 Task: Look for space in Rheinfelden (Baden), Germany from 9th July, 2023 to 16th July, 2023 for 2 adults, 1 child in price range Rs.8000 to Rs.16000. Place can be entire place with 2 bedrooms having 2 beds and 1 bathroom. Property type can be house, flat, guest house. Booking option can be shelf check-in. Required host language is English.
Action: Mouse moved to (348, 151)
Screenshot: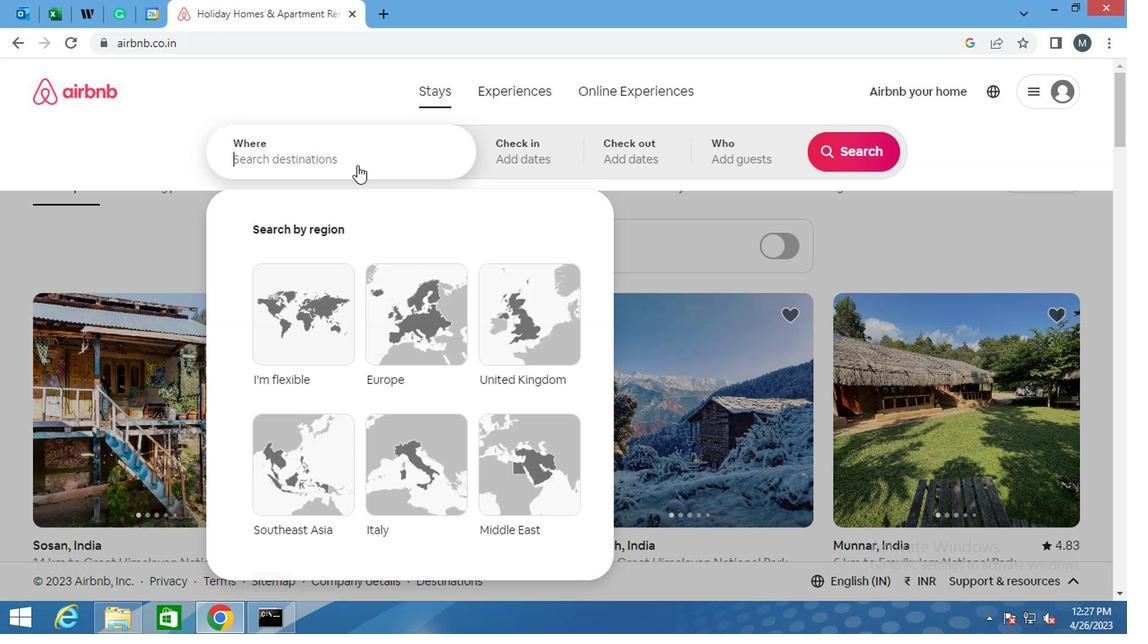 
Action: Mouse pressed left at (348, 151)
Screenshot: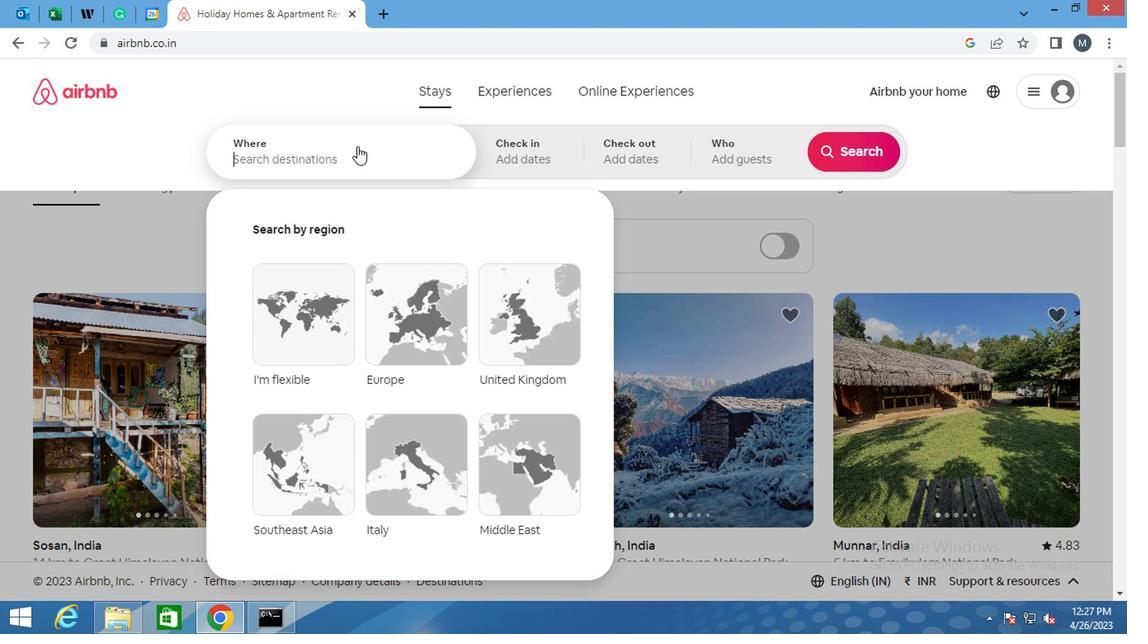 
Action: Mouse moved to (348, 157)
Screenshot: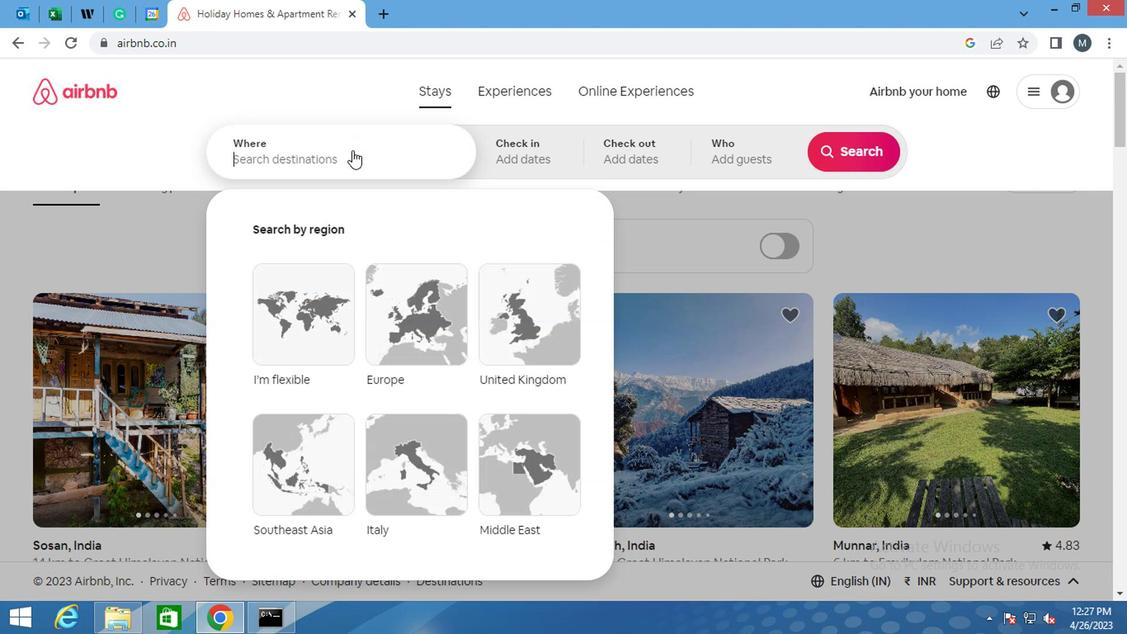 
Action: Key pressed <Key.shift><Key.shift><Key.shift><Key.shift>RHEINFELDEN<Key.space><Key.shift><Key.shift><Key.shift><Key.shift><Key.shift><Key.shift><Key.shift><Key.shift><Key.shift><Key.shift><Key.shift><Key.shift><Key.shift><Key.shift><Key.shift><Key.shift><Key.shift><Key.shift><Key.shift><Key.shift><Key.shift><Key.shift><Key.shift><Key.shift><Key.shift><Key.shift><Key.shift><Key.shift><Key.shift><Key.shift><Key.shift><Key.shift><Key.shift><Key.shift><Key.shift><Key.shift><Key.shift><Key.shift><Key.shift><Key.shift><Key.shift><Key.shift><Key.shift><Key.shift><Key.shift><Key.shift><Key.shift><Key.shift><Key.shift><Key.shift><Key.shift><Key.shift><Key.shift><Key.shift><Key.shift><Key.shift><Key.shift><Key.shift><Key.shift><Key.shift><Key.shift><Key.shift><Key.shift>(<Key.space><Key.shift>BADEN<Key.shift><Key.shift><Key.shift><Key.shift><Key.shift><Key.shift><Key.shift><Key.shift><Key.shift><Key.shift><Key.shift><Key.shift><Key.shift><Key.shift><Key.shift><Key.shift>)<Key.space><Key.shift><Key.shift><Key.shift>GER
Screenshot: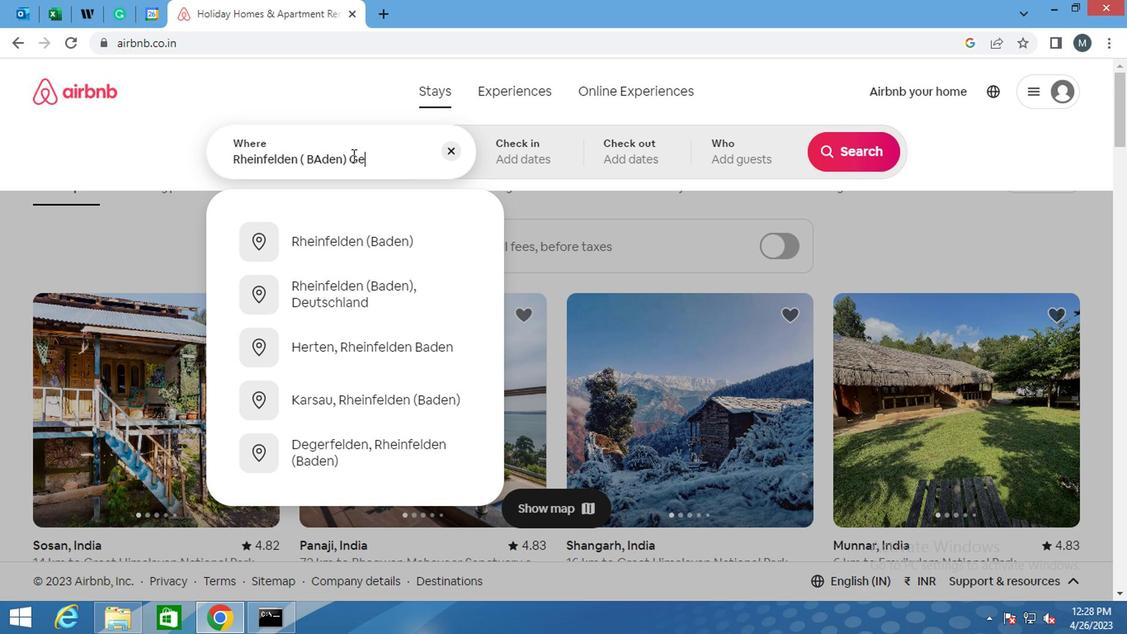 
Action: Mouse moved to (370, 238)
Screenshot: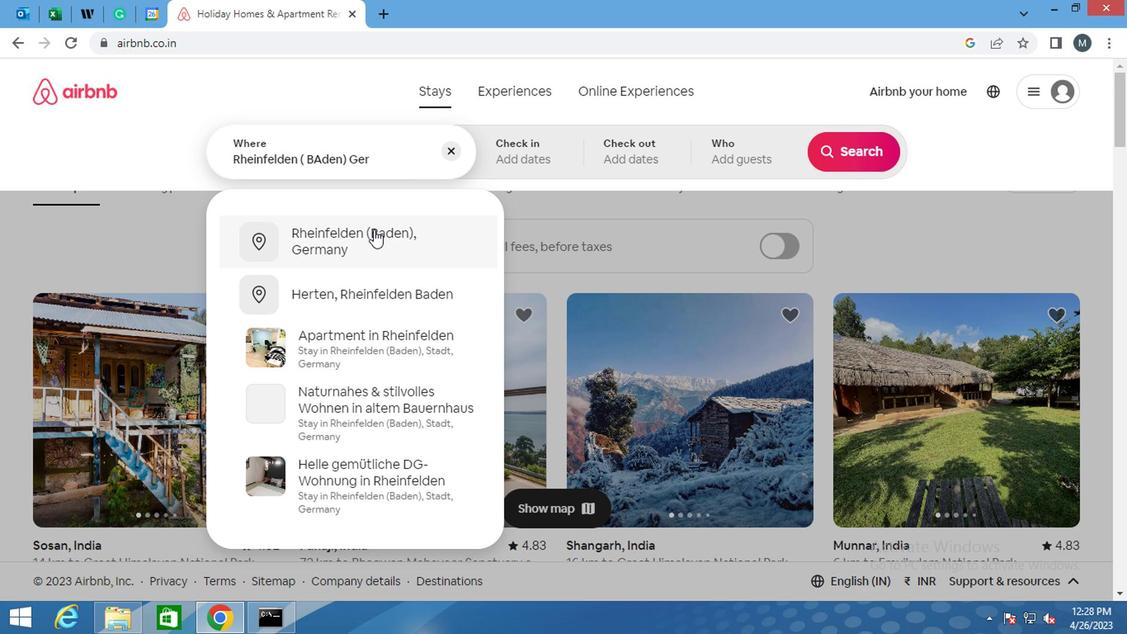 
Action: Mouse pressed left at (370, 238)
Screenshot: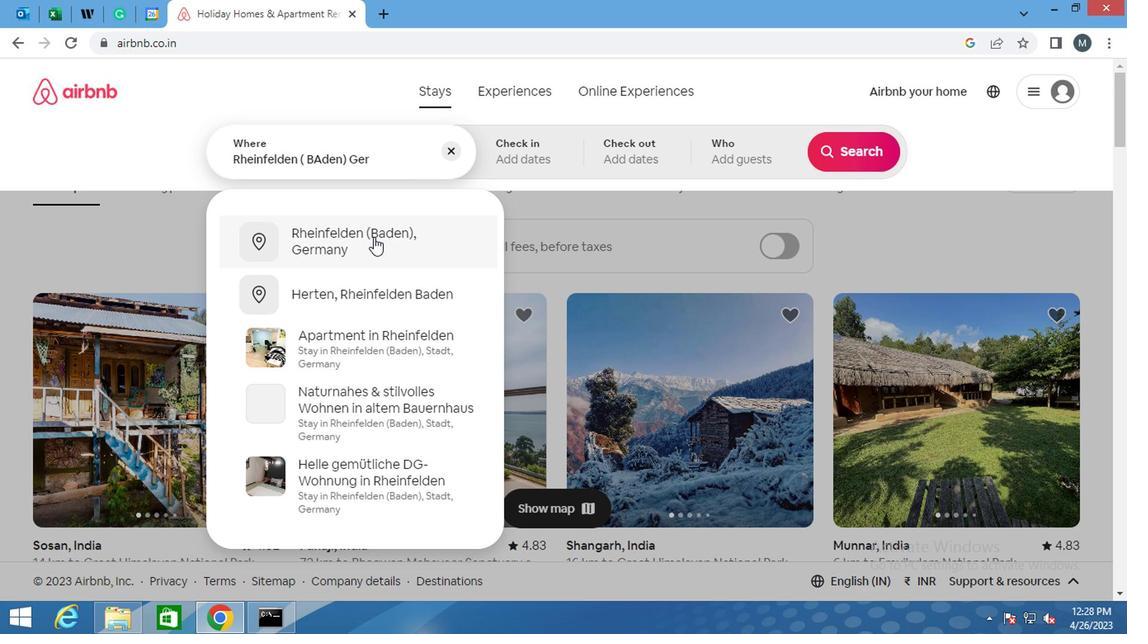 
Action: Mouse moved to (839, 285)
Screenshot: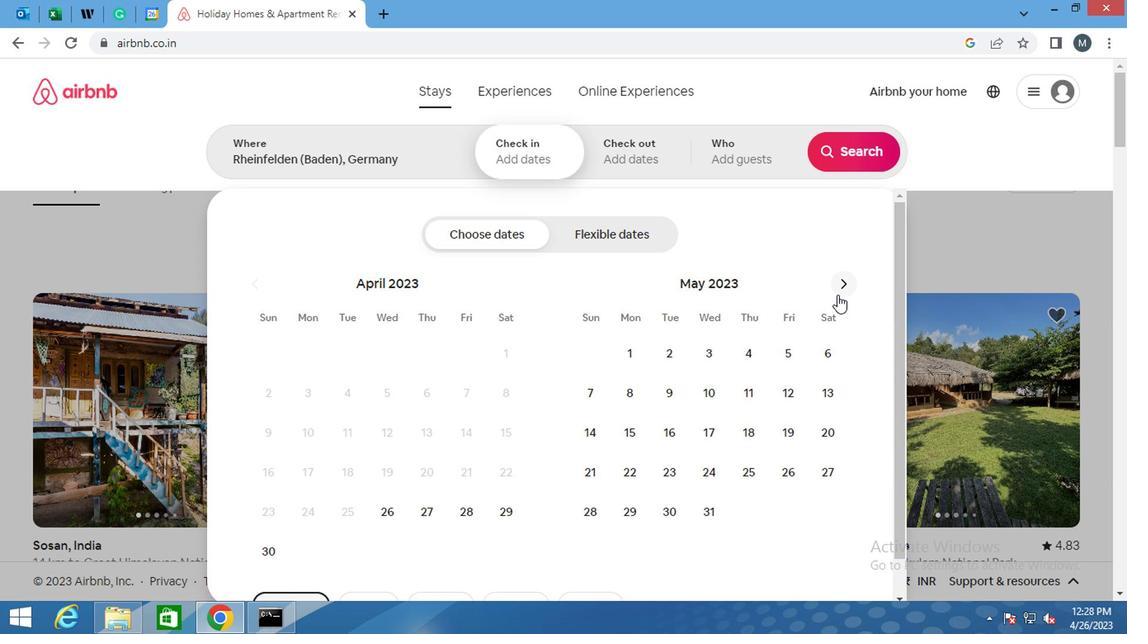 
Action: Mouse pressed left at (839, 285)
Screenshot: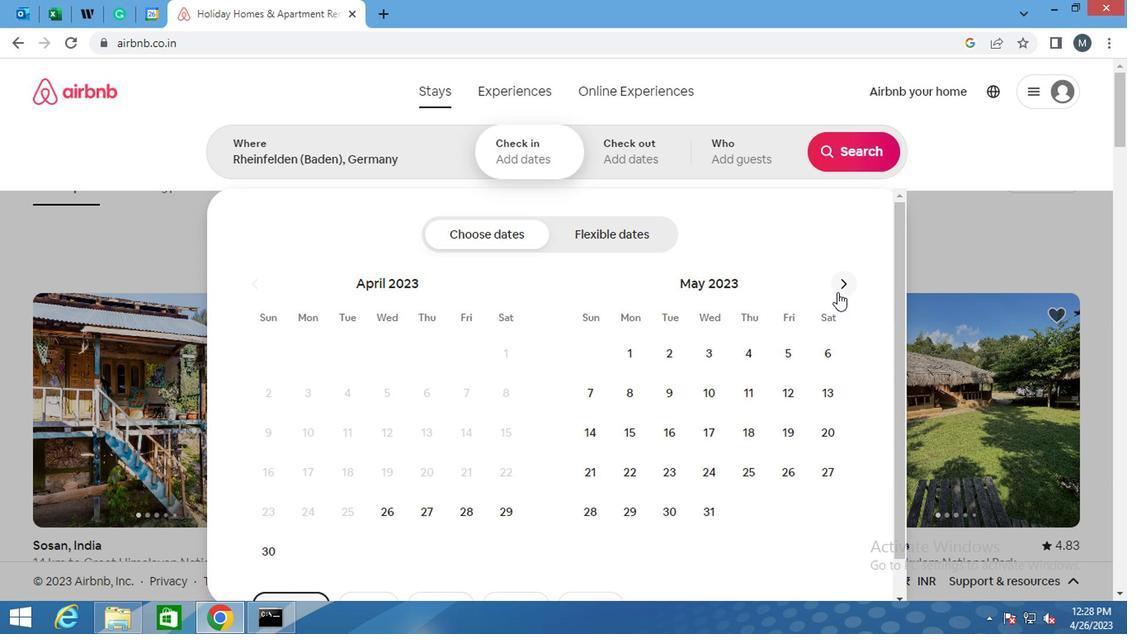 
Action: Mouse pressed left at (839, 285)
Screenshot: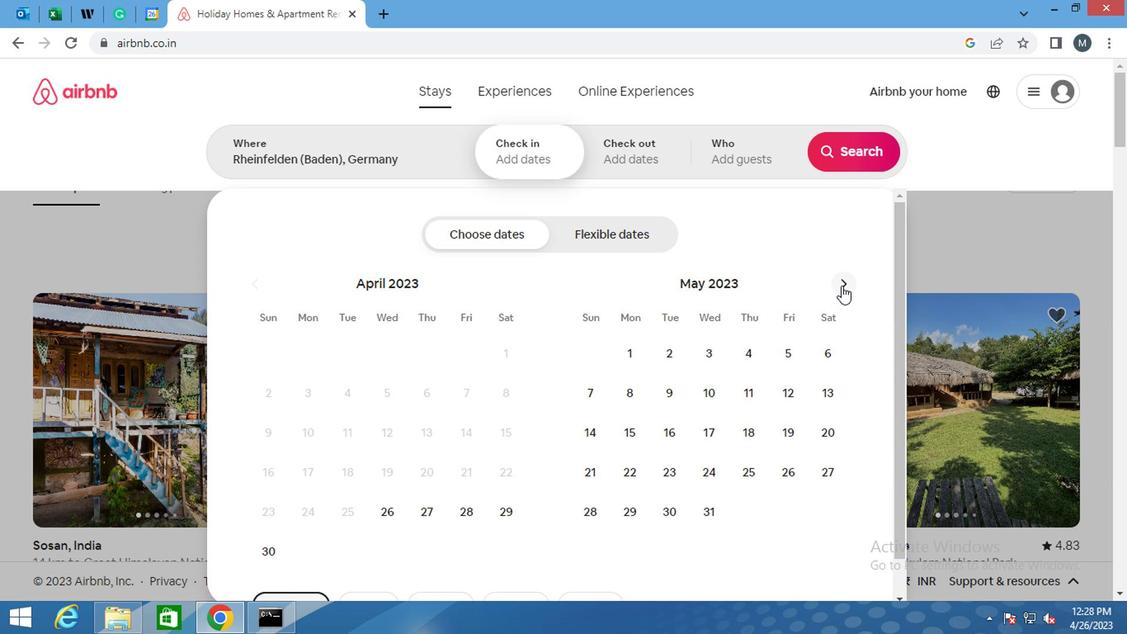 
Action: Mouse moved to (603, 427)
Screenshot: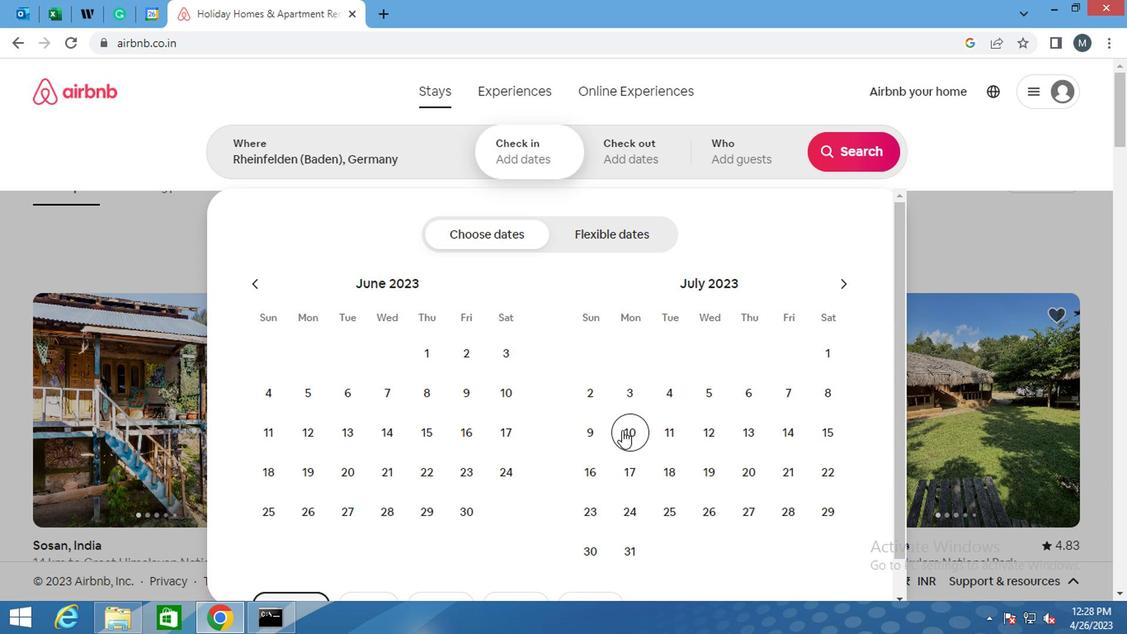 
Action: Mouse pressed left at (603, 427)
Screenshot: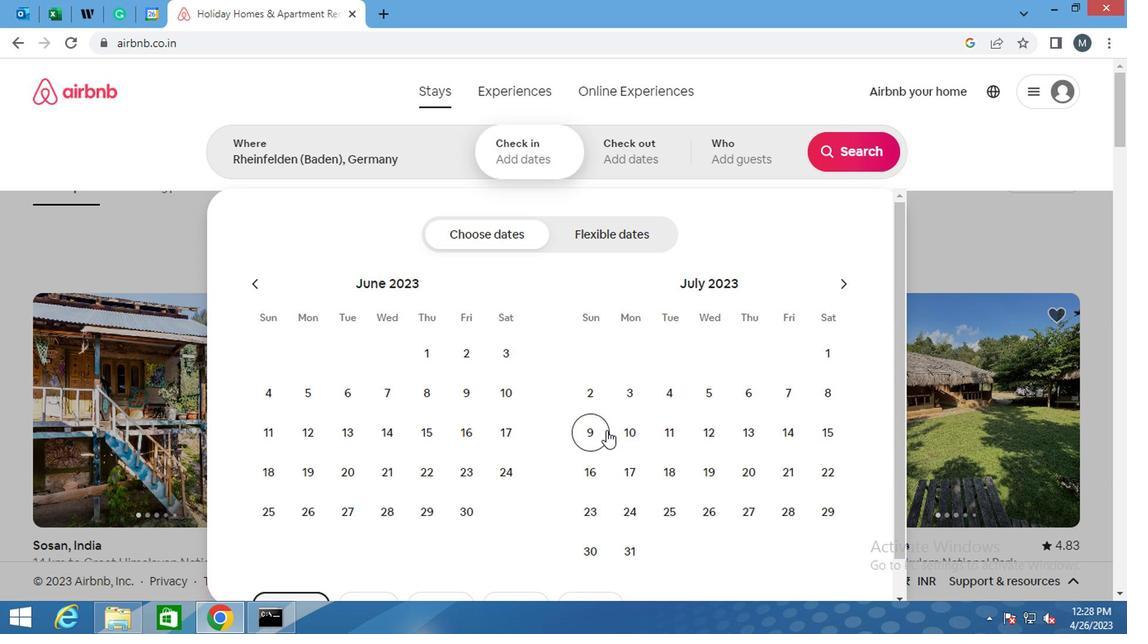 
Action: Mouse moved to (600, 470)
Screenshot: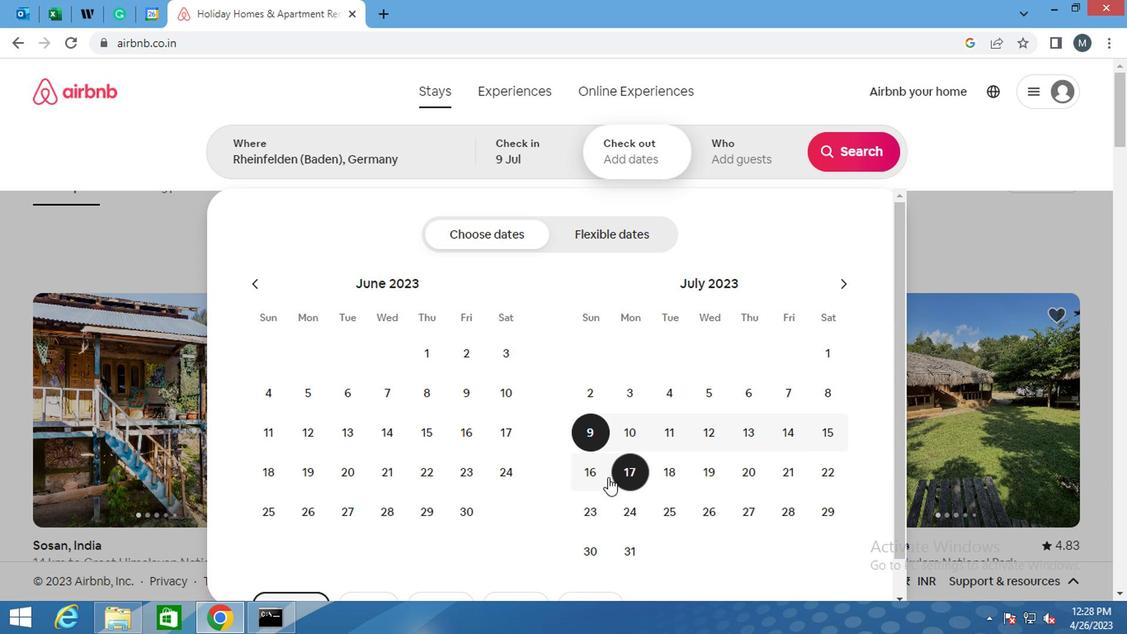 
Action: Mouse pressed left at (600, 470)
Screenshot: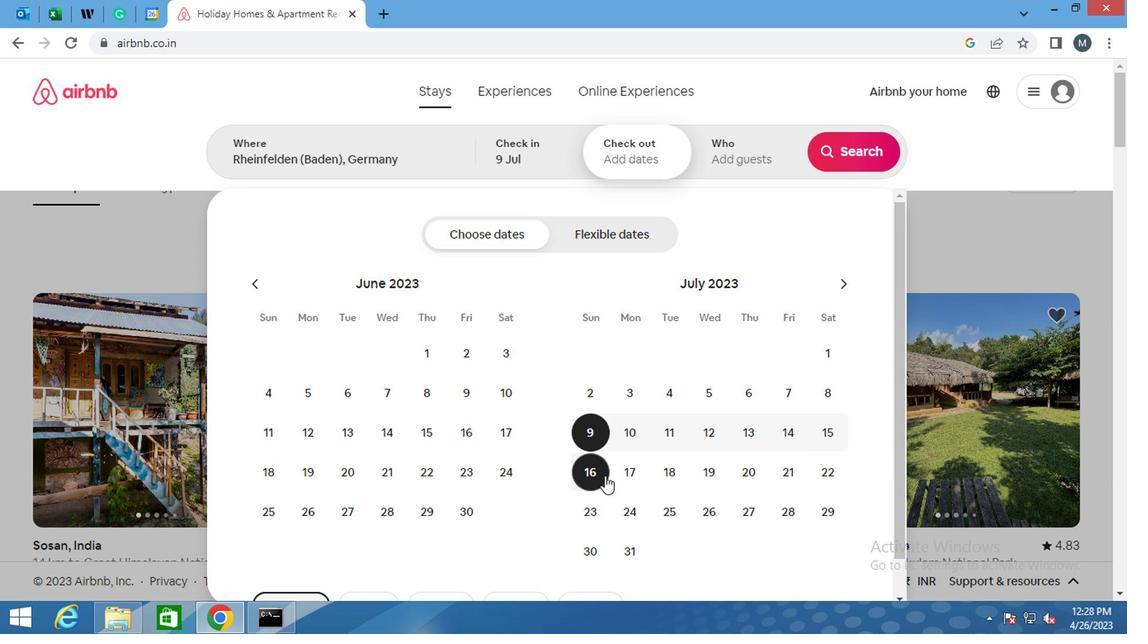 
Action: Mouse moved to (741, 136)
Screenshot: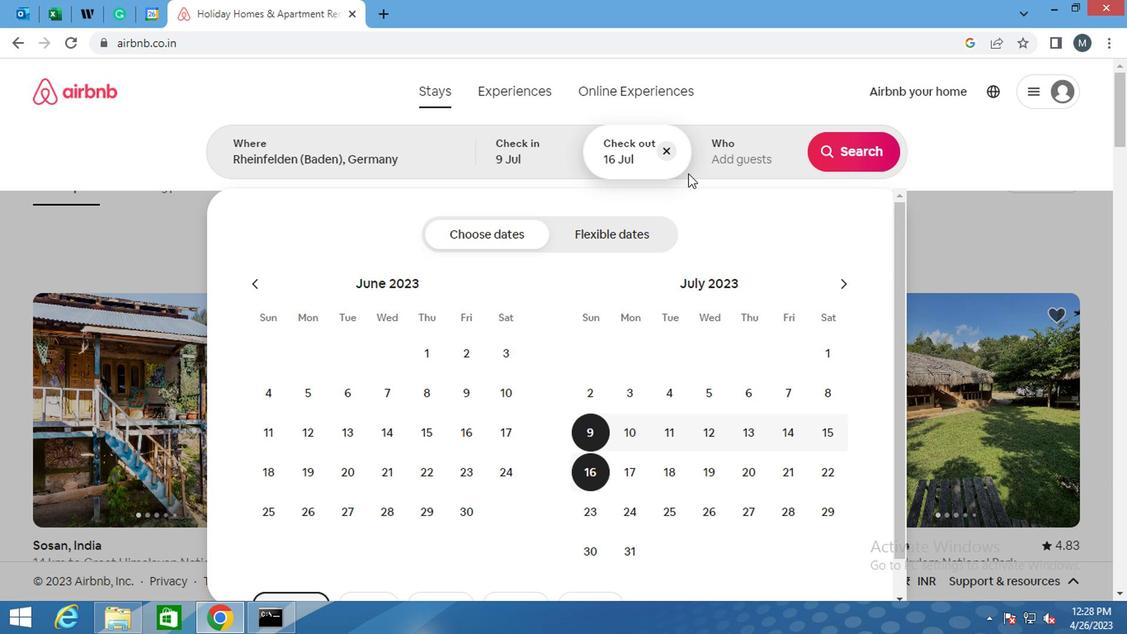 
Action: Mouse pressed left at (741, 136)
Screenshot: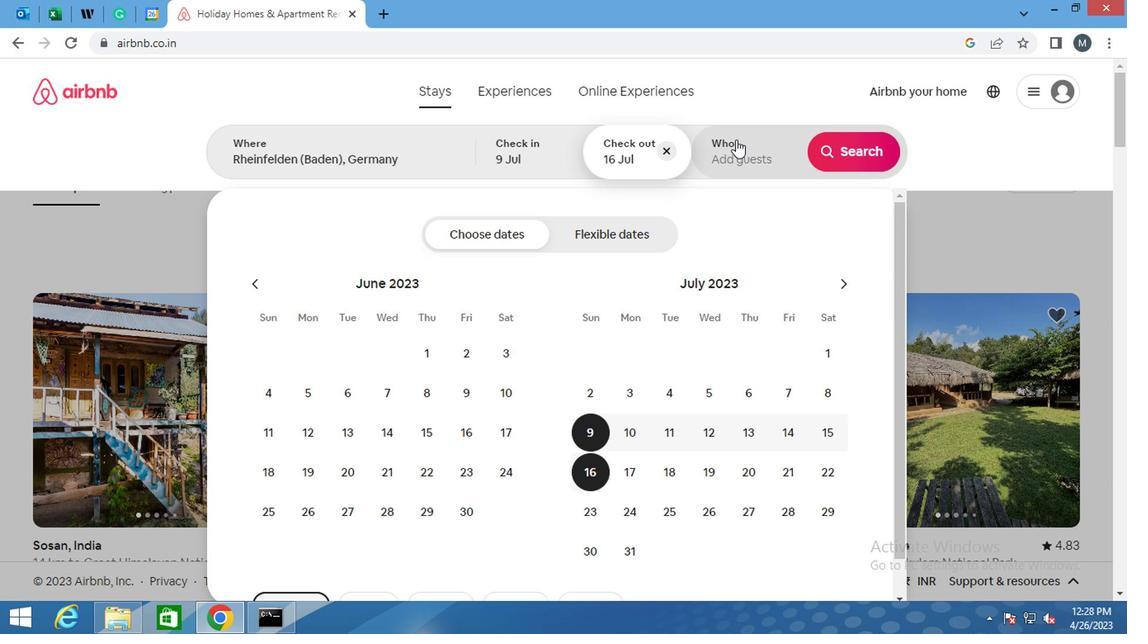 
Action: Mouse moved to (853, 243)
Screenshot: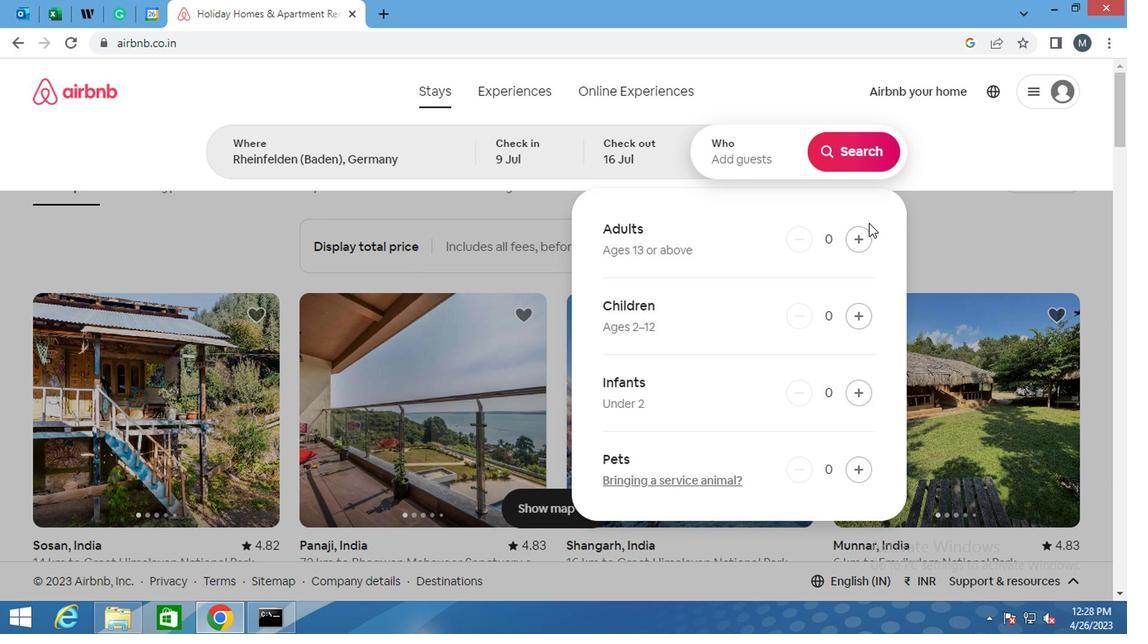
Action: Mouse pressed left at (853, 243)
Screenshot: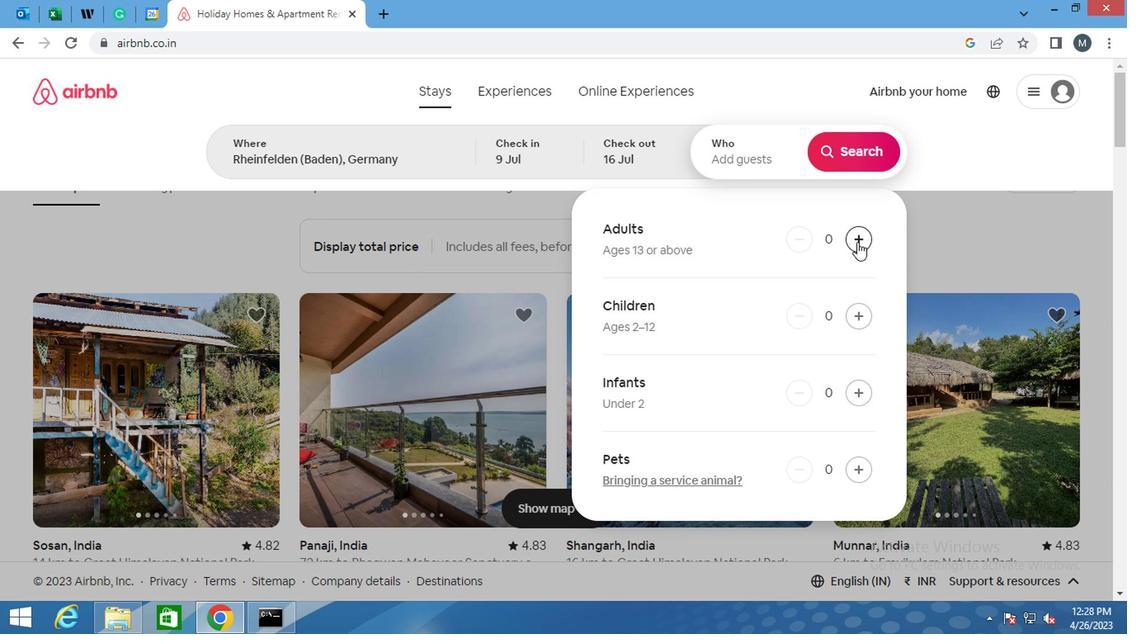 
Action: Mouse pressed left at (853, 243)
Screenshot: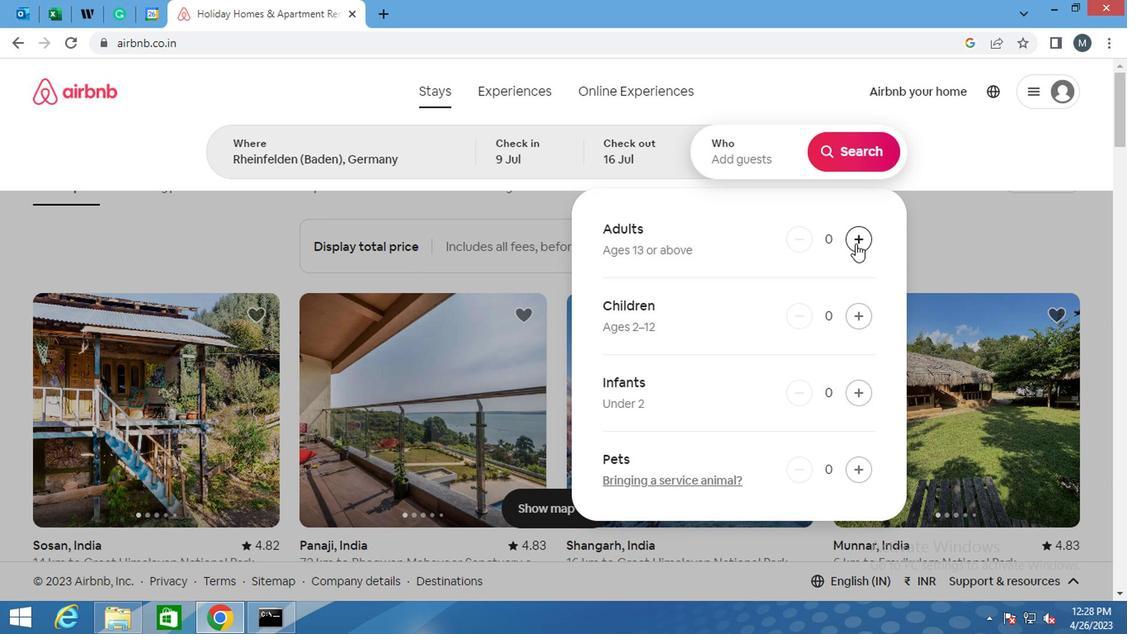 
Action: Mouse moved to (855, 311)
Screenshot: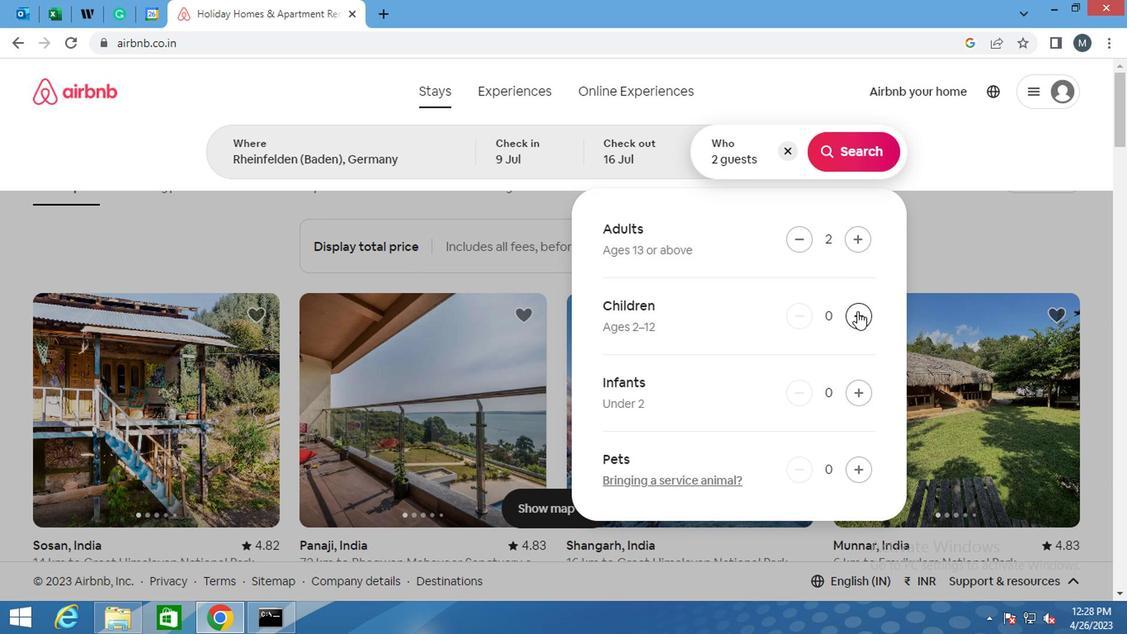 
Action: Mouse pressed left at (855, 311)
Screenshot: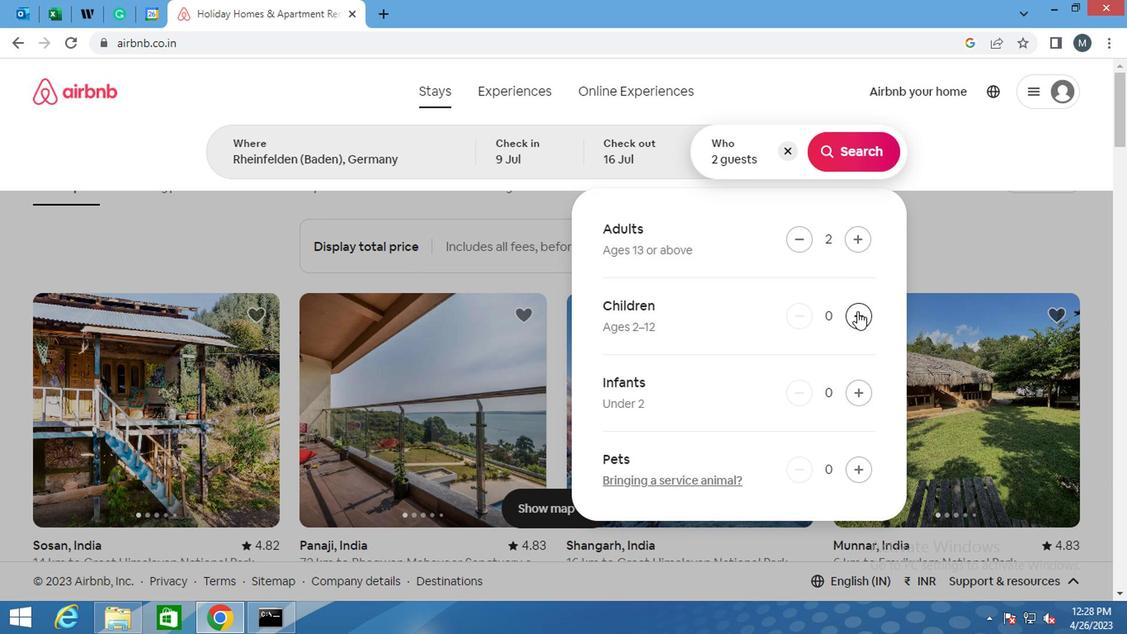 
Action: Mouse moved to (843, 151)
Screenshot: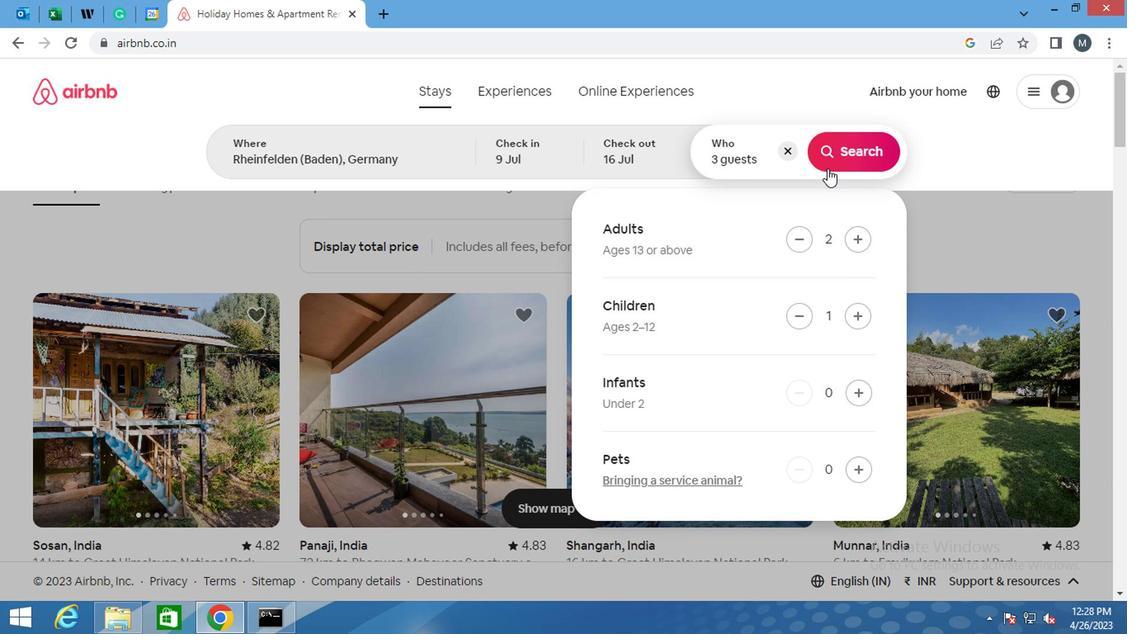 
Action: Mouse pressed left at (843, 151)
Screenshot: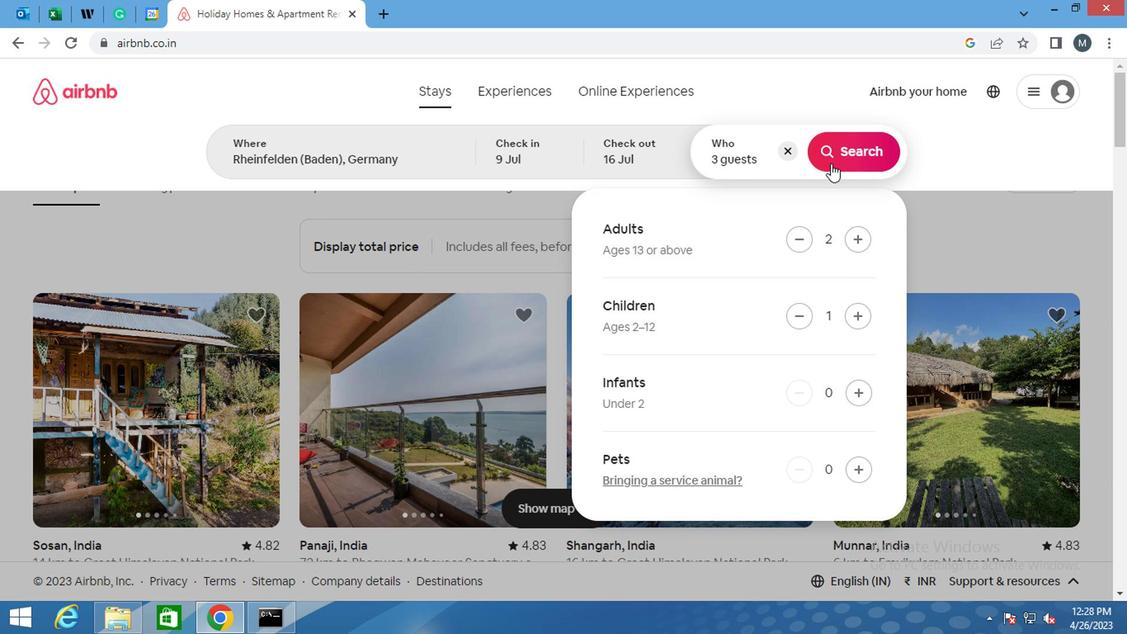 
Action: Mouse moved to (1042, 166)
Screenshot: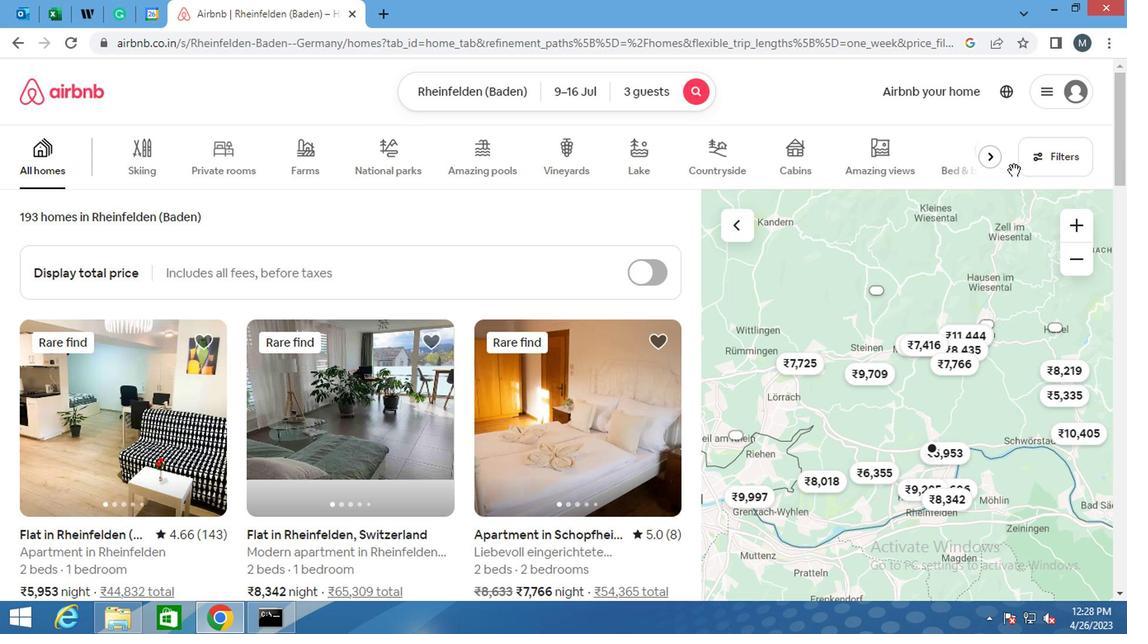 
Action: Mouse pressed left at (1042, 166)
Screenshot: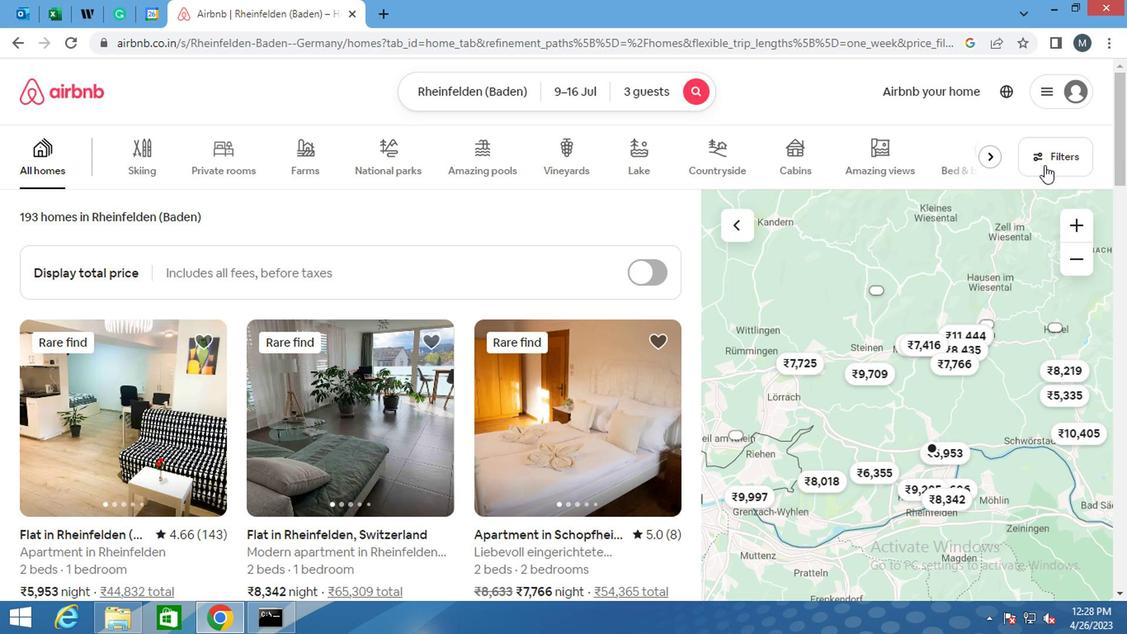 
Action: Mouse moved to (404, 360)
Screenshot: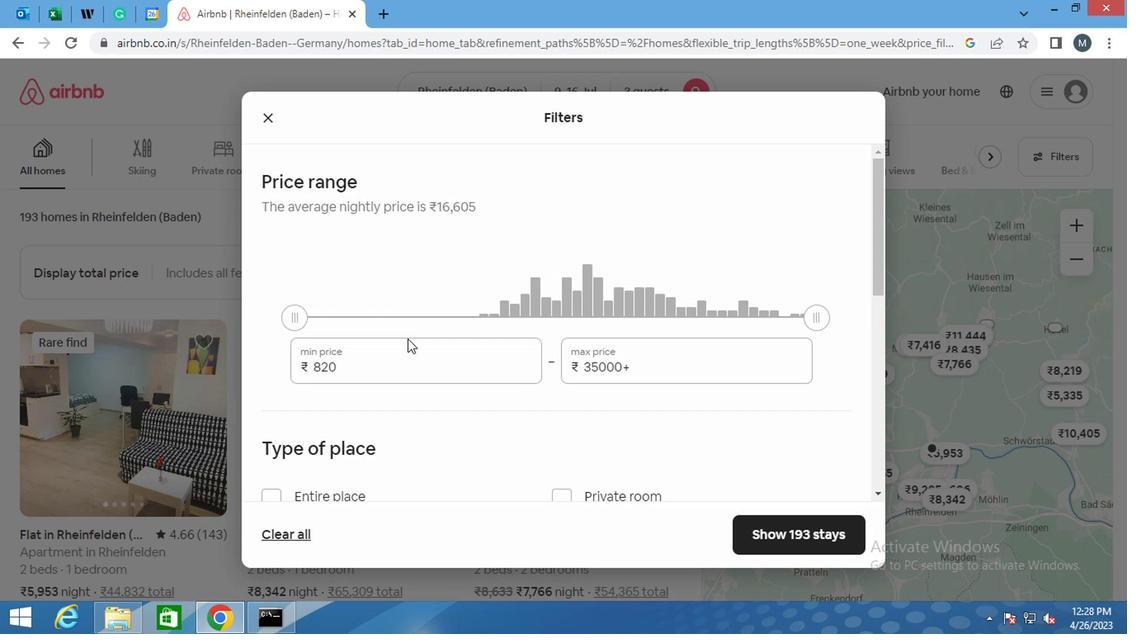 
Action: Mouse pressed left at (404, 360)
Screenshot: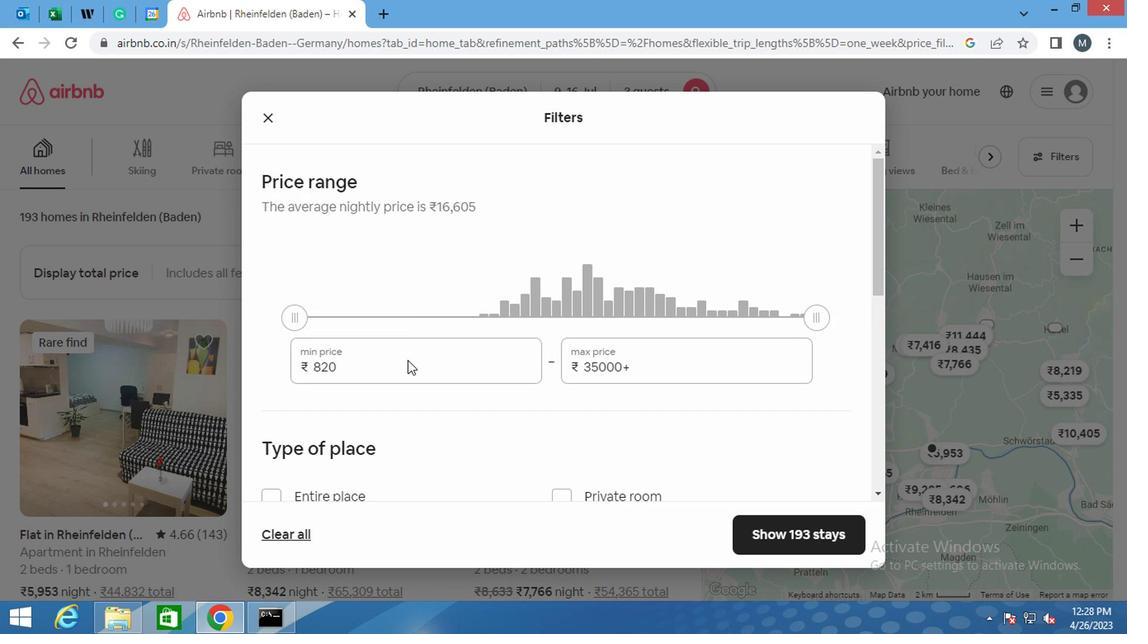 
Action: Mouse moved to (404, 359)
Screenshot: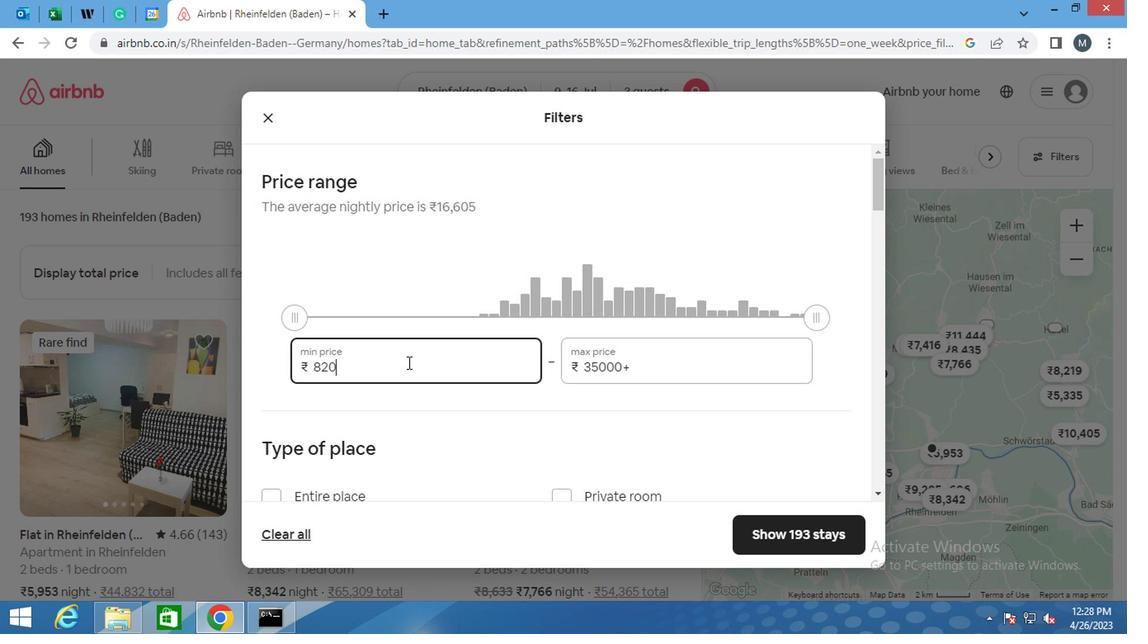 
Action: Key pressed <Key.backspace>
Screenshot: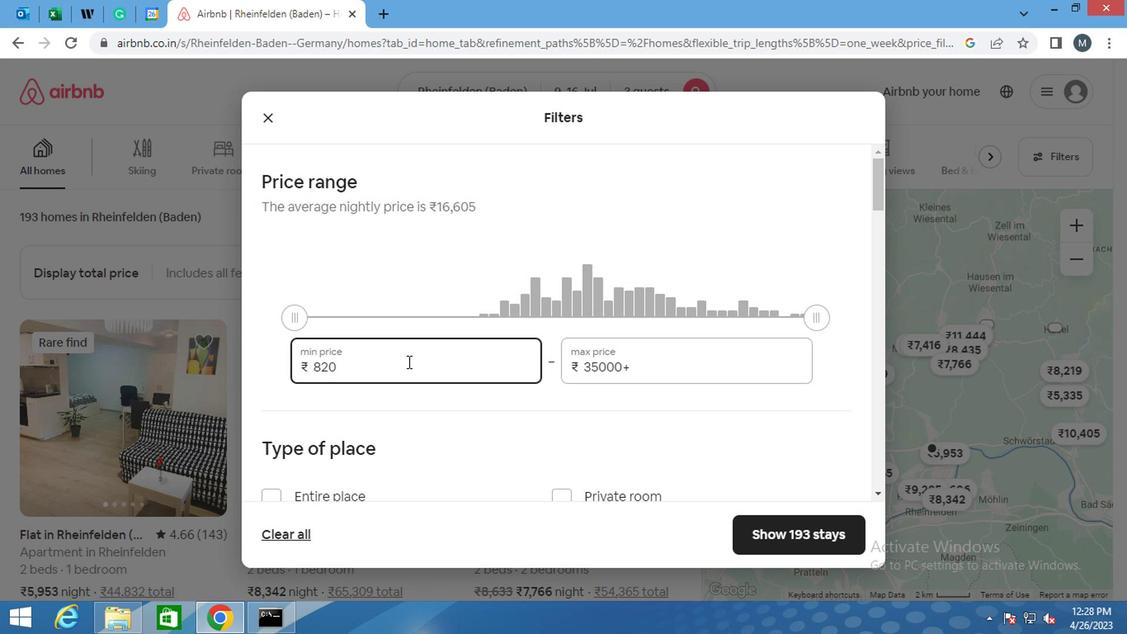 
Action: Mouse moved to (404, 358)
Screenshot: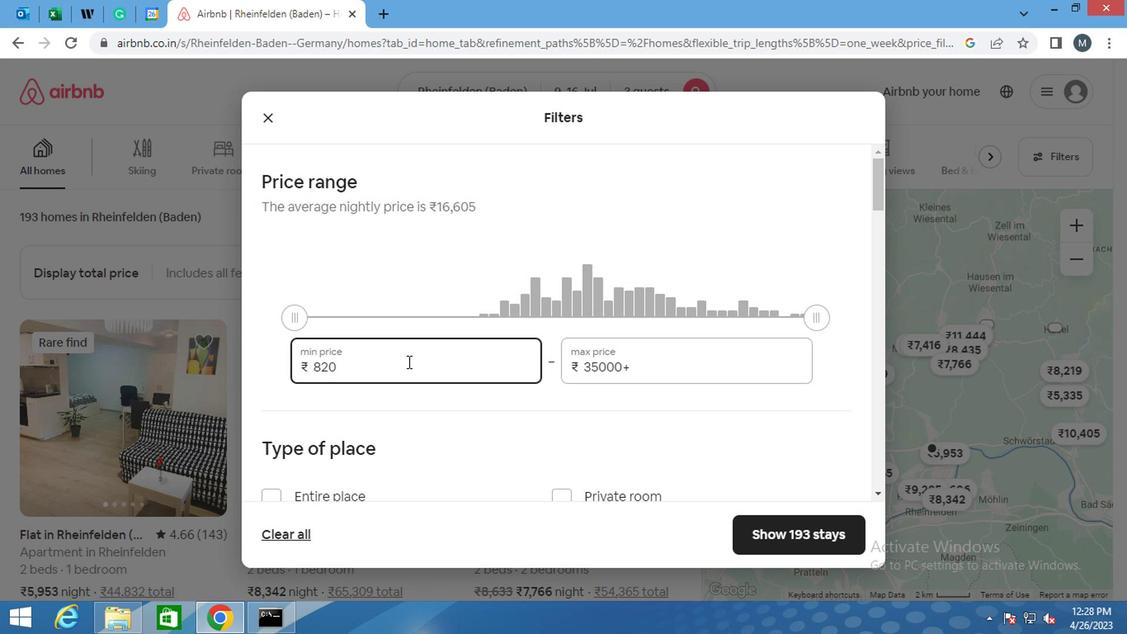 
Action: Key pressed <Key.backspace>000
Screenshot: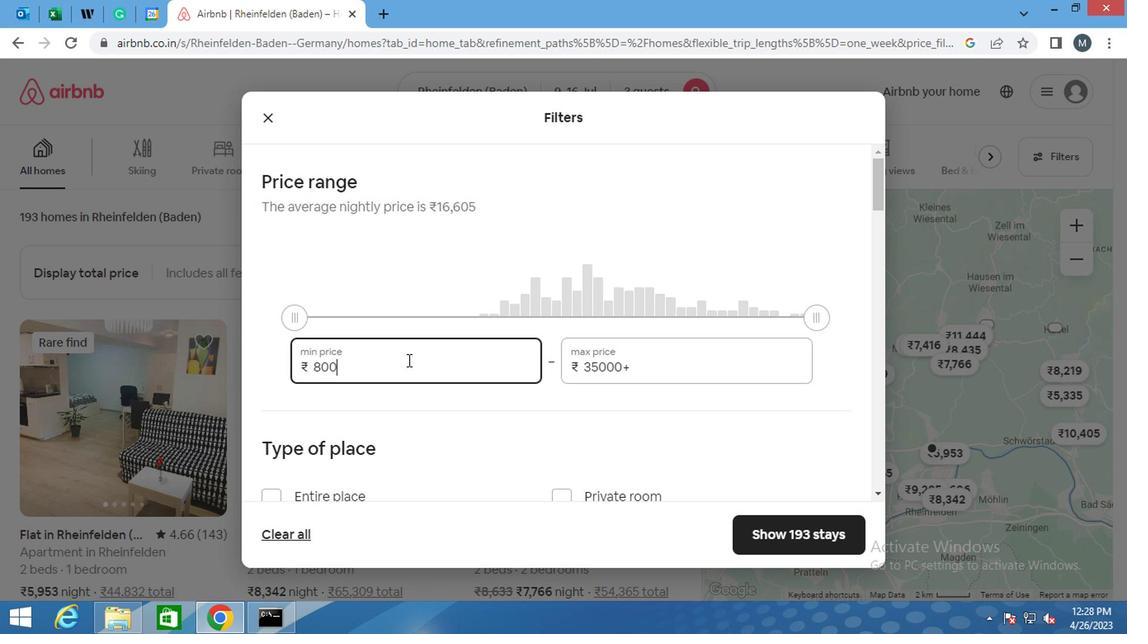 
Action: Mouse moved to (661, 365)
Screenshot: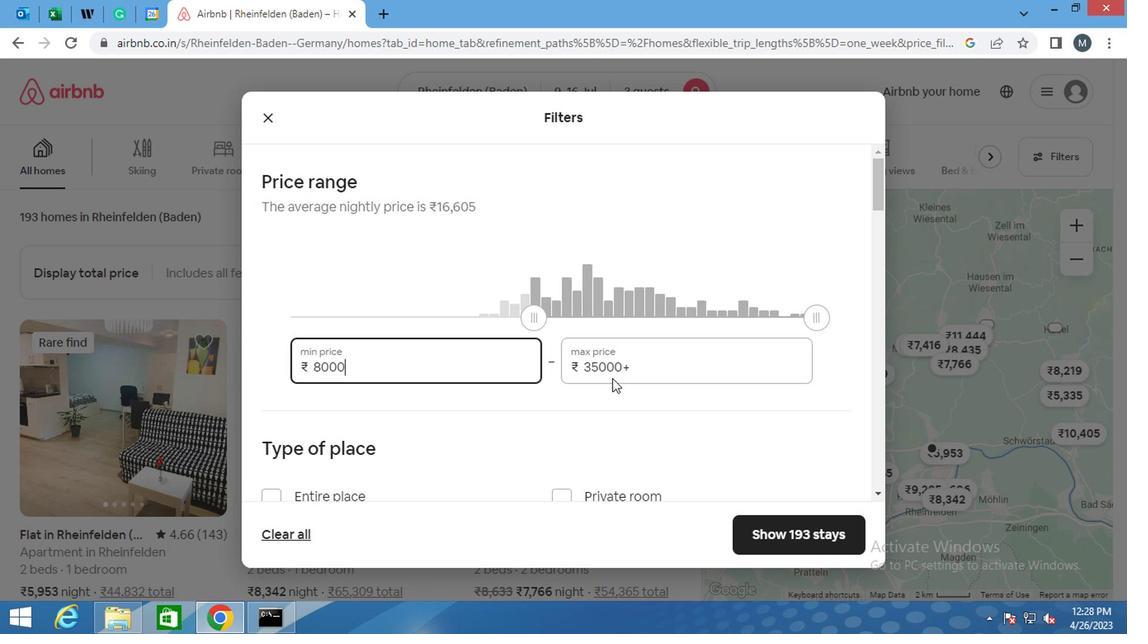 
Action: Mouse pressed left at (661, 365)
Screenshot: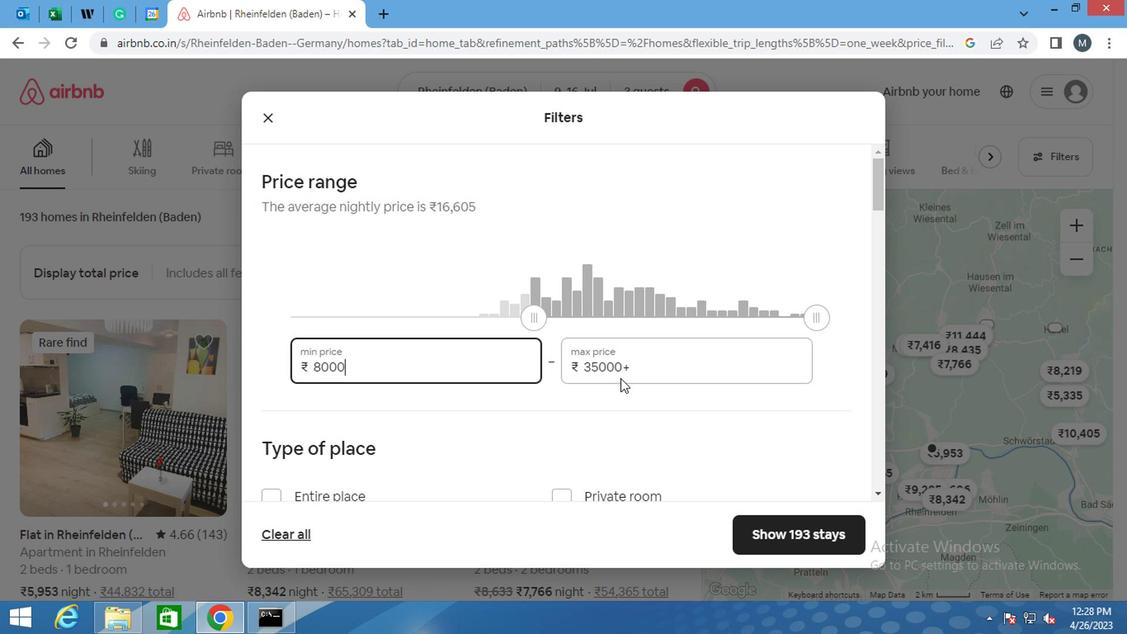 
Action: Mouse moved to (661, 366)
Screenshot: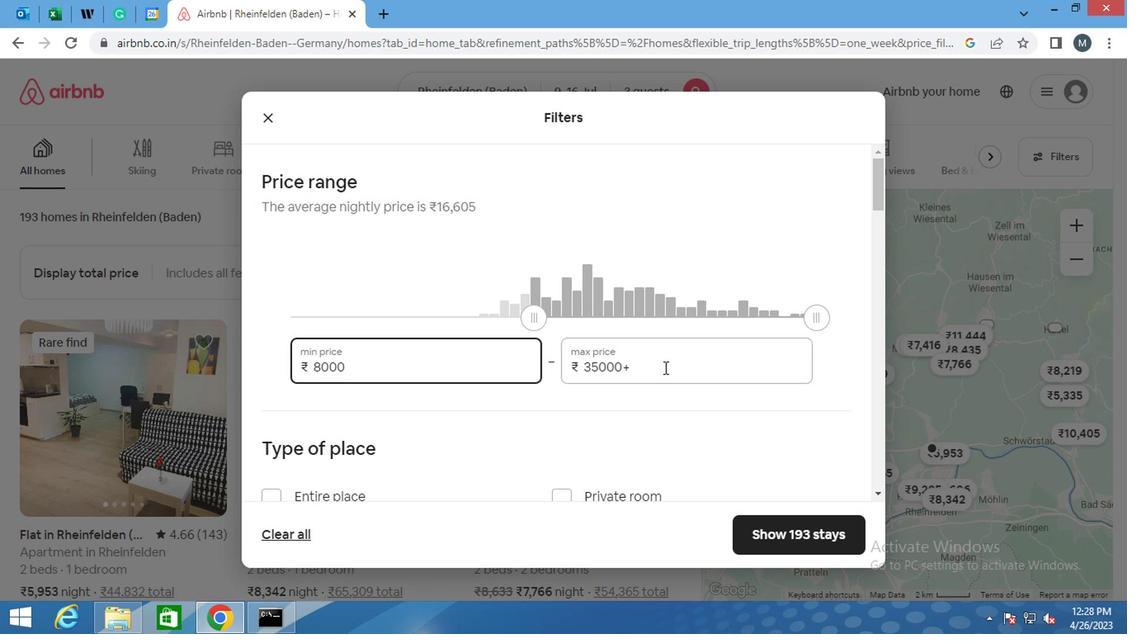 
Action: Key pressed <Key.backspace><Key.backspace><Key.backspace><Key.backspace><Key.backspace><Key.backspace><Key.backspace><Key.backspace><Key.backspace><Key.backspace>
Screenshot: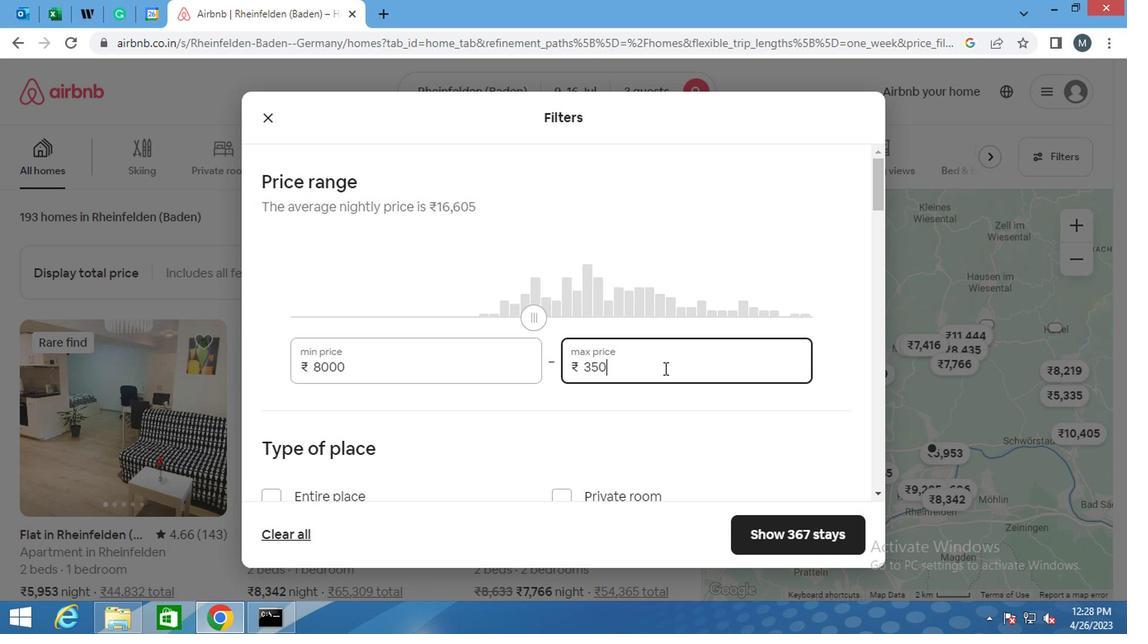 
Action: Mouse moved to (661, 364)
Screenshot: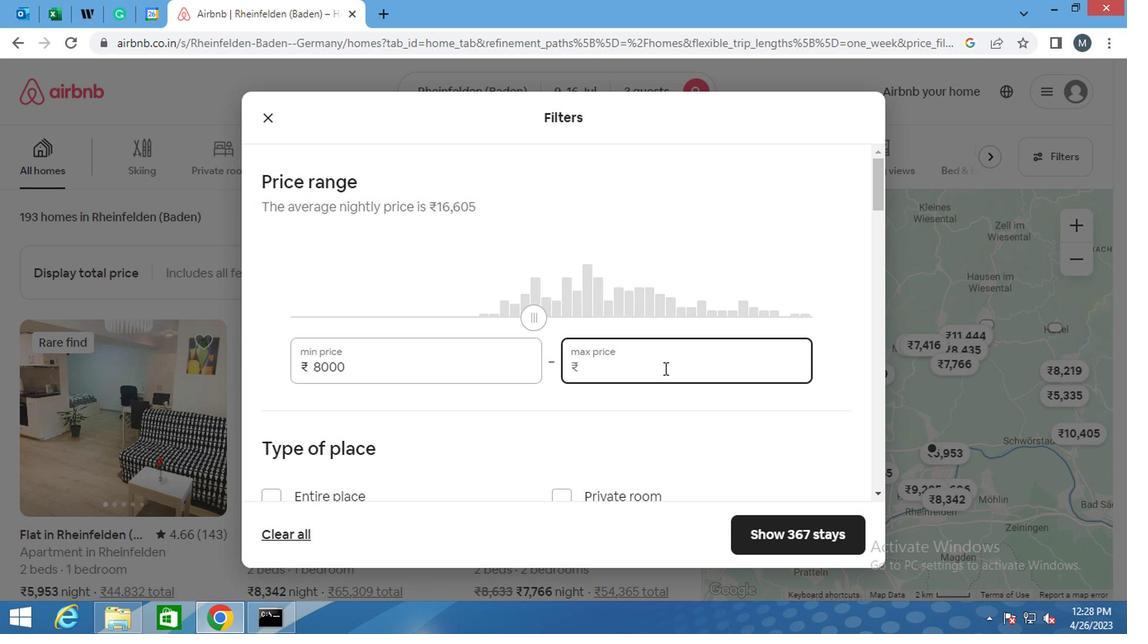 
Action: Key pressed 1
Screenshot: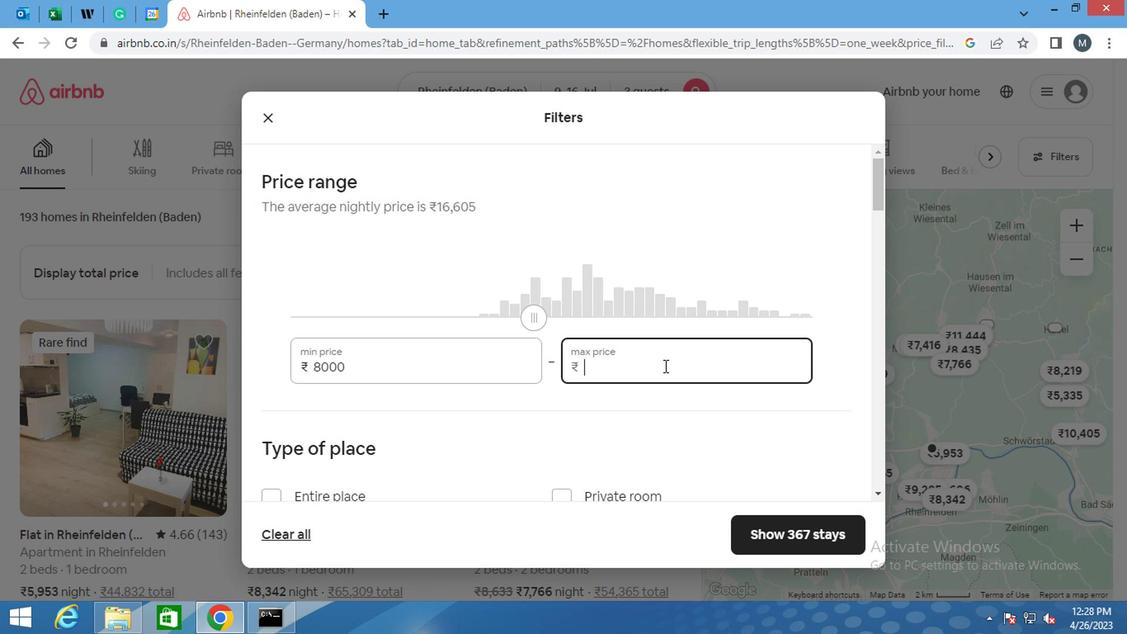 
Action: Mouse moved to (661, 364)
Screenshot: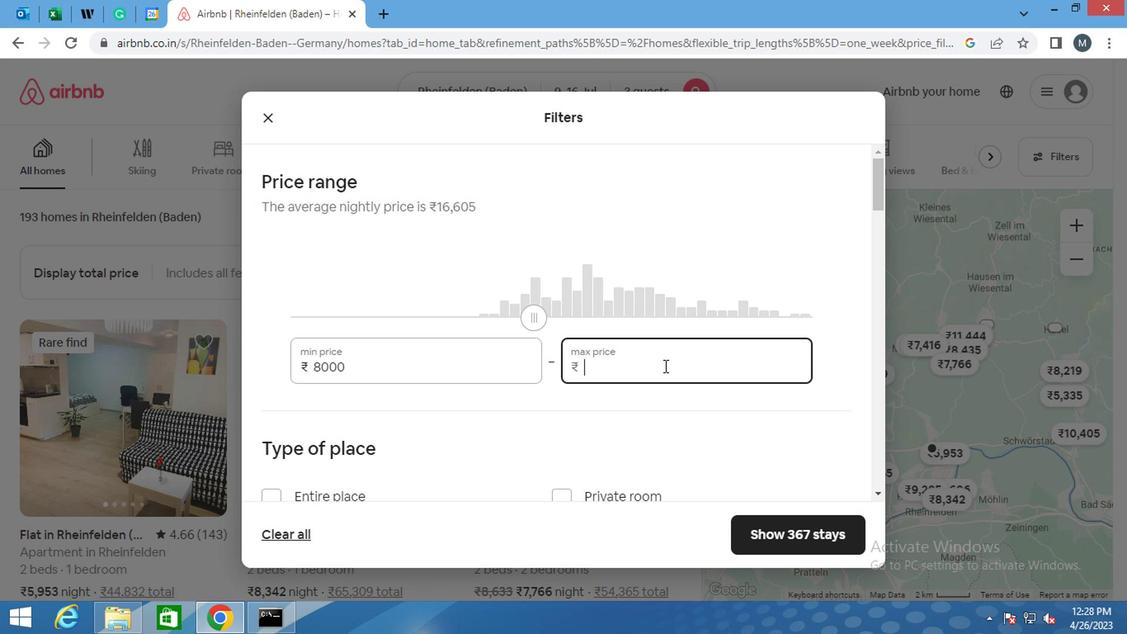 
Action: Key pressed 6000
Screenshot: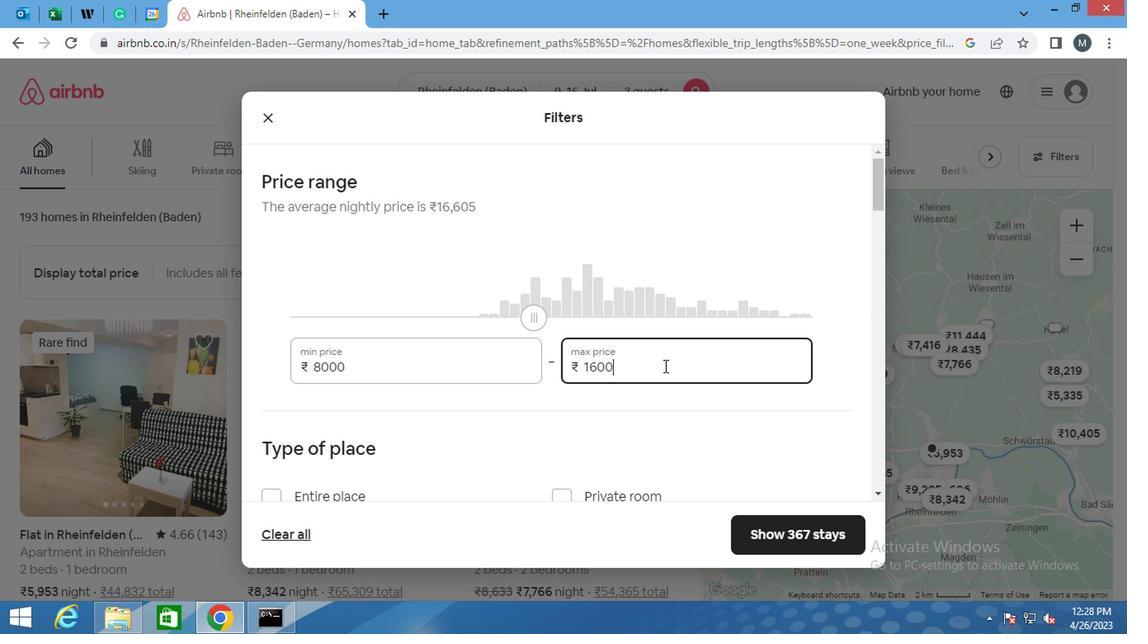 
Action: Mouse moved to (504, 326)
Screenshot: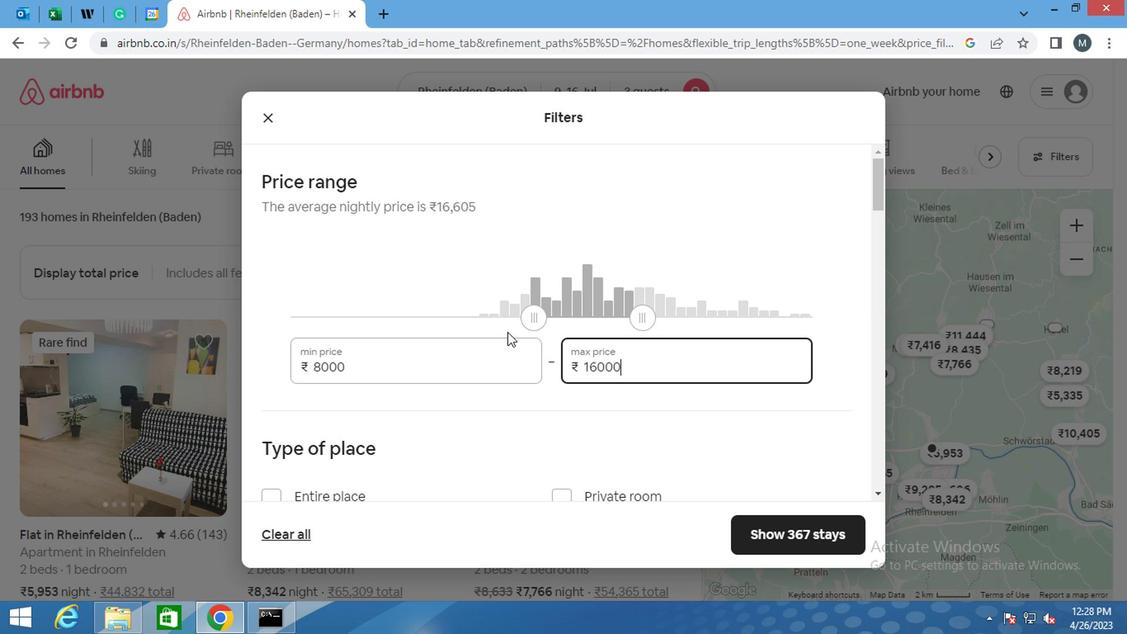
Action: Mouse scrolled (504, 325) with delta (0, 0)
Screenshot: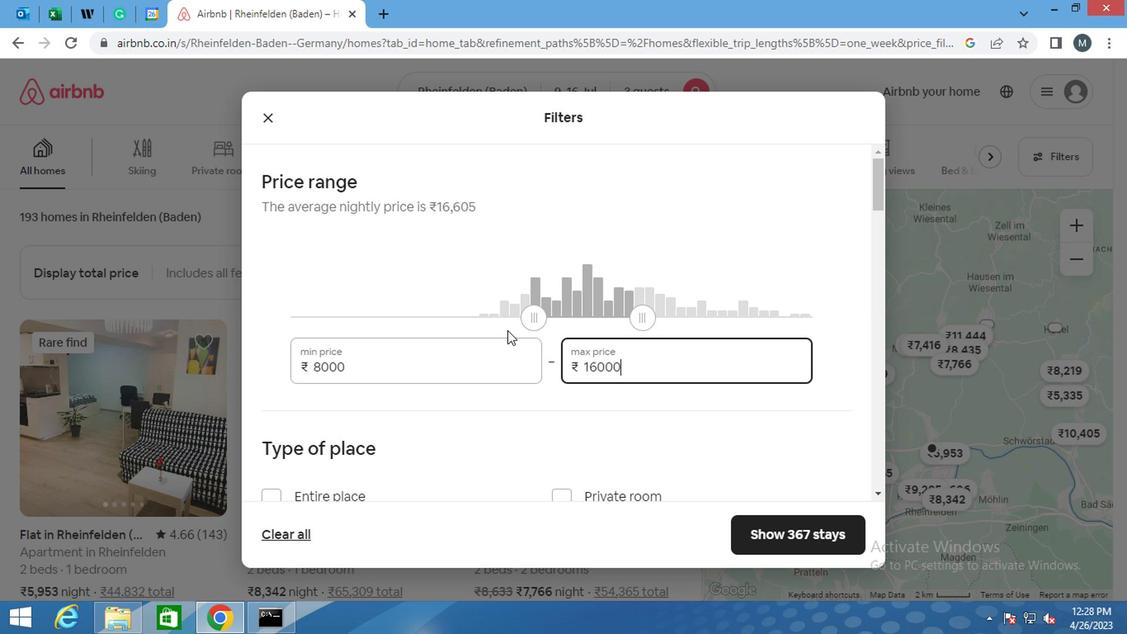 
Action: Mouse moved to (375, 368)
Screenshot: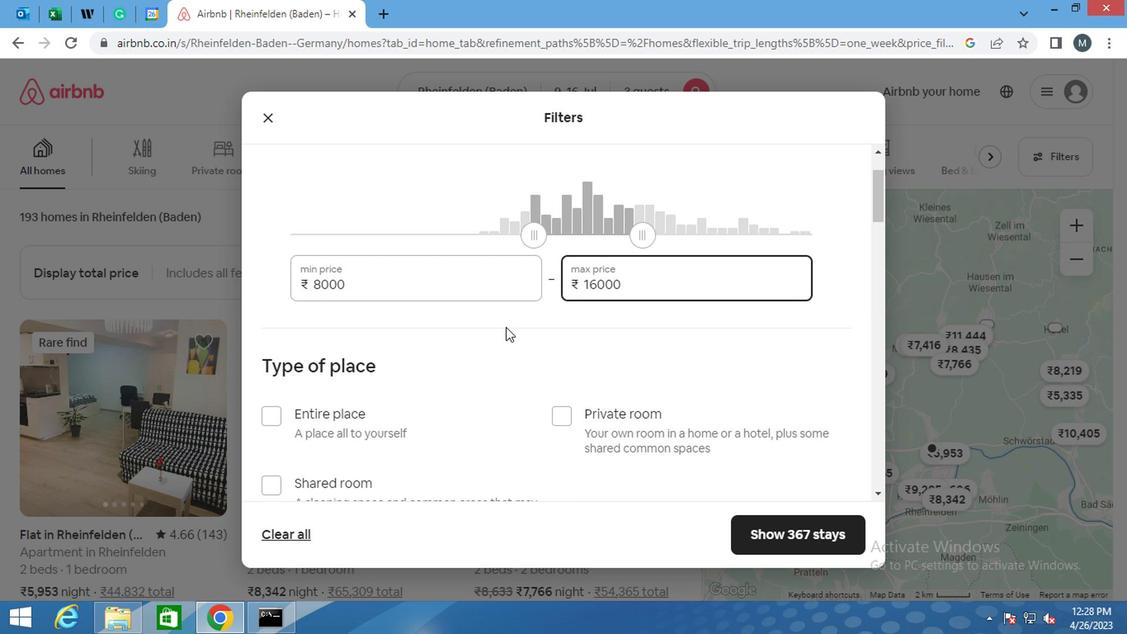 
Action: Mouse scrolled (375, 368) with delta (0, 0)
Screenshot: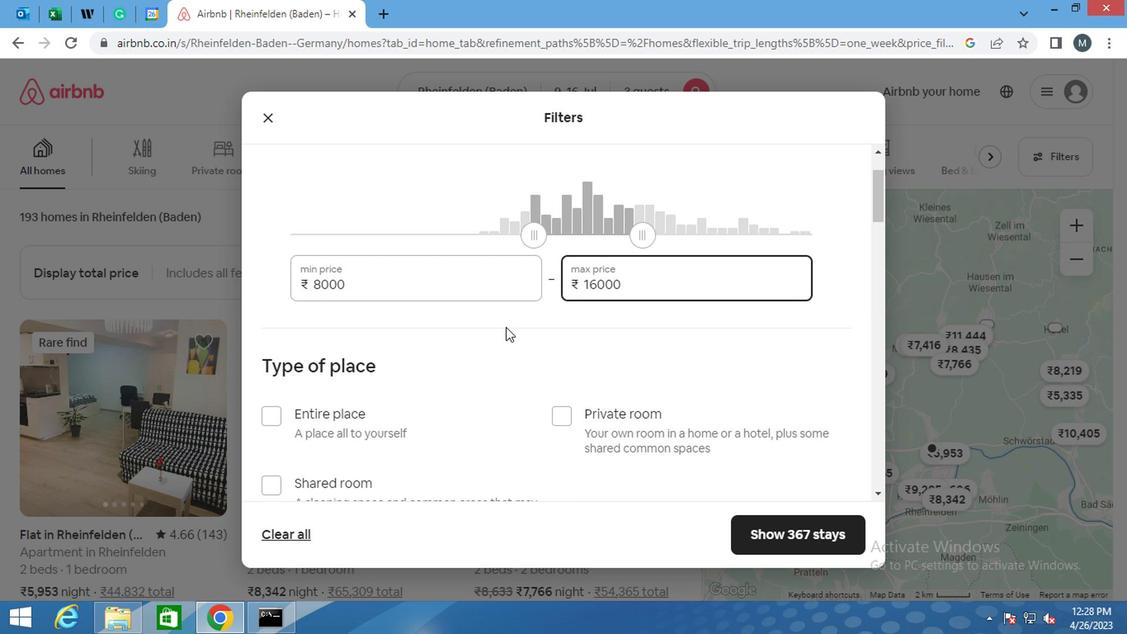 
Action: Mouse moved to (375, 369)
Screenshot: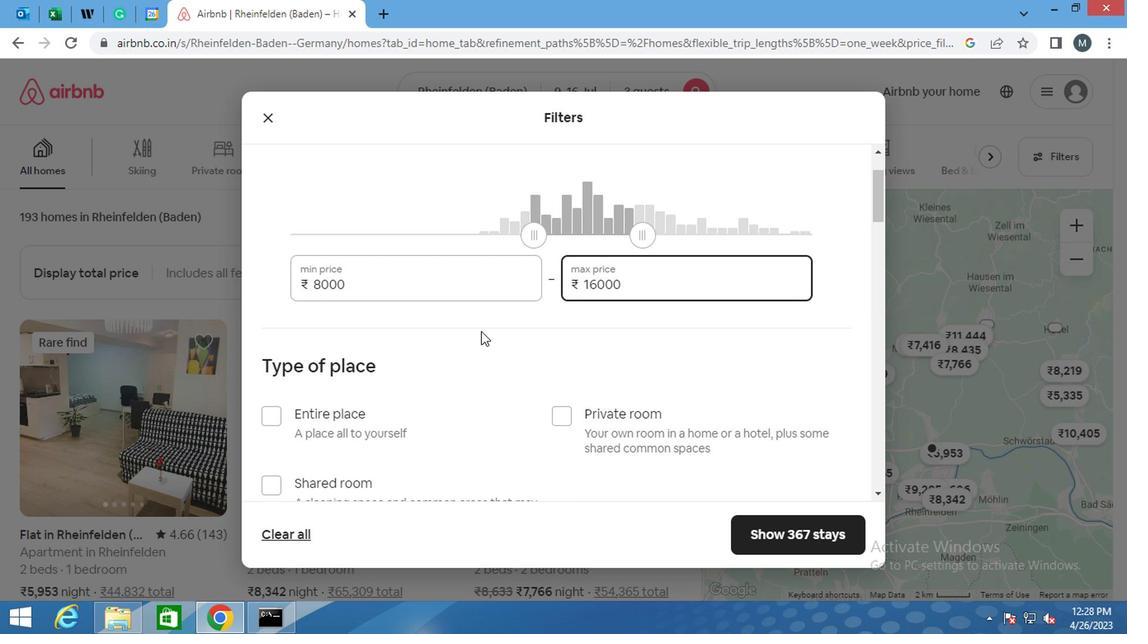 
Action: Mouse scrolled (375, 368) with delta (0, -1)
Screenshot: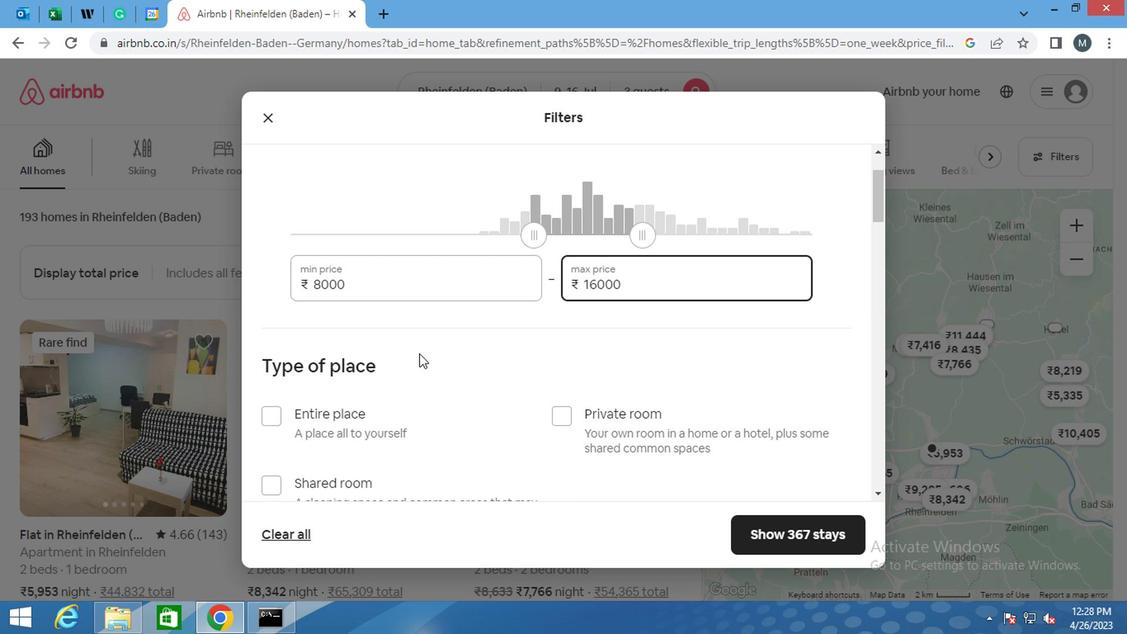 
Action: Mouse moved to (273, 258)
Screenshot: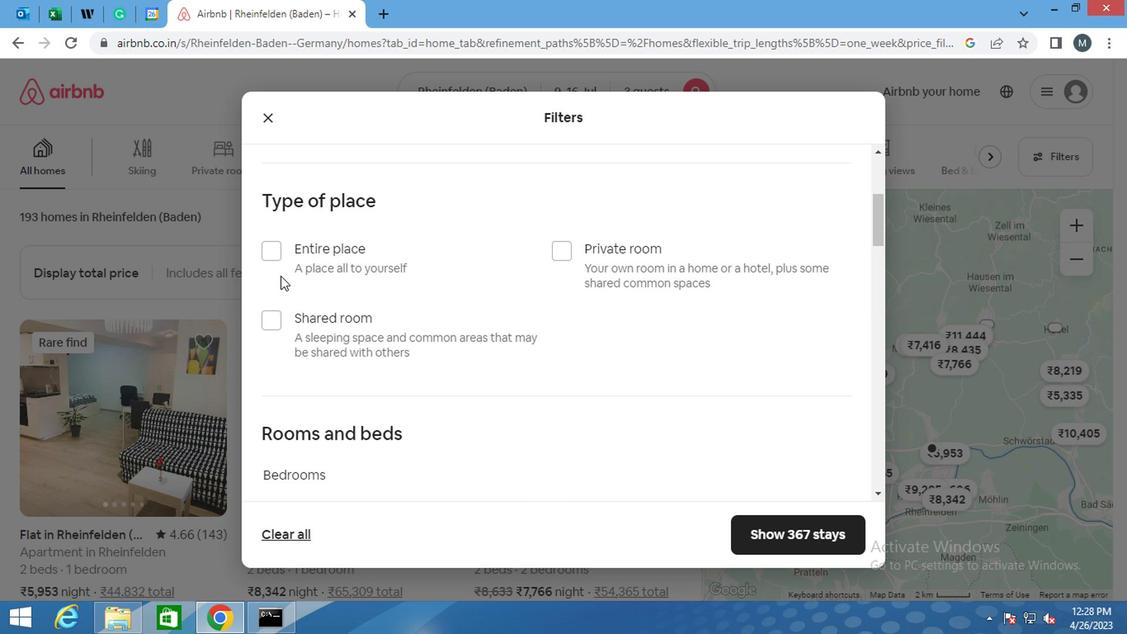 
Action: Mouse pressed left at (273, 258)
Screenshot: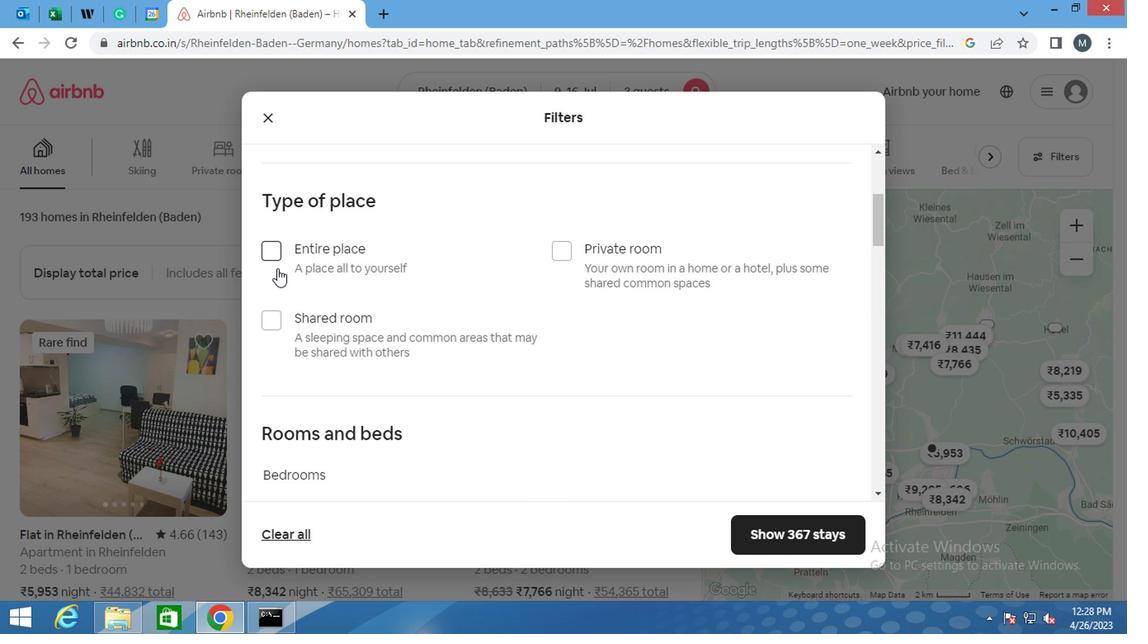 
Action: Mouse moved to (283, 278)
Screenshot: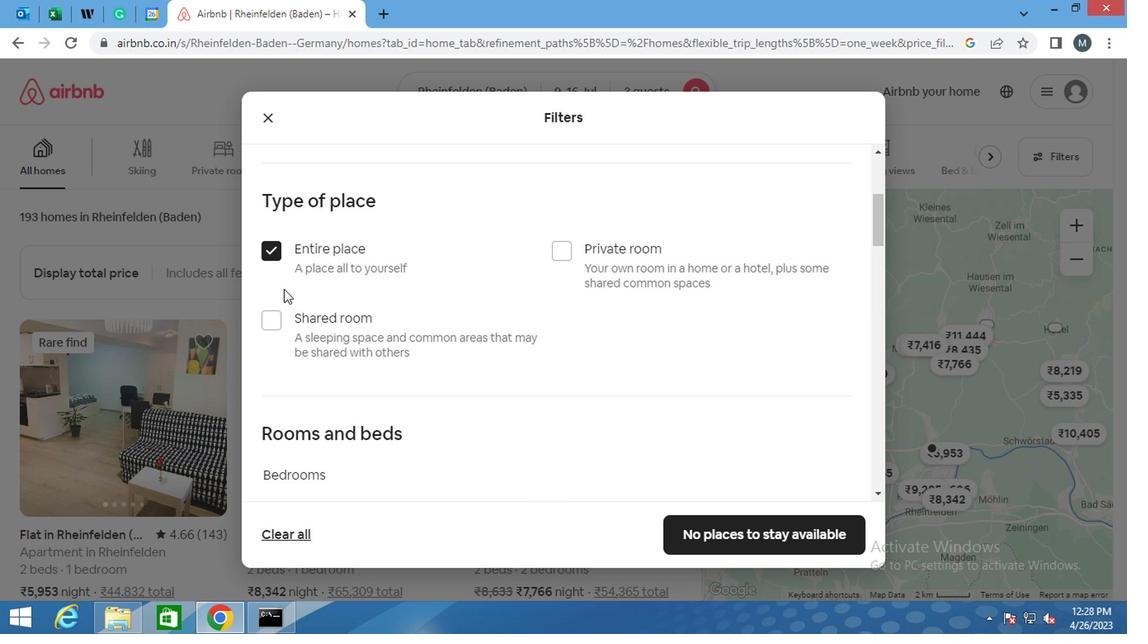 
Action: Mouse scrolled (283, 277) with delta (0, -1)
Screenshot: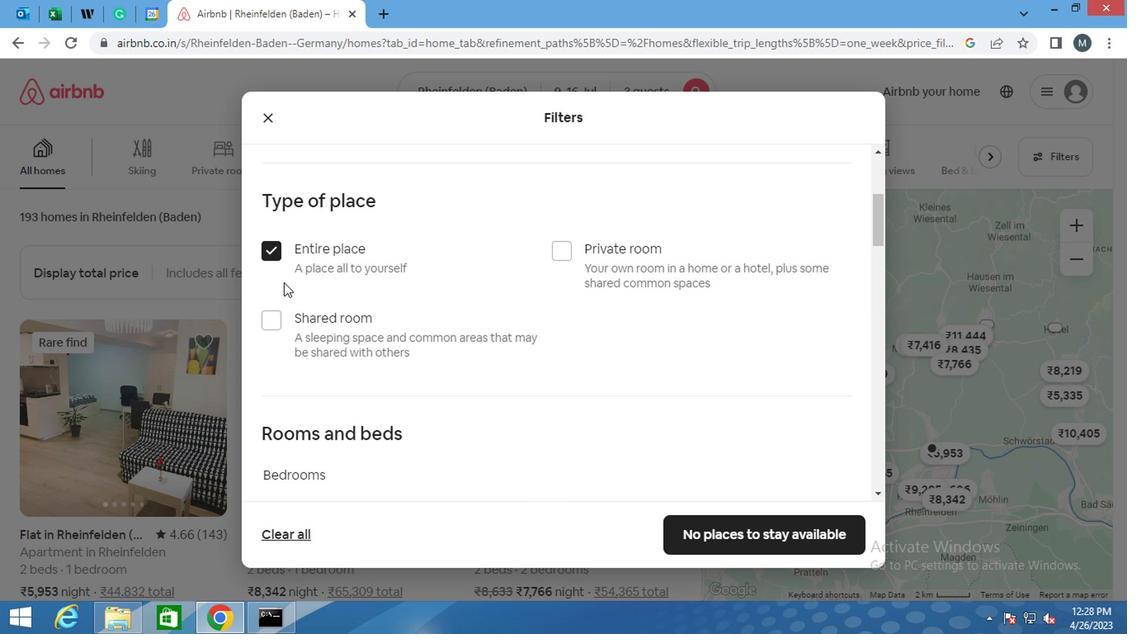 
Action: Mouse scrolled (283, 277) with delta (0, -1)
Screenshot: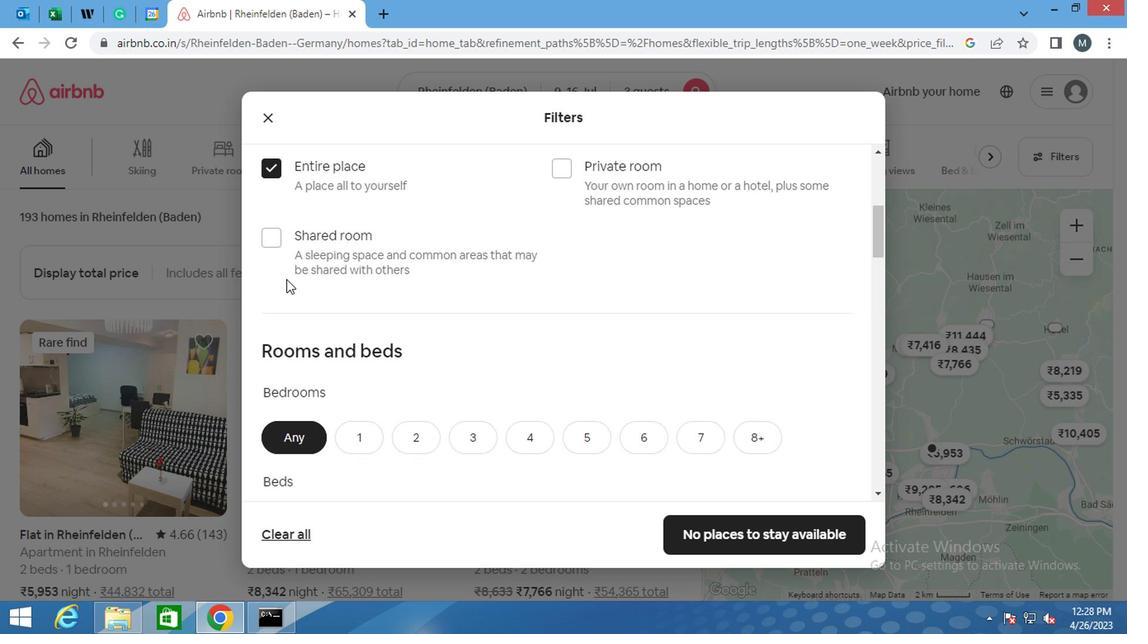 
Action: Mouse moved to (395, 349)
Screenshot: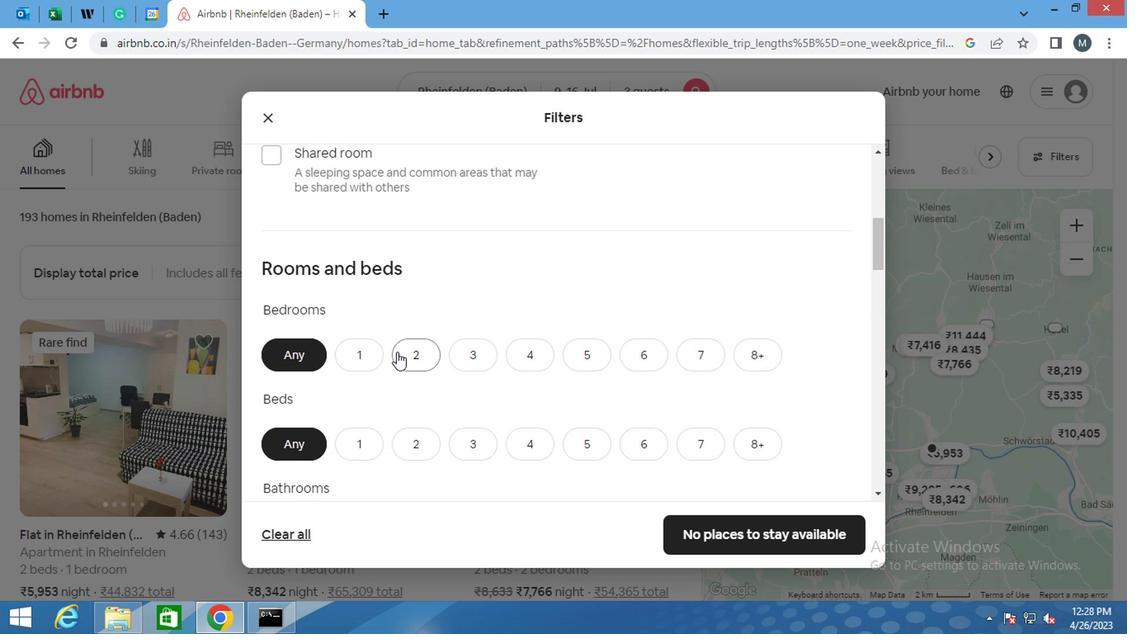 
Action: Mouse pressed left at (395, 349)
Screenshot: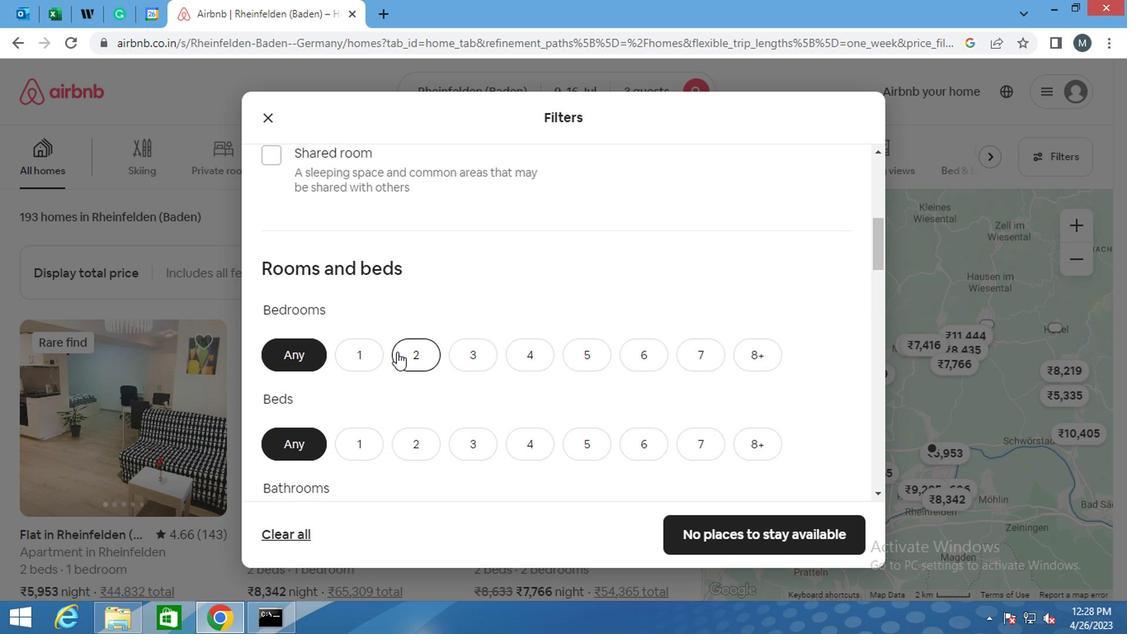 
Action: Mouse moved to (425, 444)
Screenshot: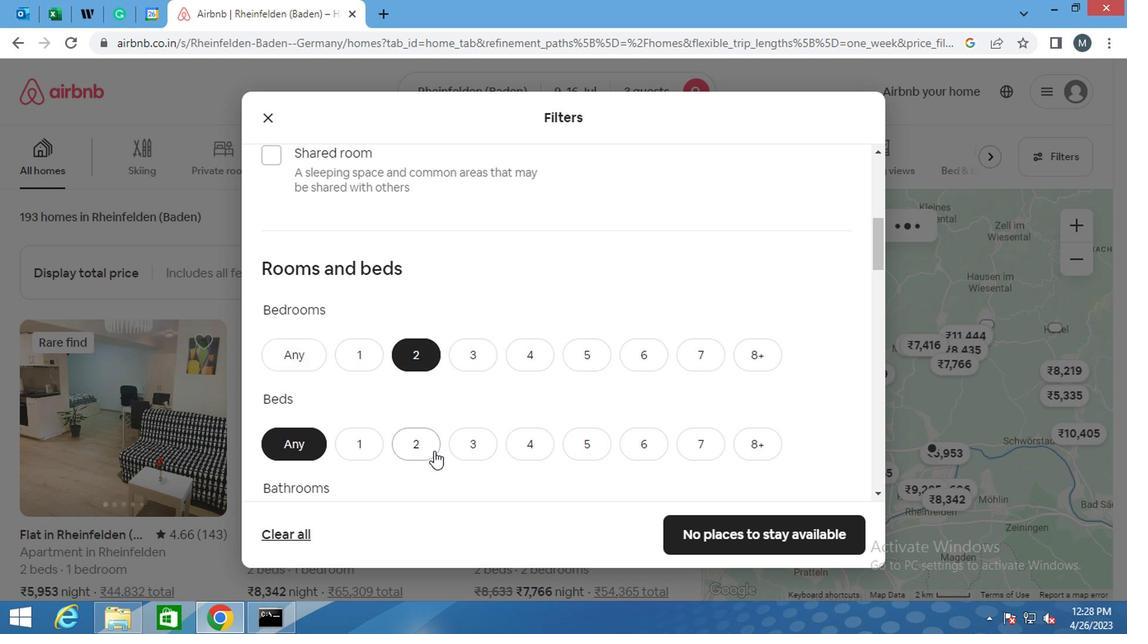 
Action: Mouse pressed left at (425, 444)
Screenshot: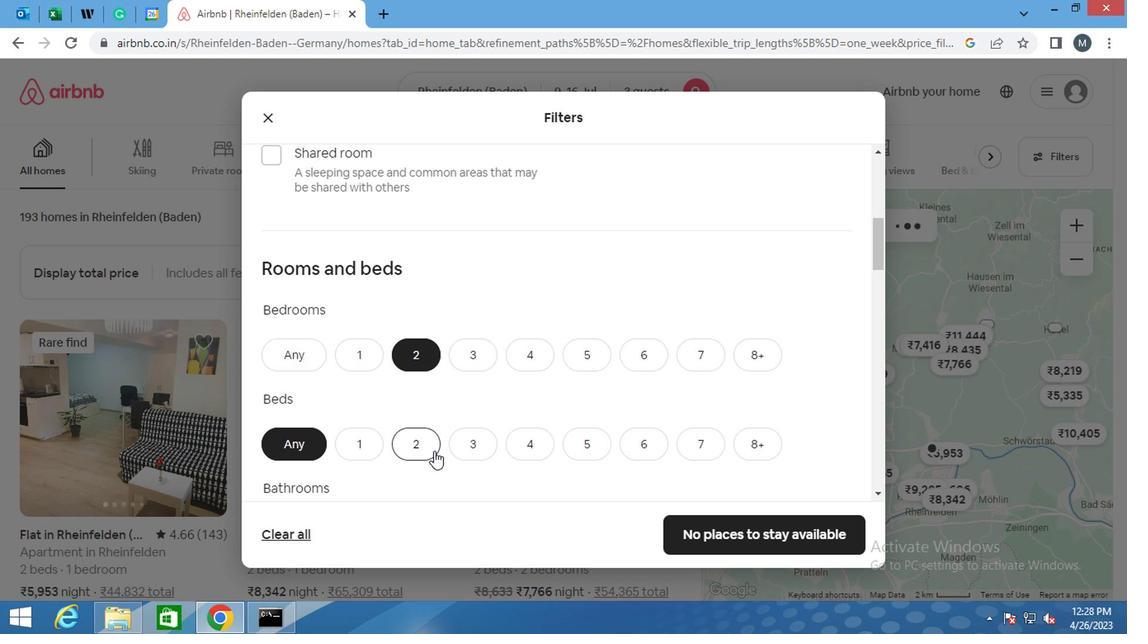 
Action: Mouse moved to (402, 406)
Screenshot: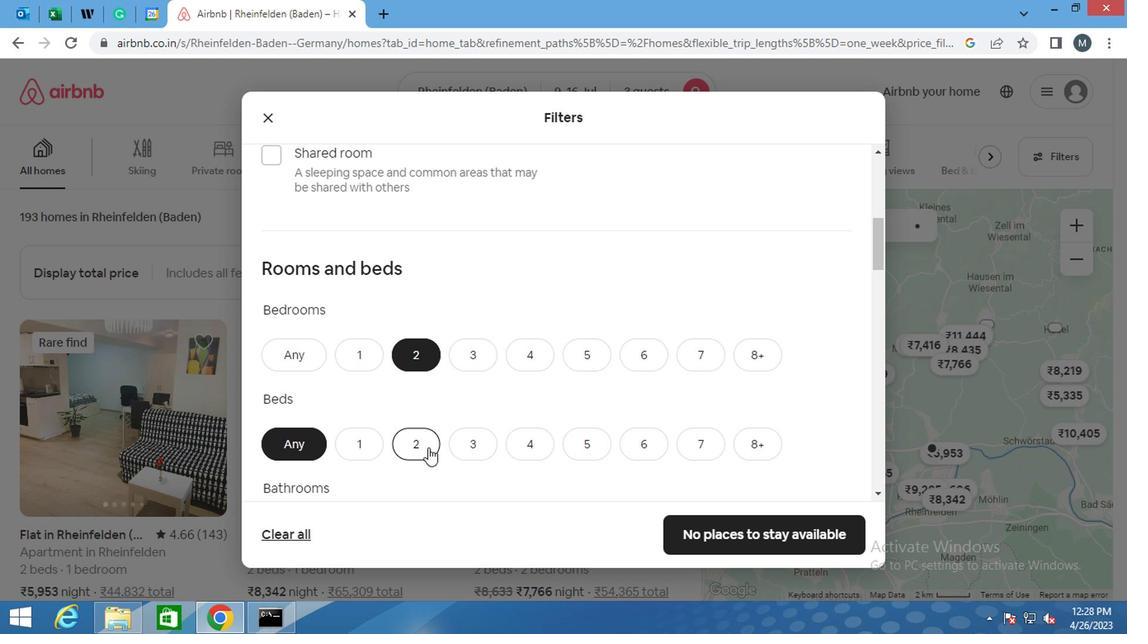 
Action: Mouse scrolled (402, 406) with delta (0, 0)
Screenshot: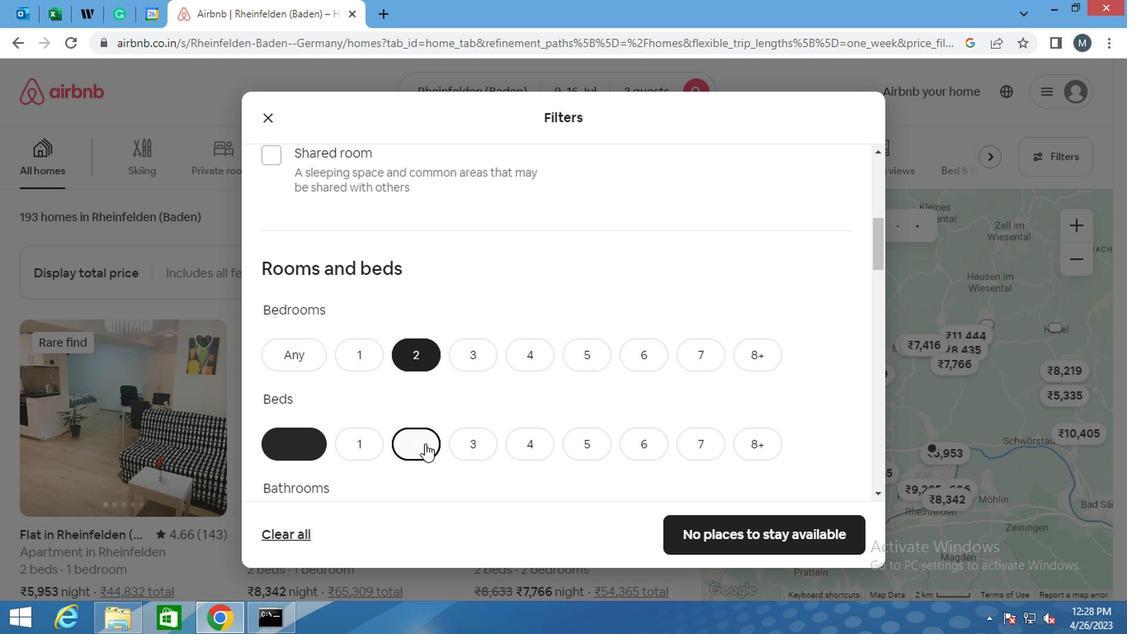 
Action: Mouse moved to (401, 406)
Screenshot: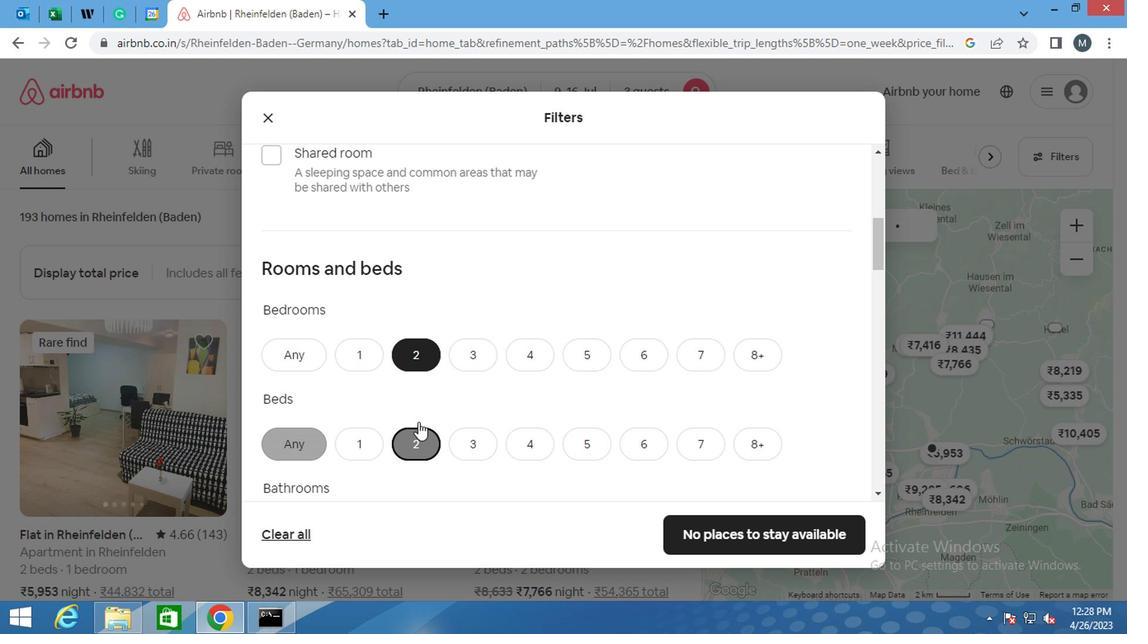 
Action: Mouse scrolled (401, 406) with delta (0, 0)
Screenshot: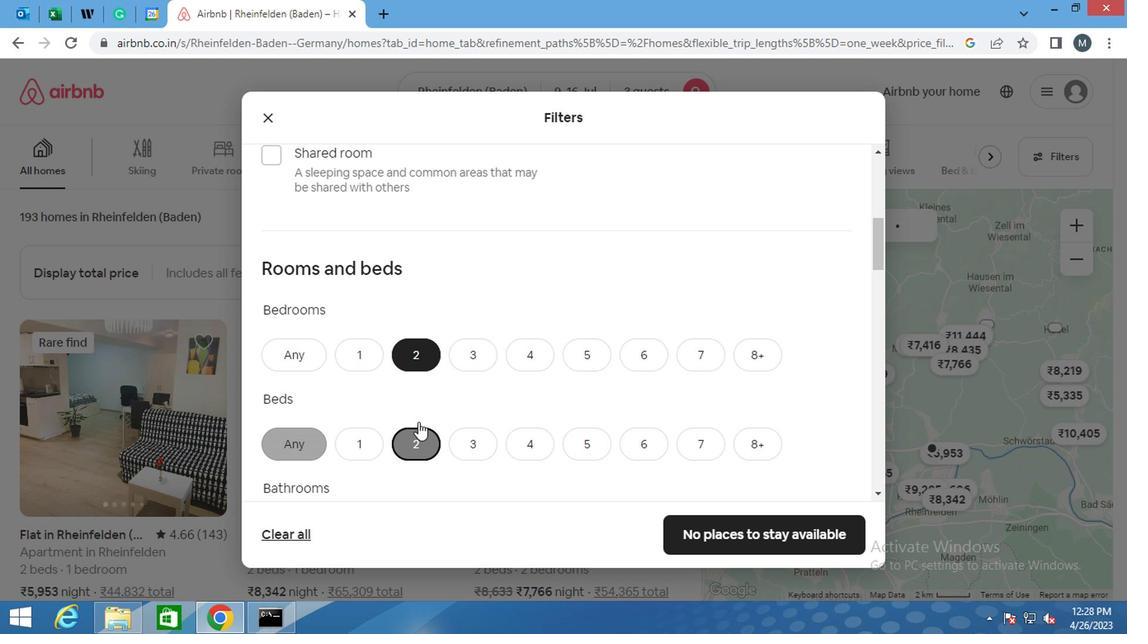 
Action: Mouse moved to (358, 372)
Screenshot: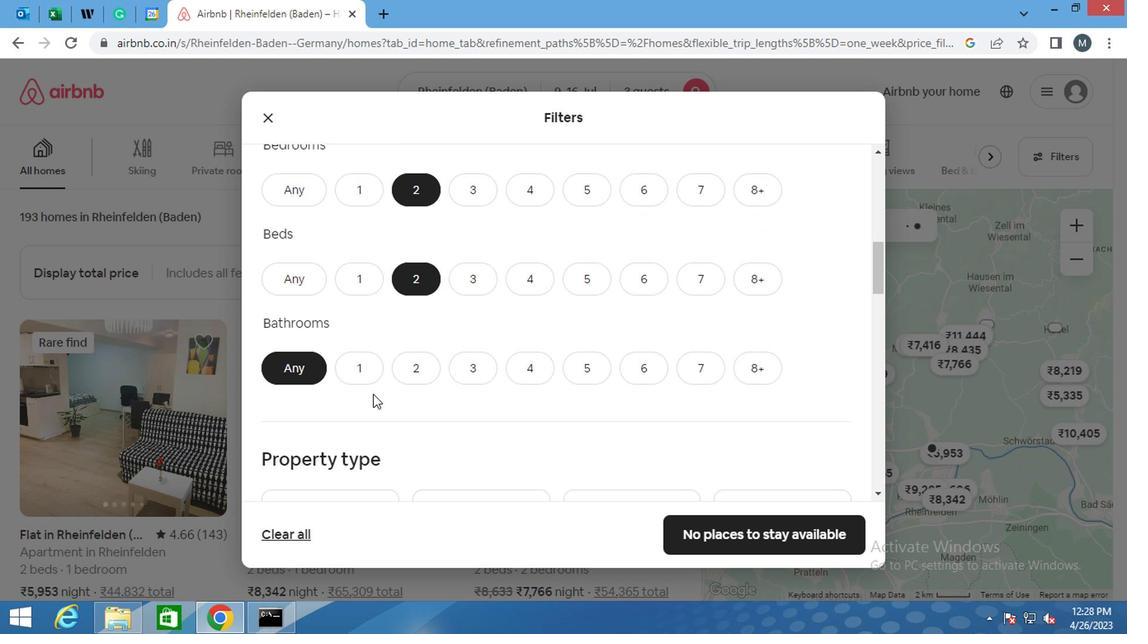 
Action: Mouse pressed left at (358, 372)
Screenshot: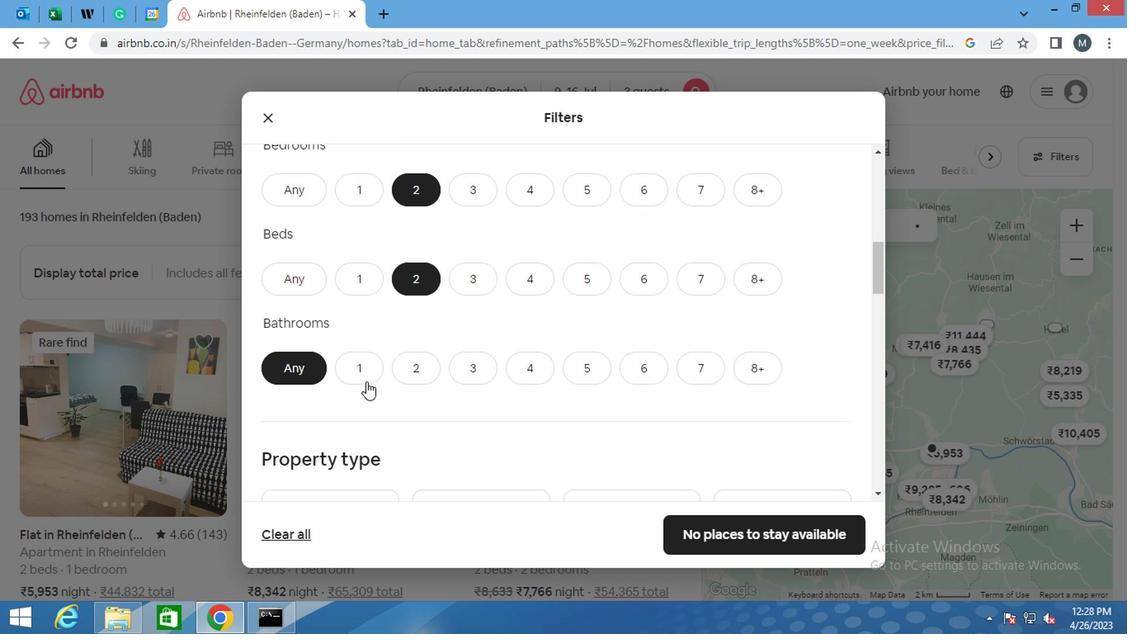 
Action: Mouse moved to (365, 359)
Screenshot: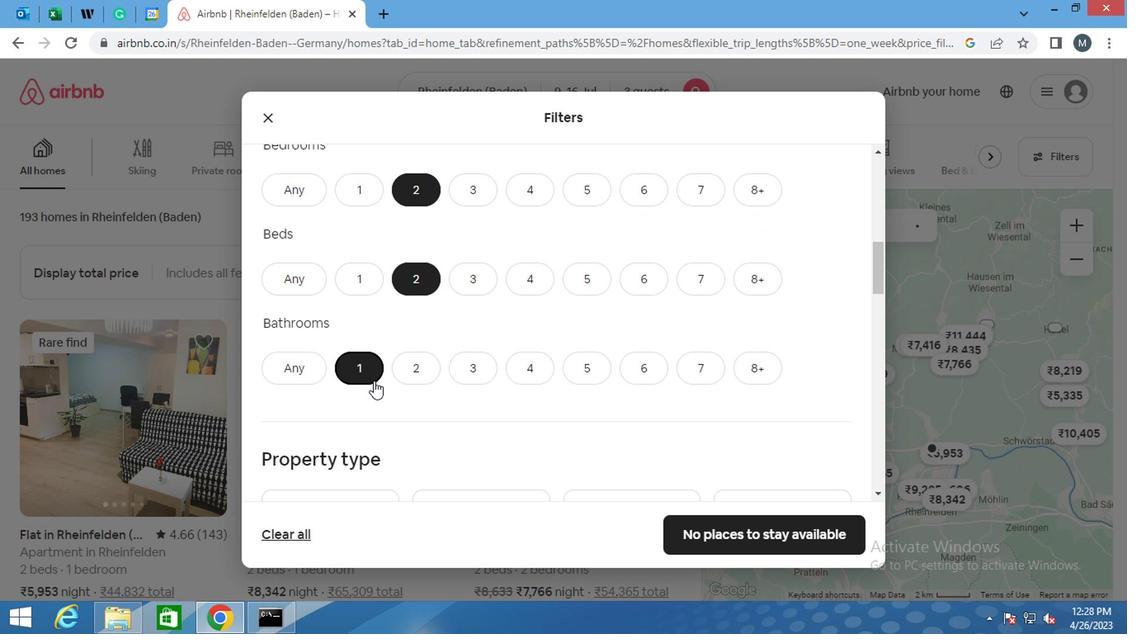 
Action: Mouse scrolled (365, 358) with delta (0, -1)
Screenshot: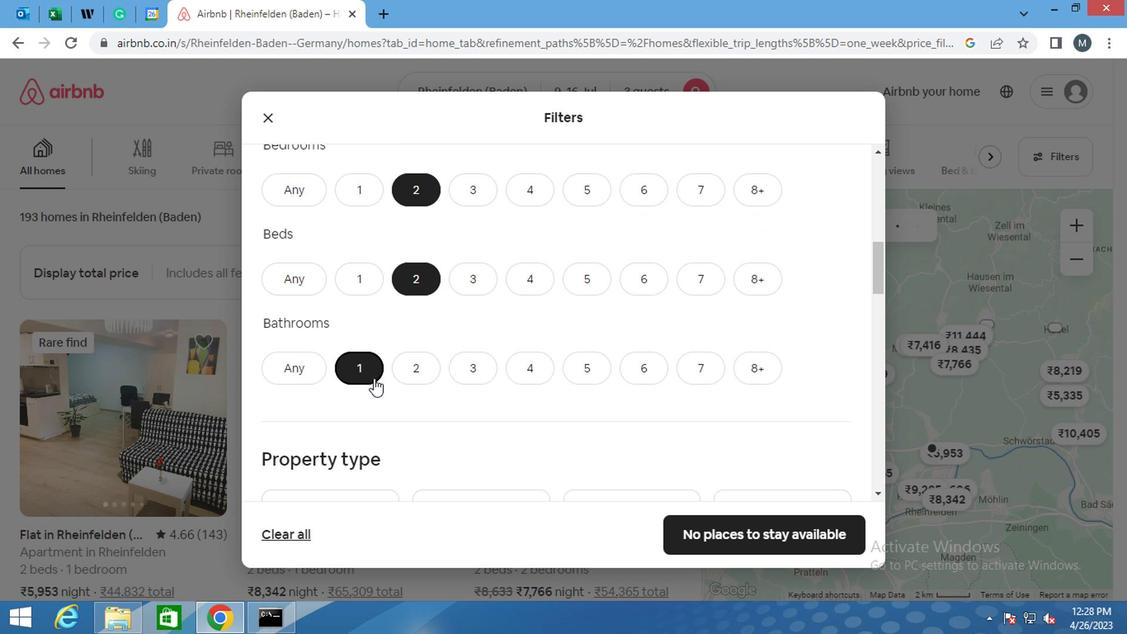 
Action: Mouse scrolled (365, 358) with delta (0, -1)
Screenshot: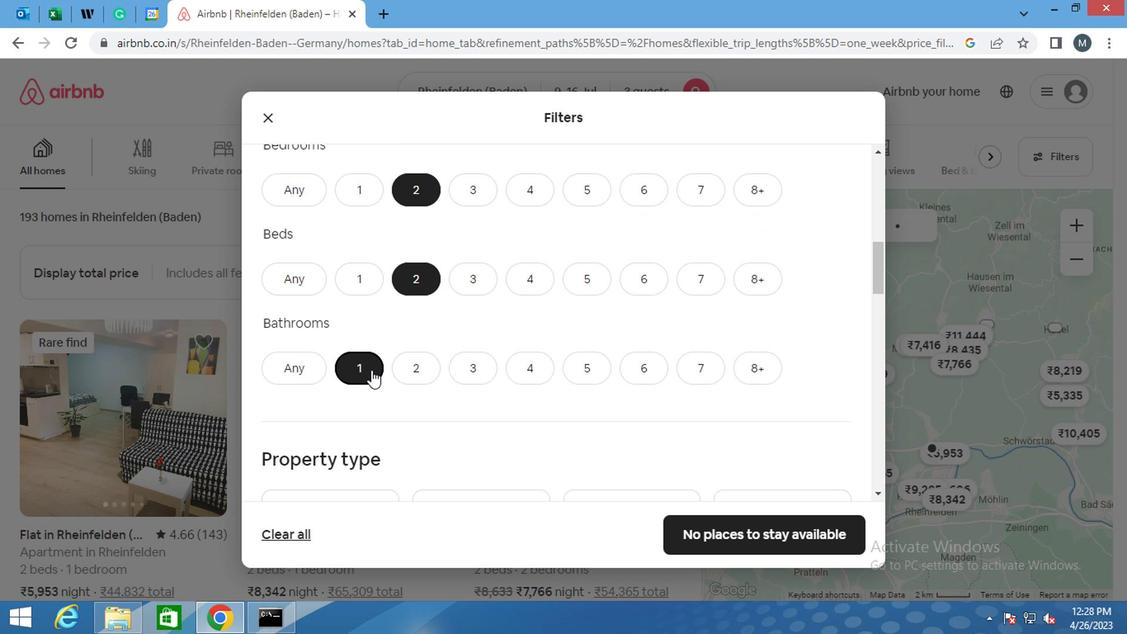 
Action: Mouse moved to (348, 337)
Screenshot: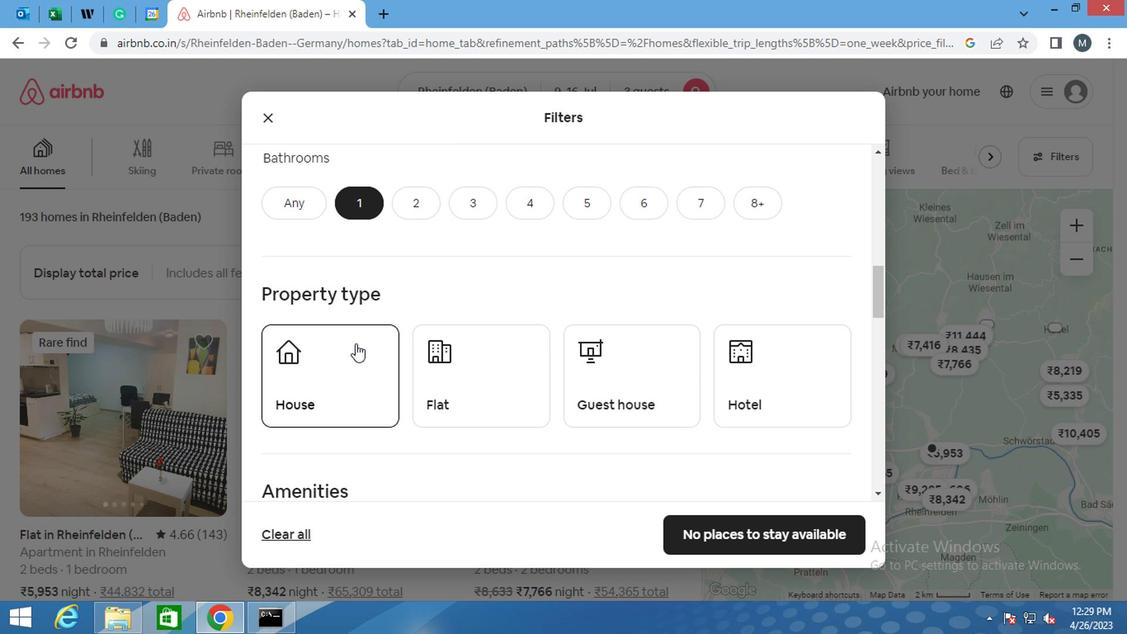 
Action: Mouse scrolled (348, 336) with delta (0, 0)
Screenshot: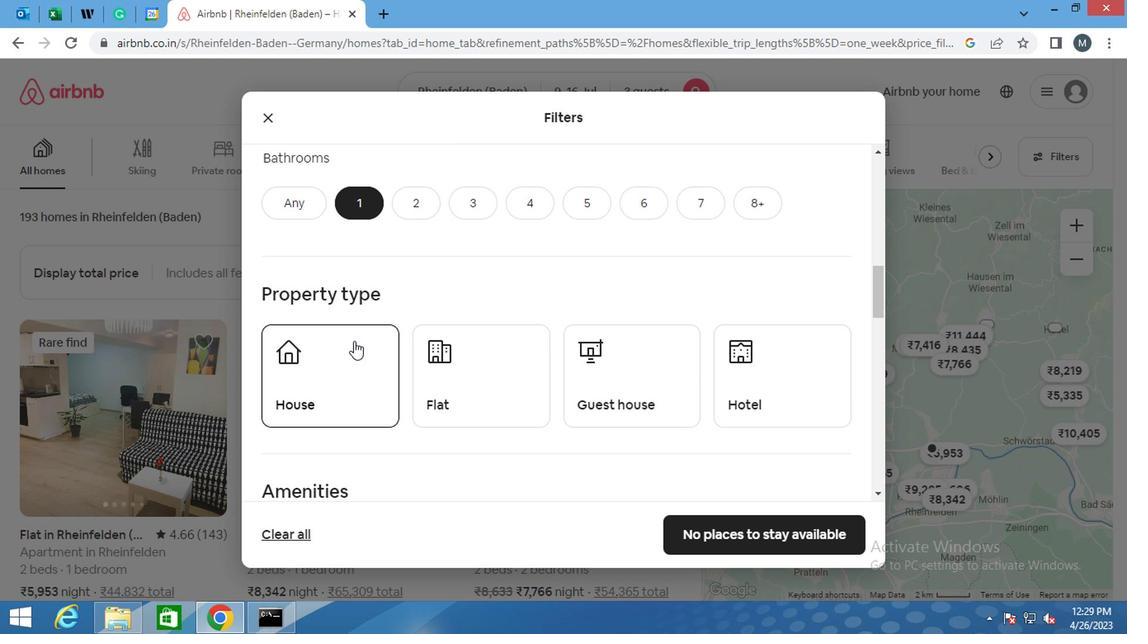 
Action: Mouse scrolled (348, 336) with delta (0, 0)
Screenshot: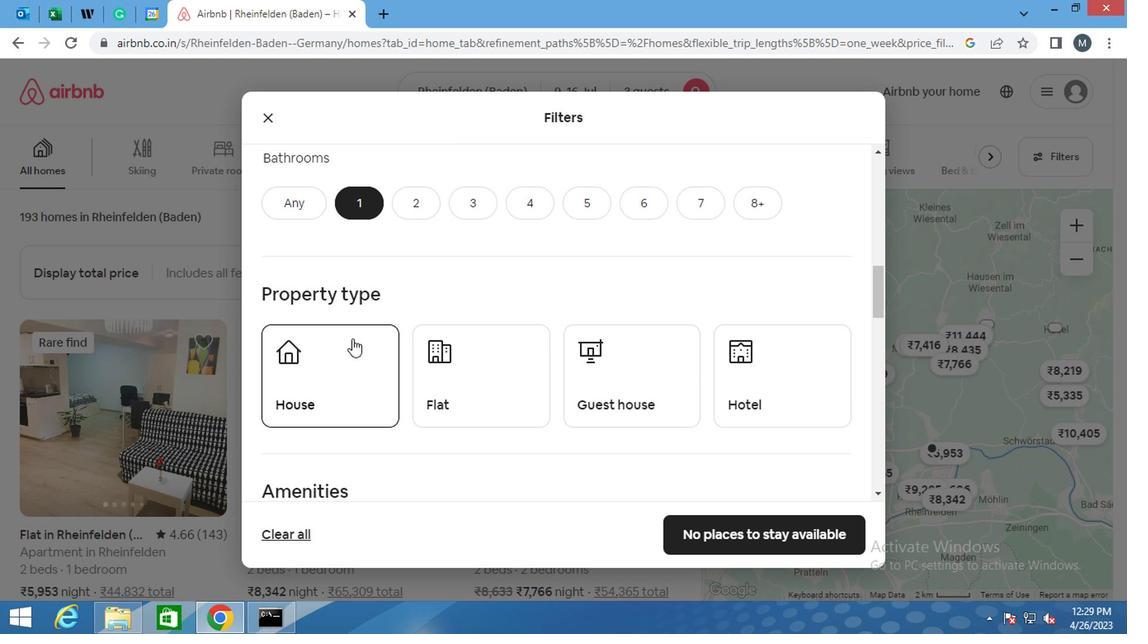 
Action: Mouse moved to (337, 226)
Screenshot: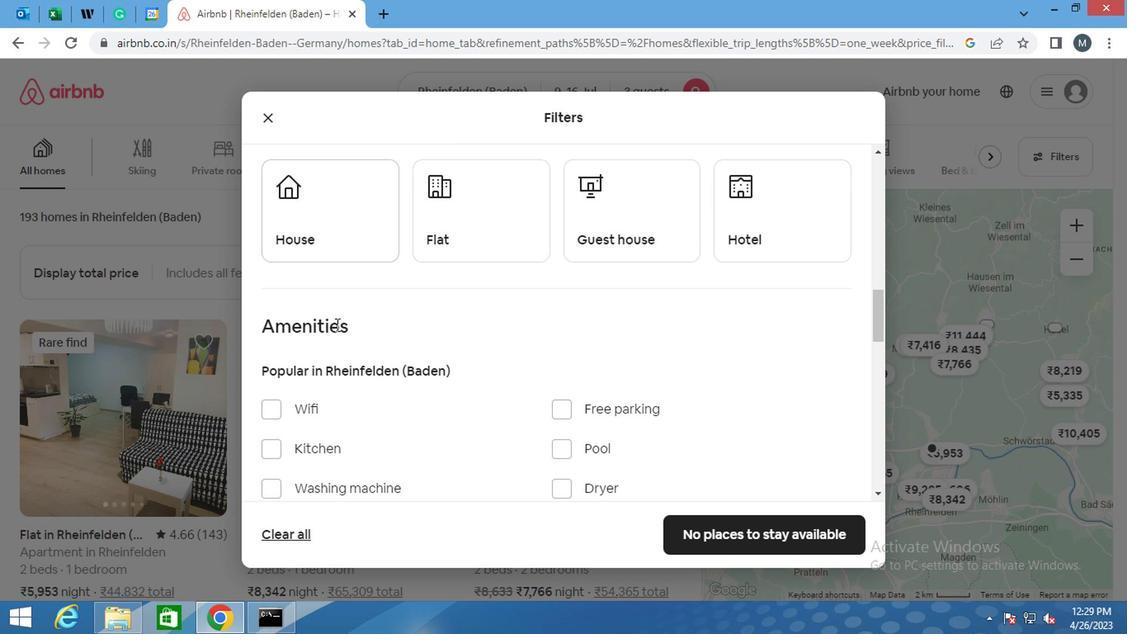 
Action: Mouse pressed left at (337, 226)
Screenshot: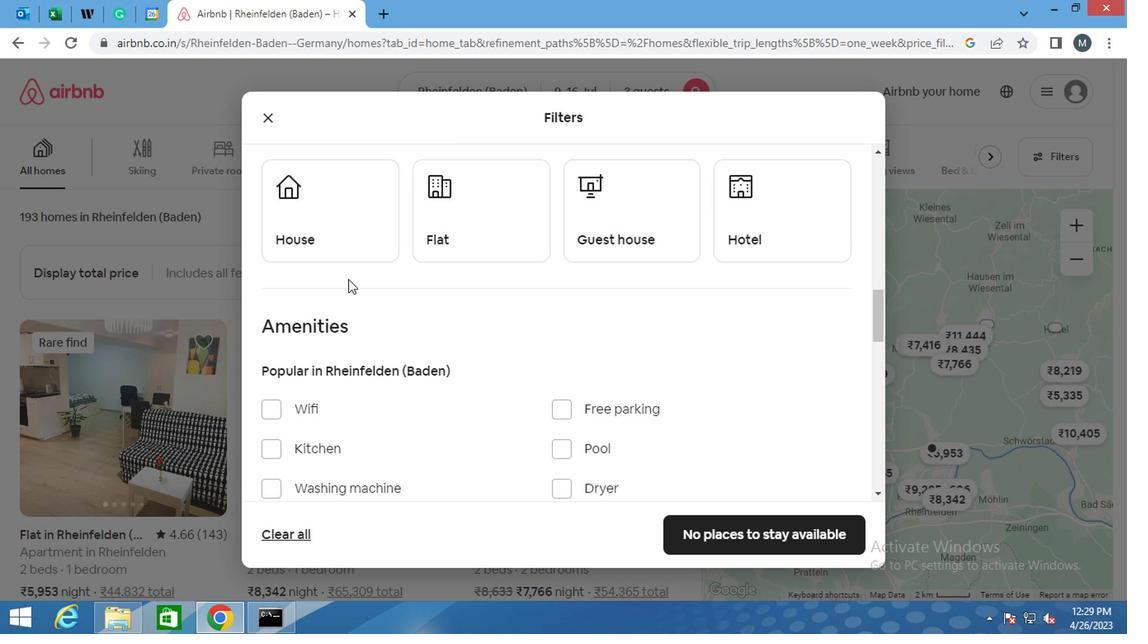 
Action: Mouse moved to (523, 219)
Screenshot: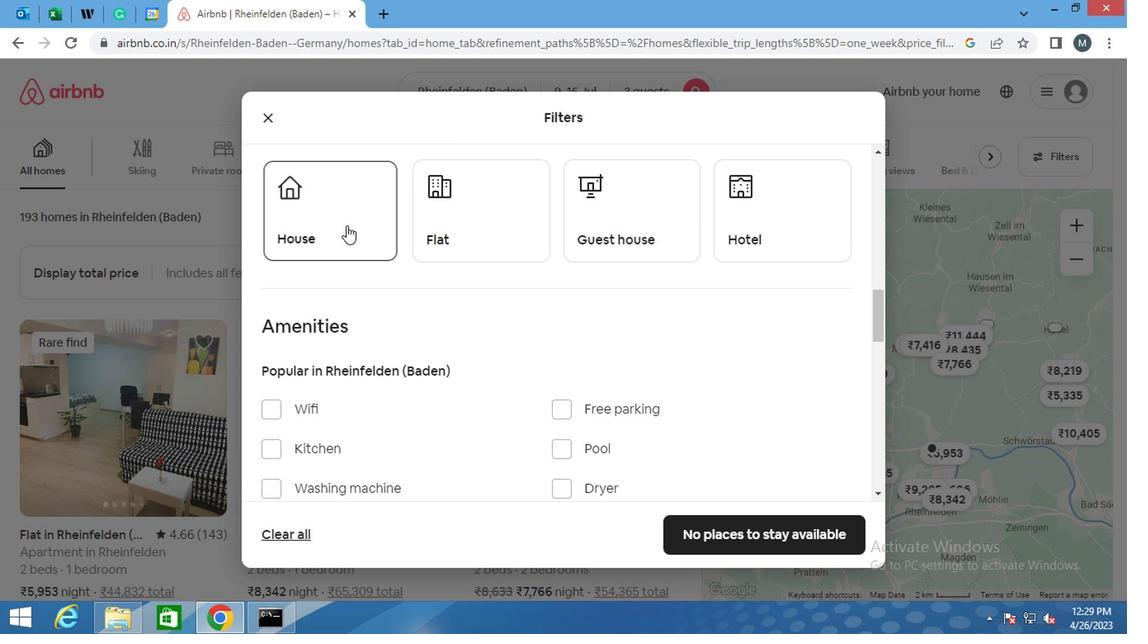 
Action: Mouse pressed left at (523, 219)
Screenshot: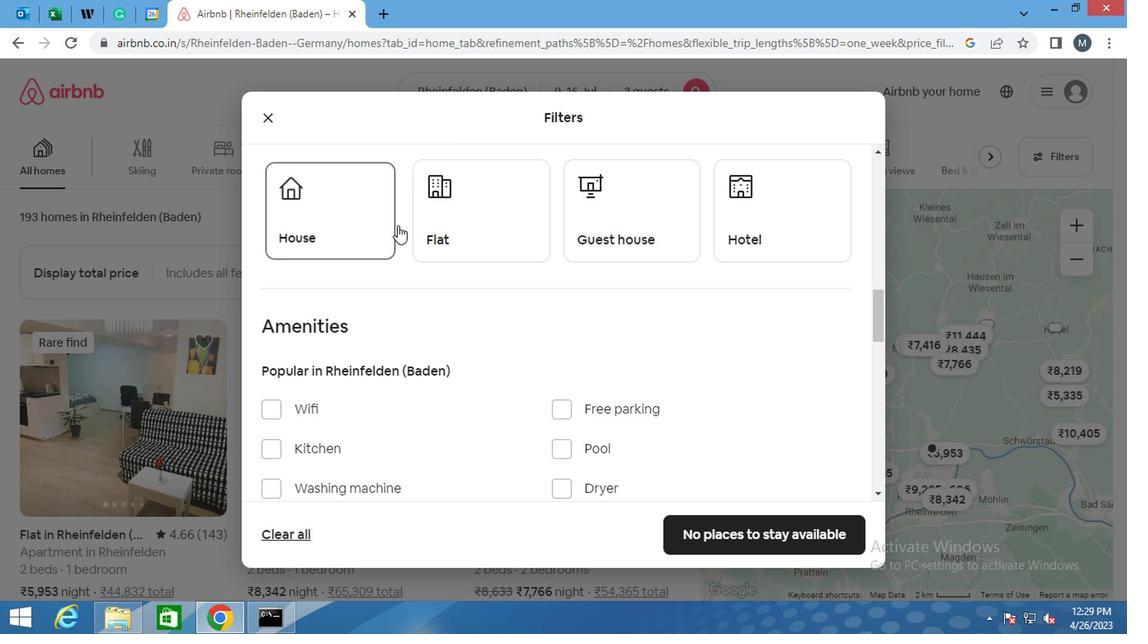 
Action: Mouse moved to (624, 217)
Screenshot: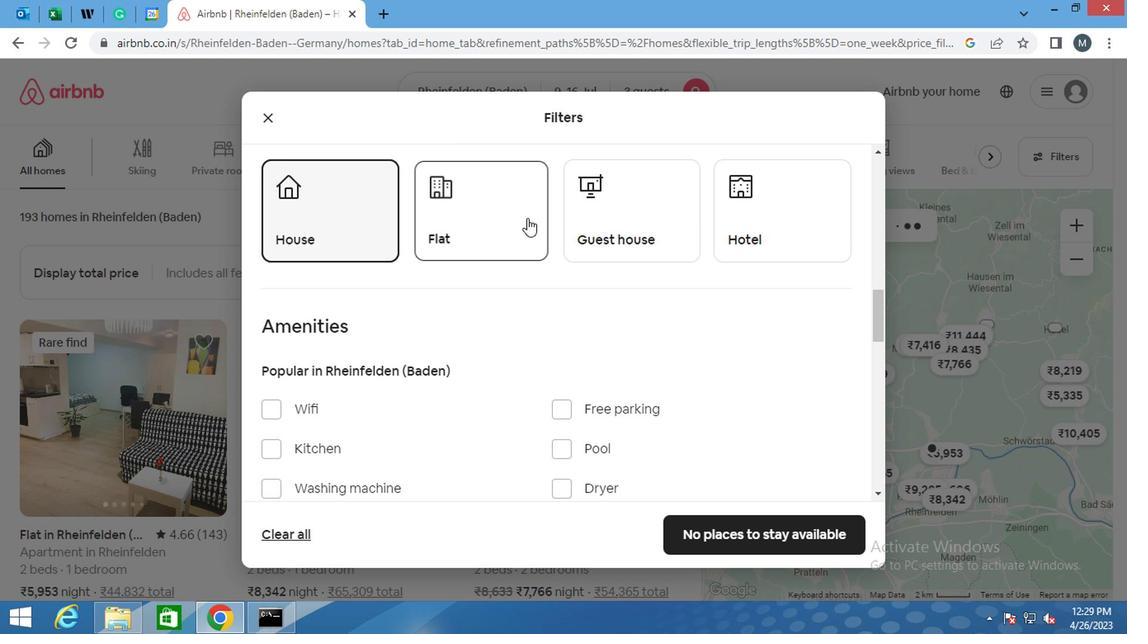 
Action: Mouse pressed left at (624, 217)
Screenshot: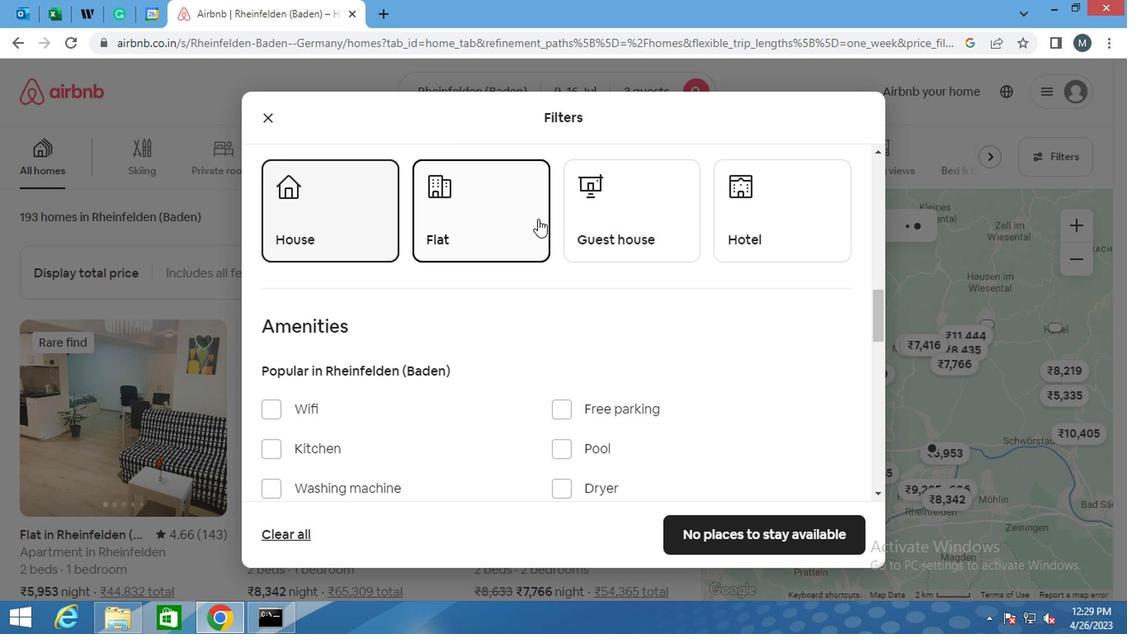 
Action: Mouse moved to (419, 261)
Screenshot: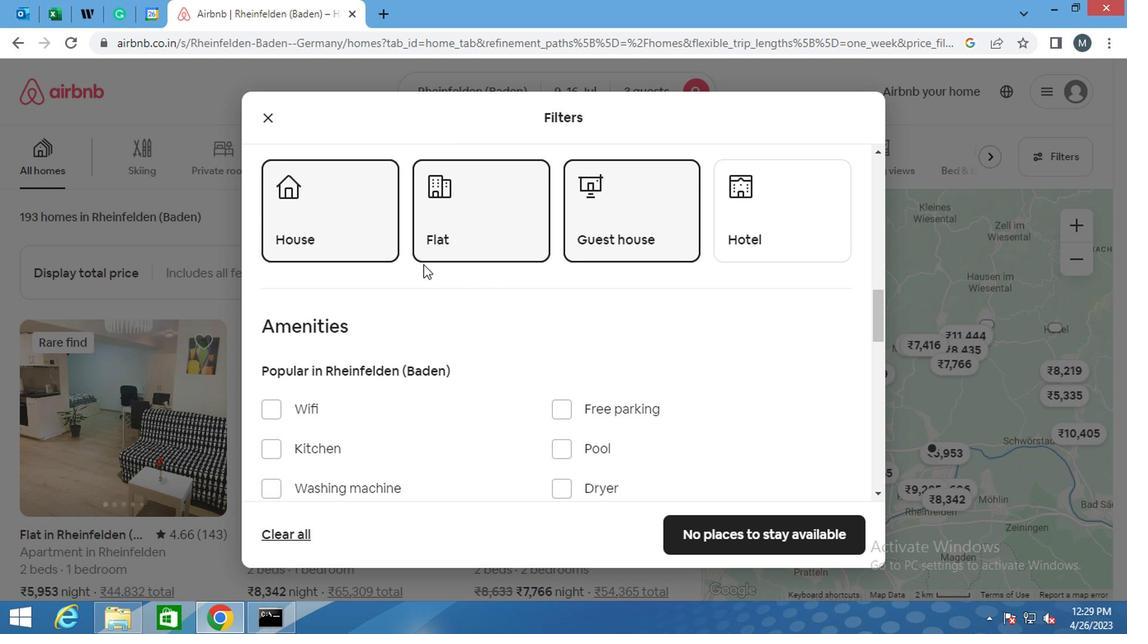 
Action: Mouse scrolled (419, 260) with delta (0, -1)
Screenshot: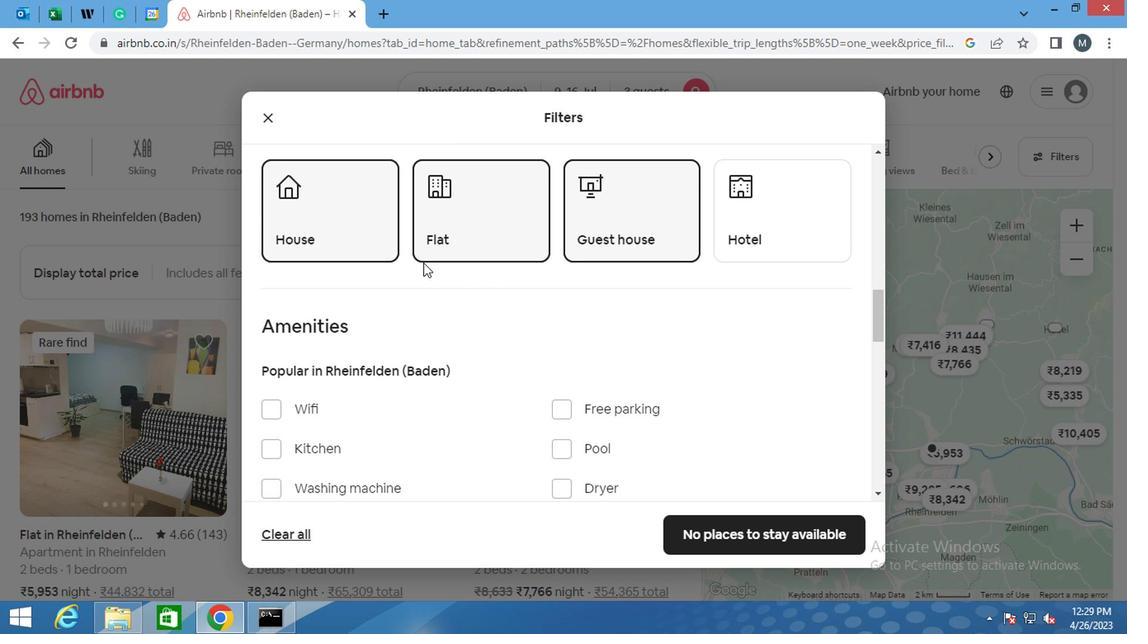 
Action: Mouse scrolled (419, 260) with delta (0, -1)
Screenshot: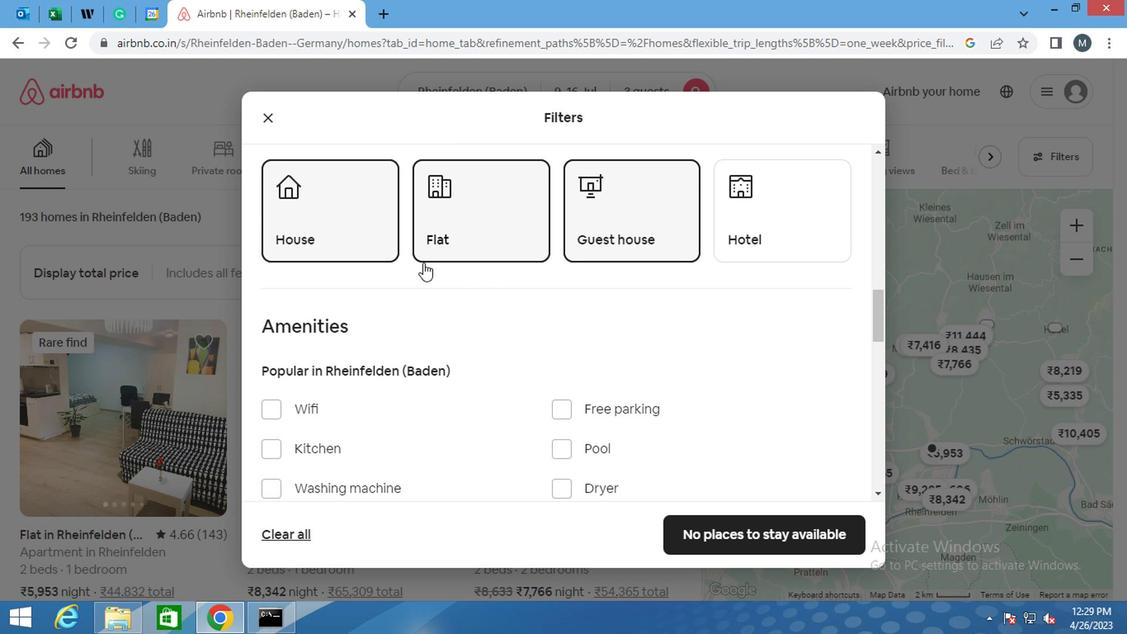 
Action: Mouse scrolled (419, 260) with delta (0, -1)
Screenshot: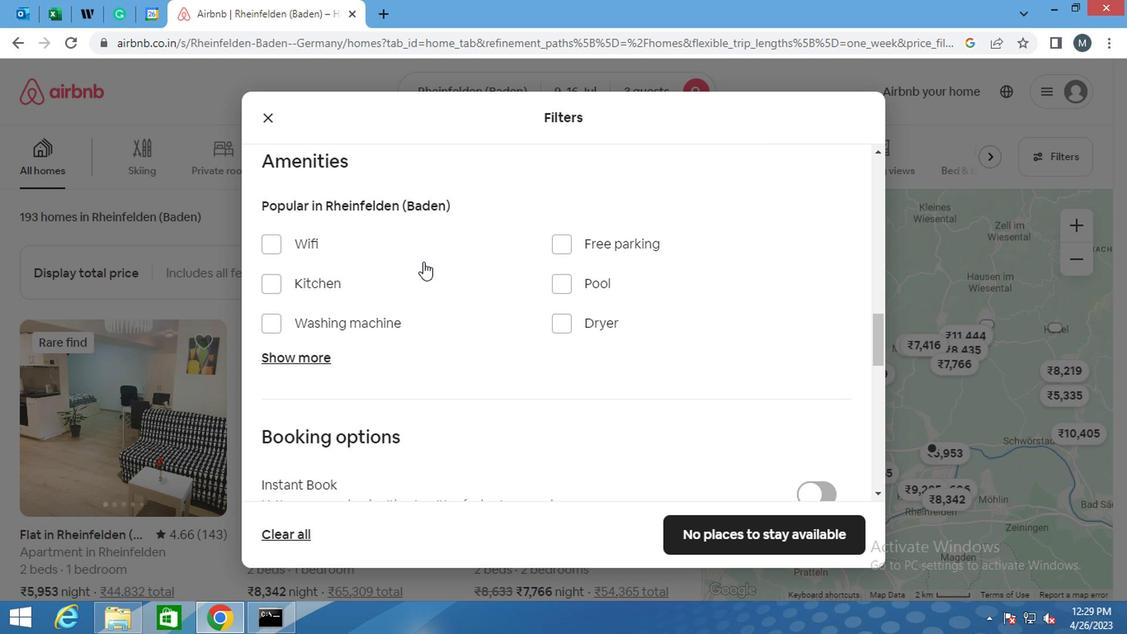 
Action: Mouse moved to (381, 291)
Screenshot: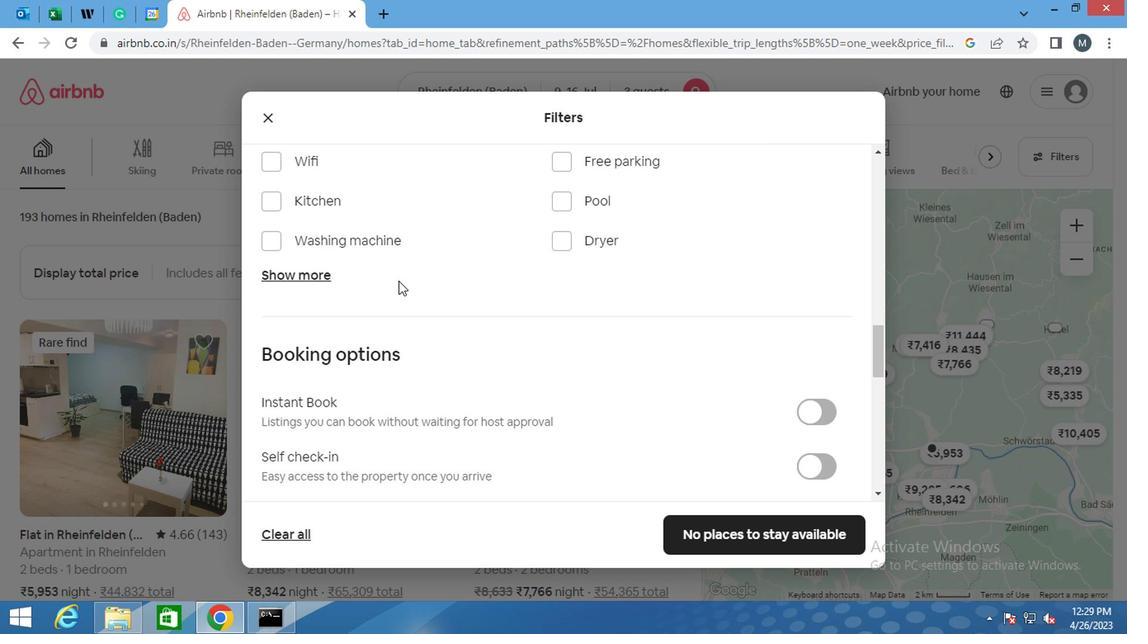 
Action: Mouse scrolled (381, 290) with delta (0, -1)
Screenshot: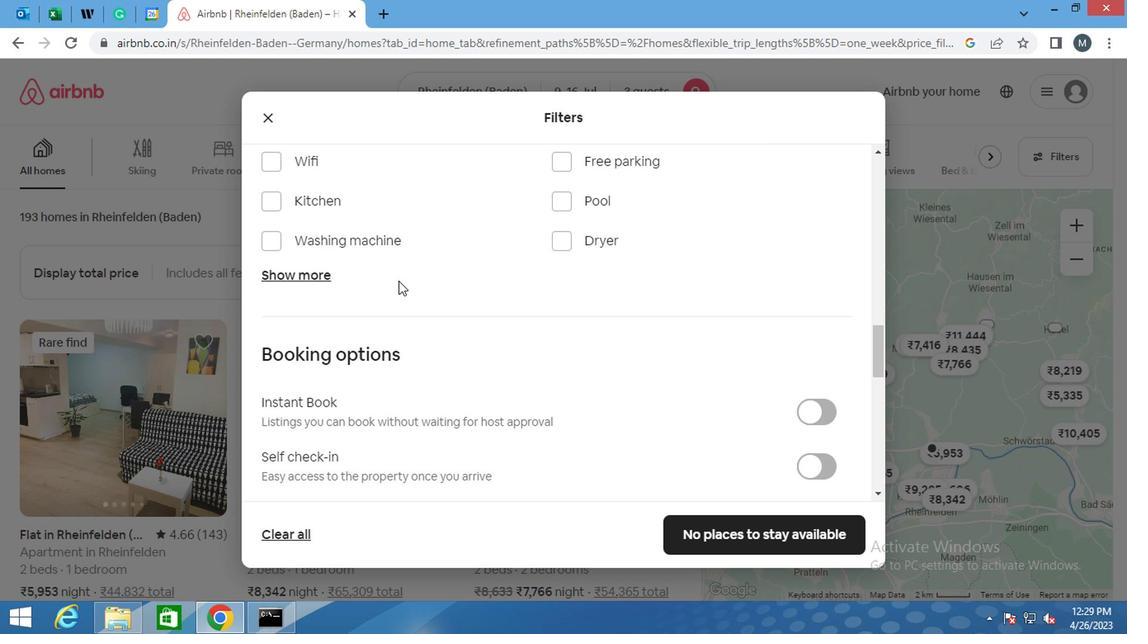 
Action: Mouse moved to (406, 303)
Screenshot: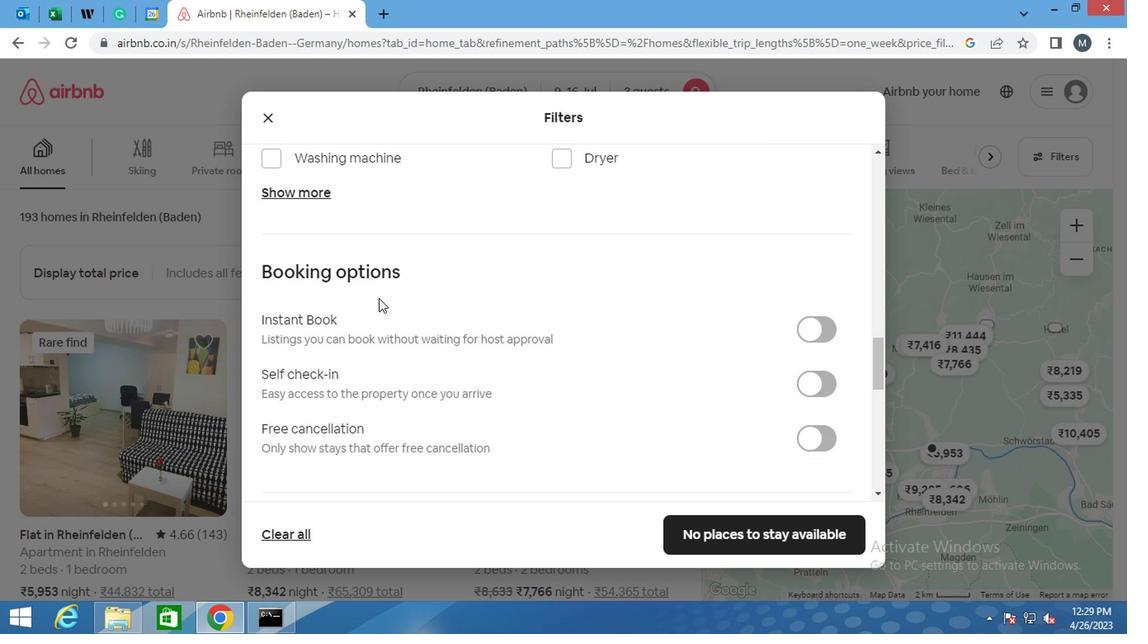 
Action: Mouse scrolled (406, 302) with delta (0, 0)
Screenshot: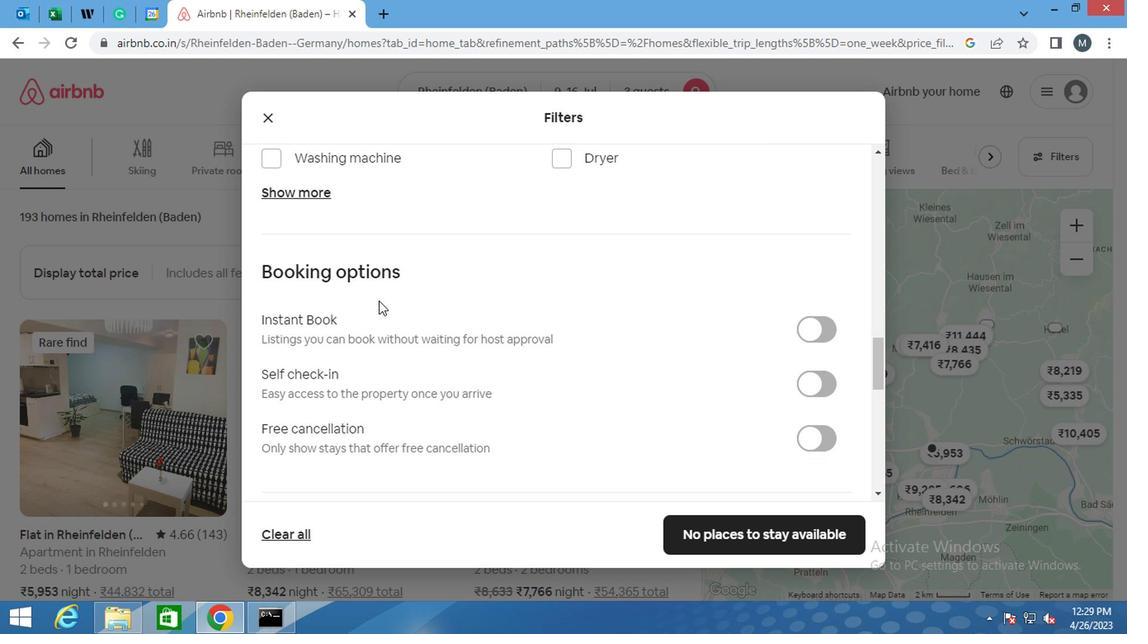
Action: Mouse moved to (408, 304)
Screenshot: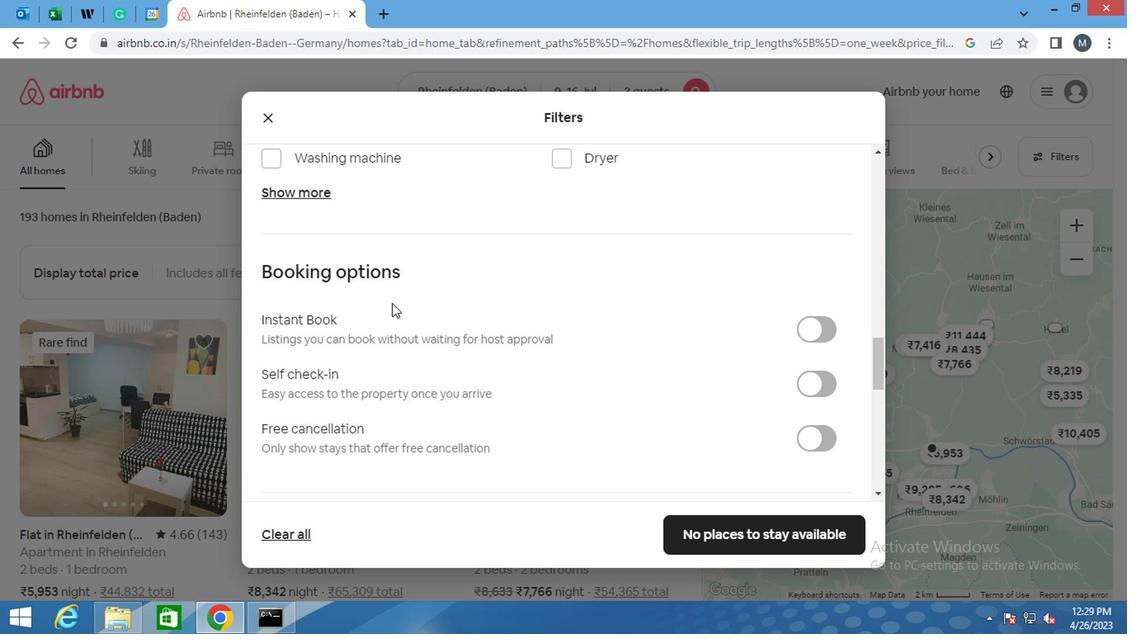 
Action: Mouse scrolled (408, 304) with delta (0, 0)
Screenshot: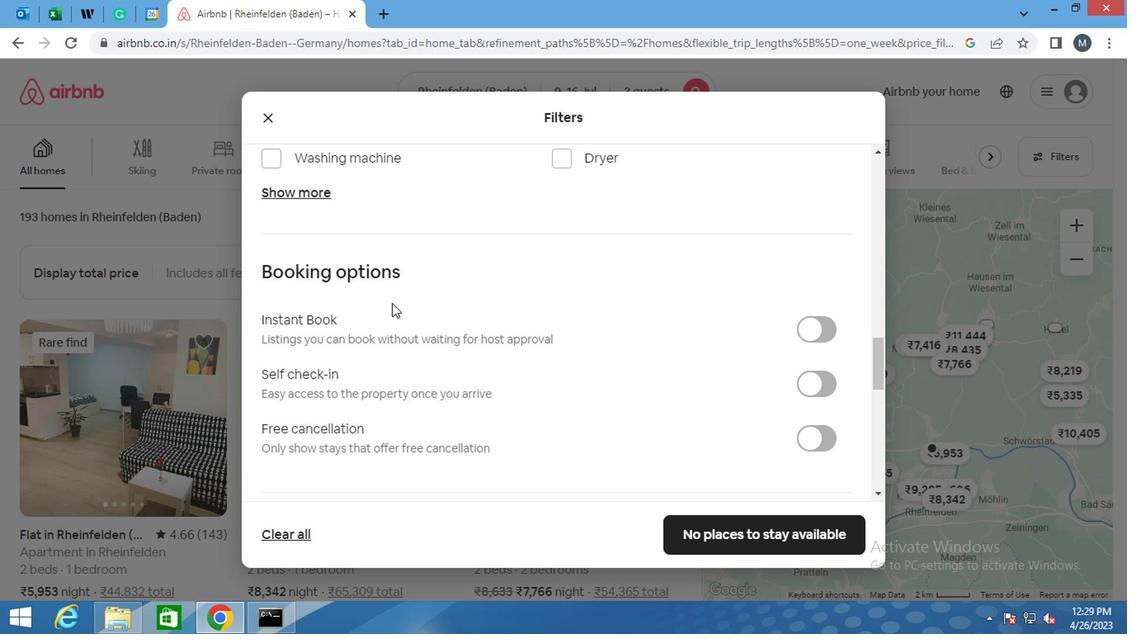 
Action: Mouse moved to (815, 223)
Screenshot: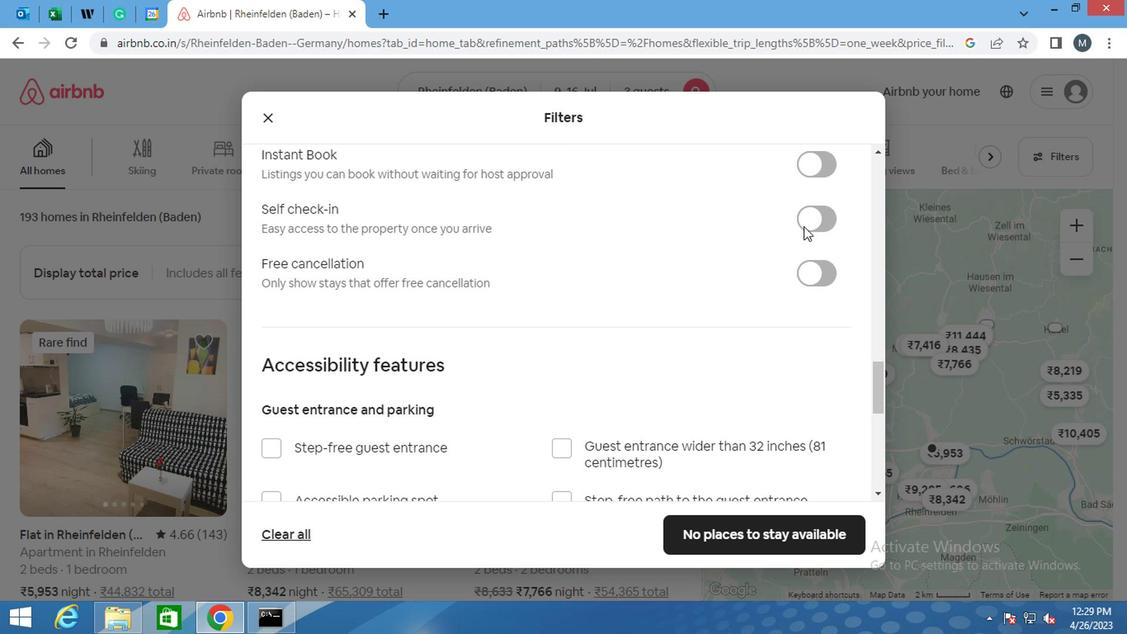 
Action: Mouse pressed left at (815, 223)
Screenshot: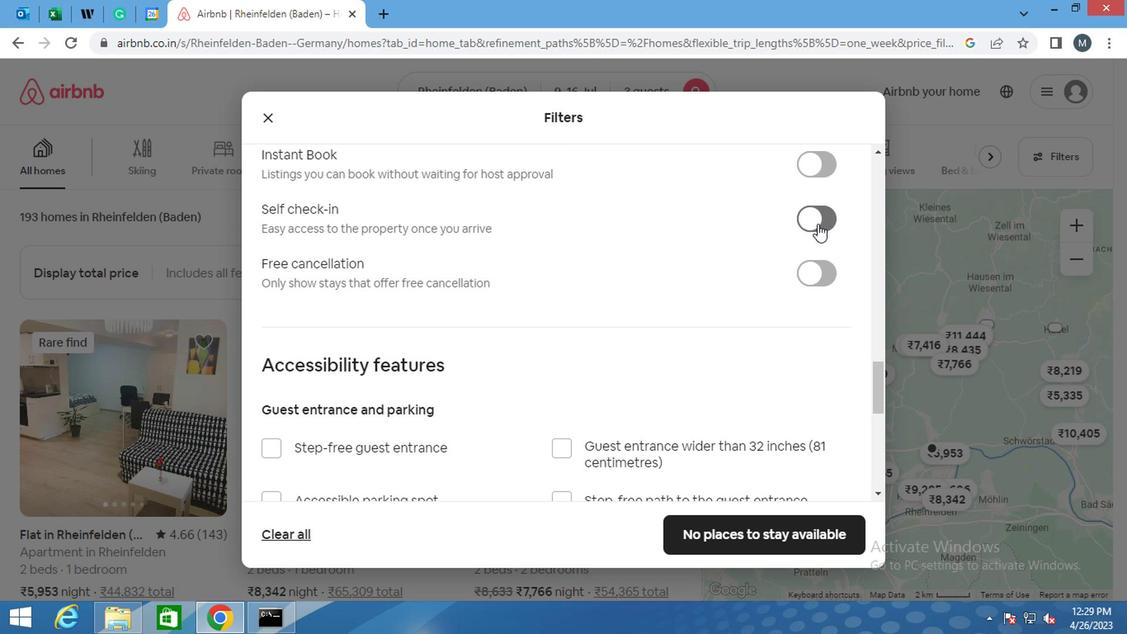 
Action: Mouse moved to (404, 289)
Screenshot: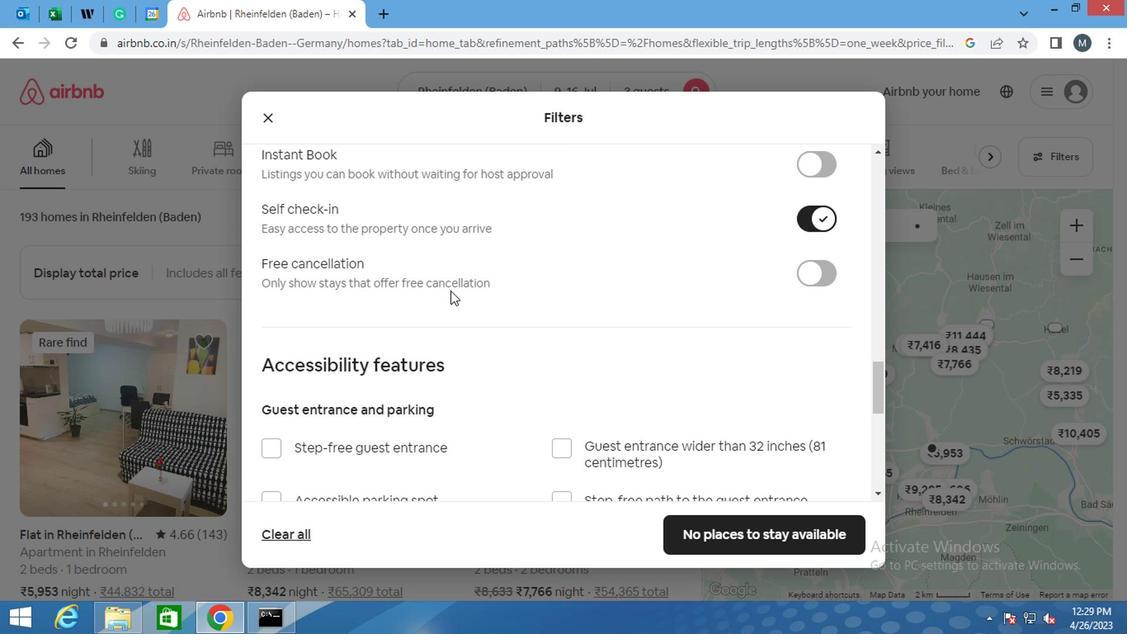 
Action: Mouse scrolled (404, 288) with delta (0, -1)
Screenshot: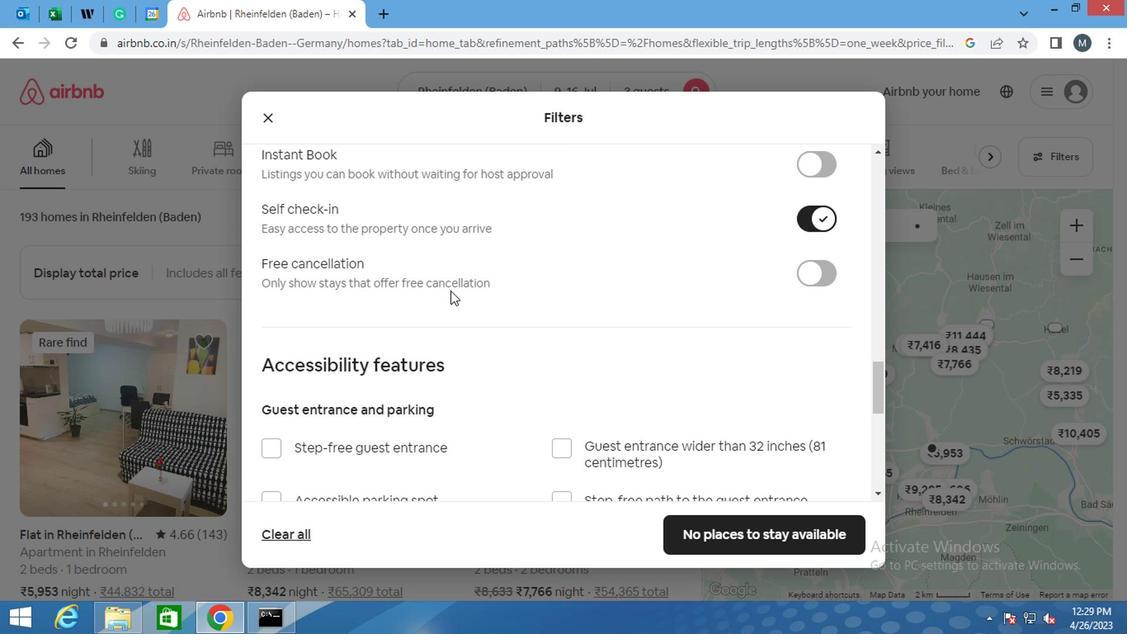 
Action: Mouse moved to (394, 291)
Screenshot: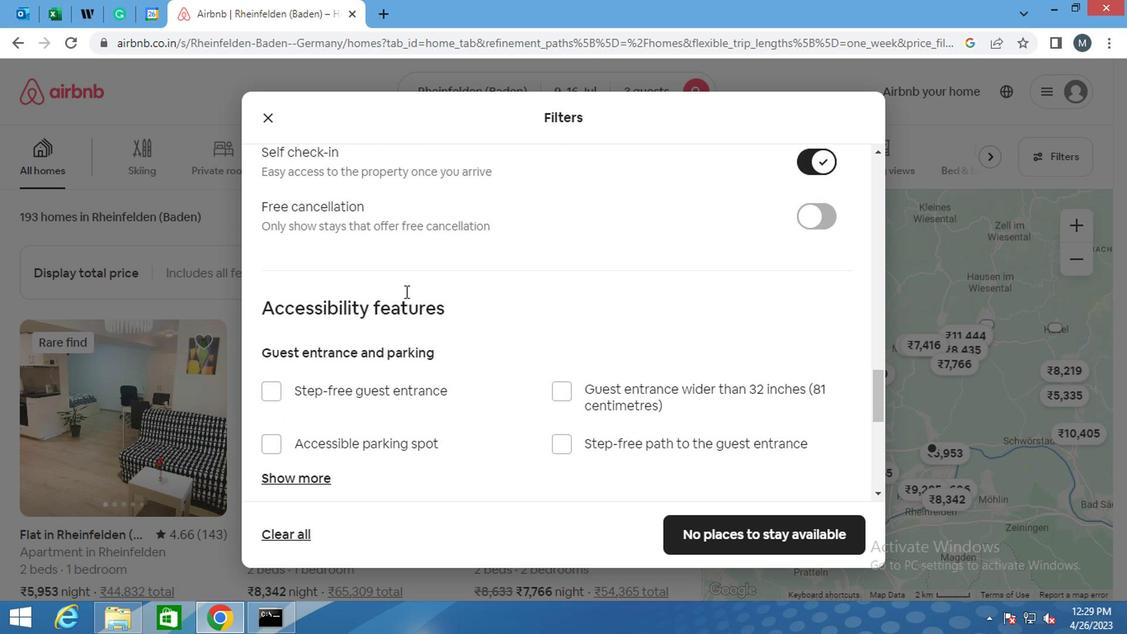 
Action: Mouse scrolled (394, 290) with delta (0, -1)
Screenshot: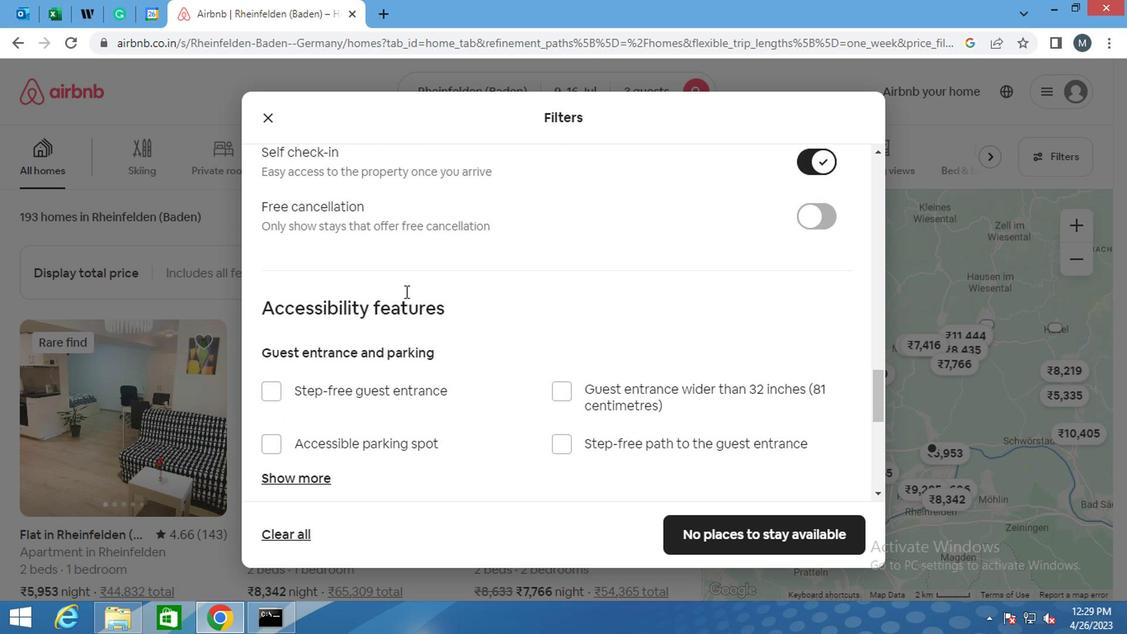 
Action: Mouse moved to (357, 297)
Screenshot: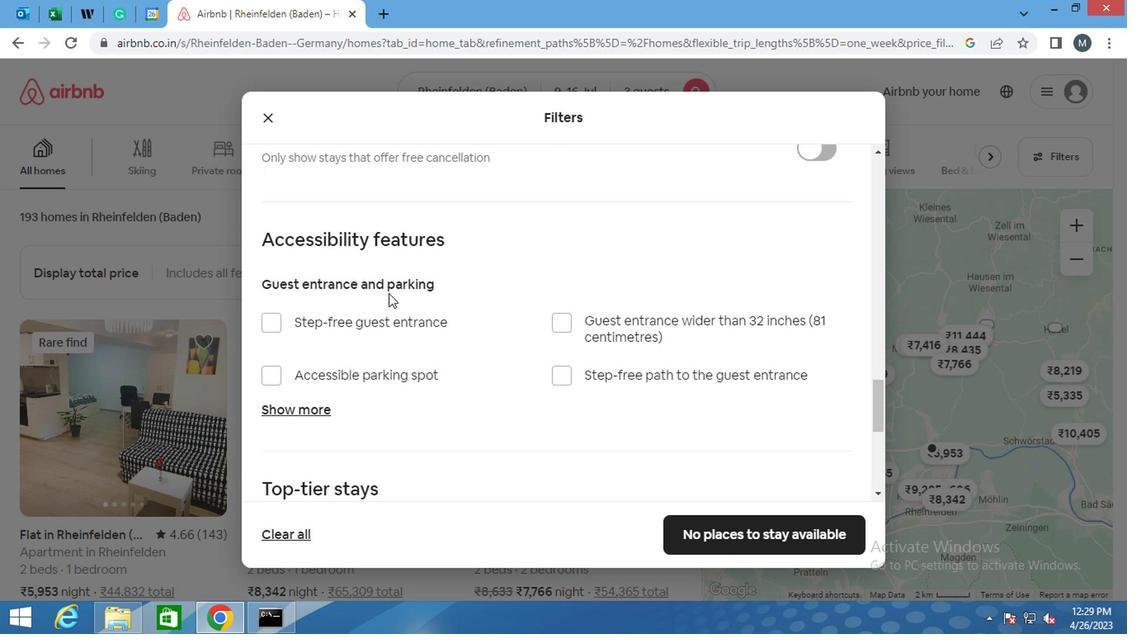 
Action: Mouse scrolled (357, 296) with delta (0, -1)
Screenshot: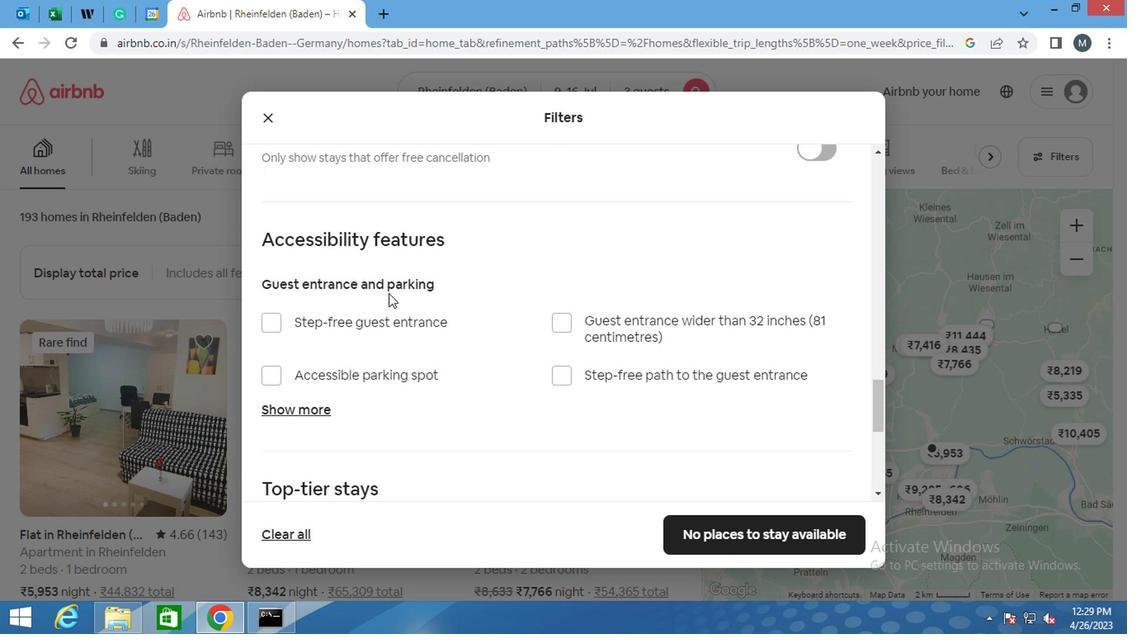 
Action: Mouse moved to (421, 325)
Screenshot: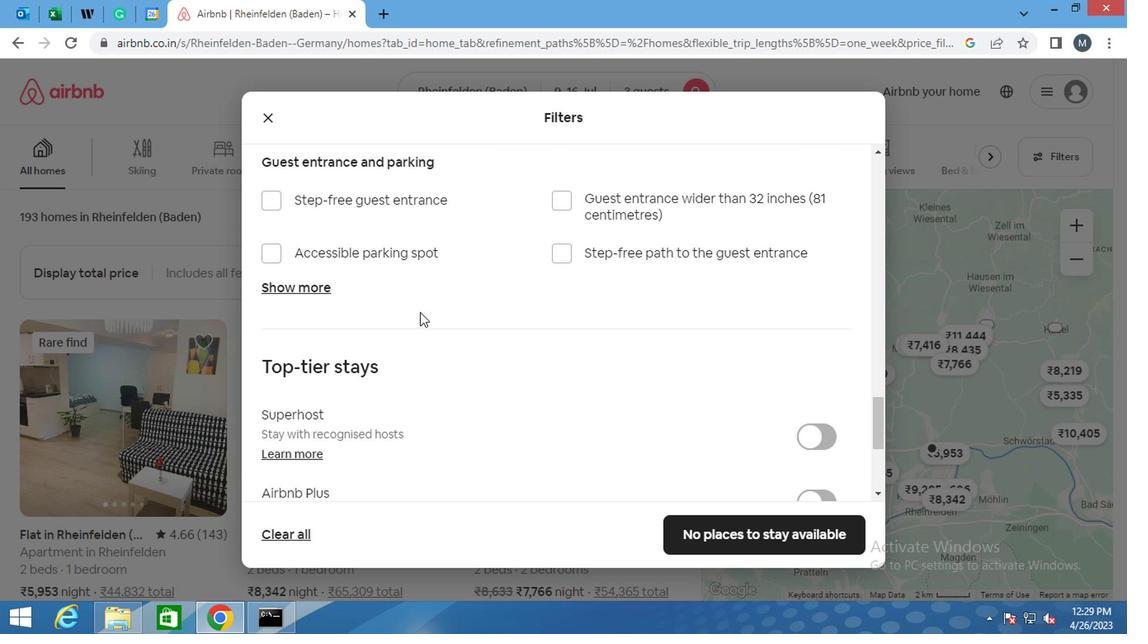 
Action: Mouse scrolled (421, 324) with delta (0, -1)
Screenshot: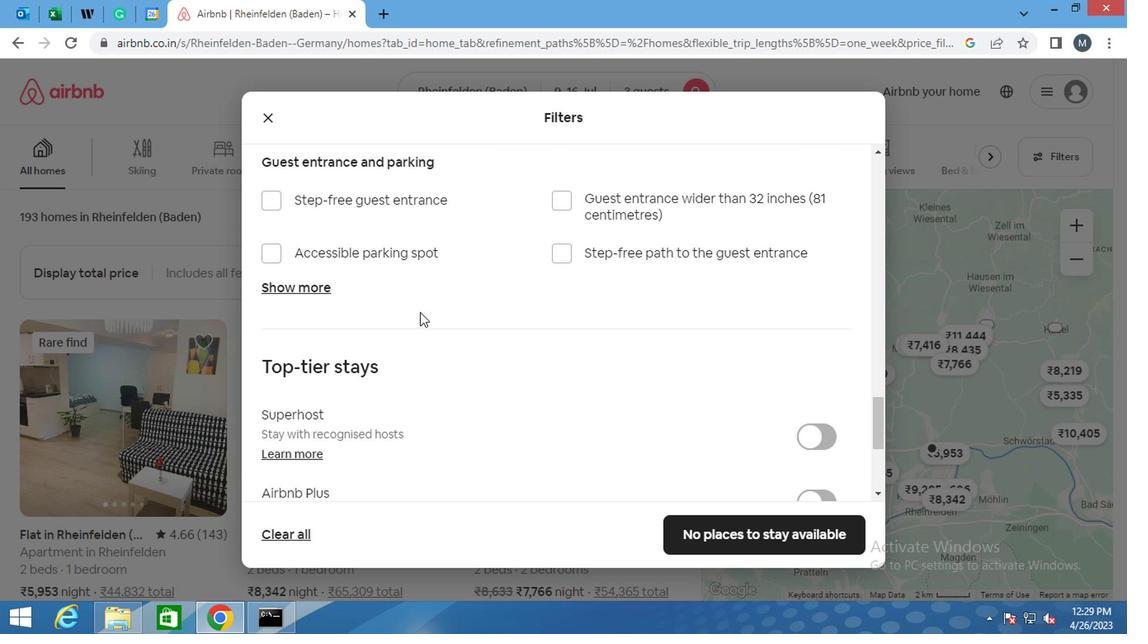 
Action: Mouse moved to (421, 328)
Screenshot: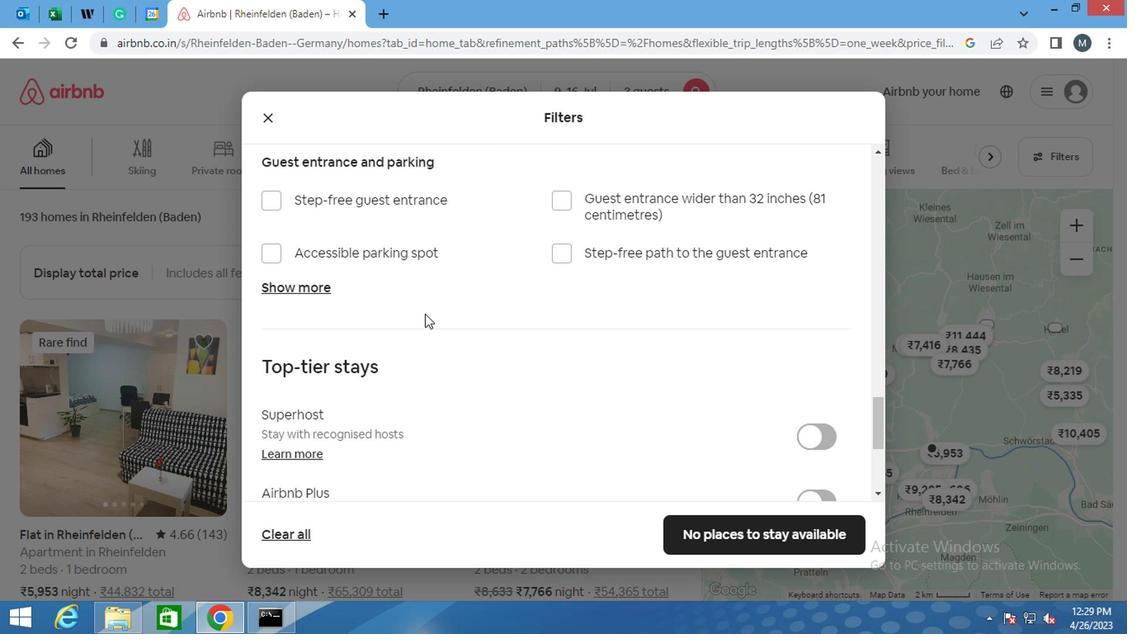 
Action: Mouse scrolled (421, 328) with delta (0, 0)
Screenshot: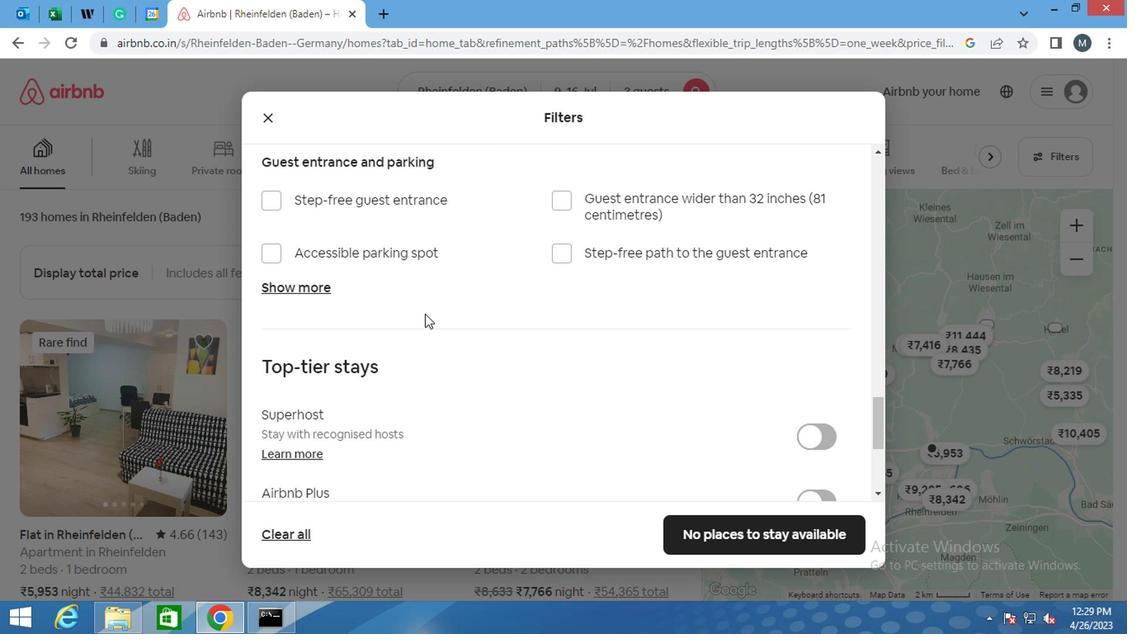 
Action: Mouse moved to (423, 372)
Screenshot: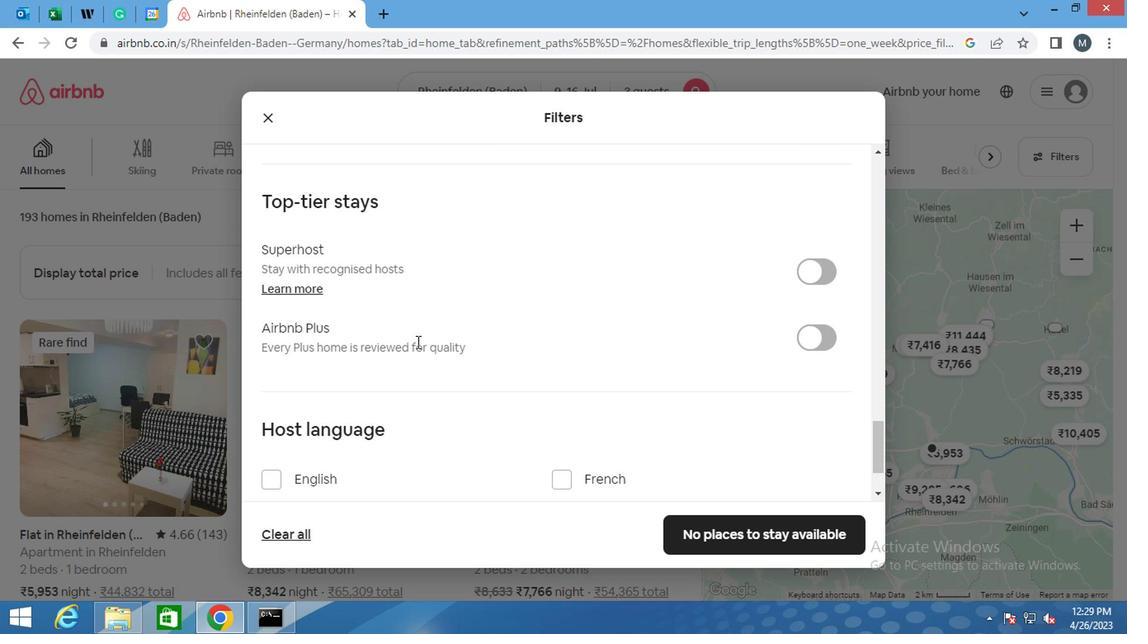 
Action: Mouse scrolled (423, 372) with delta (0, 0)
Screenshot: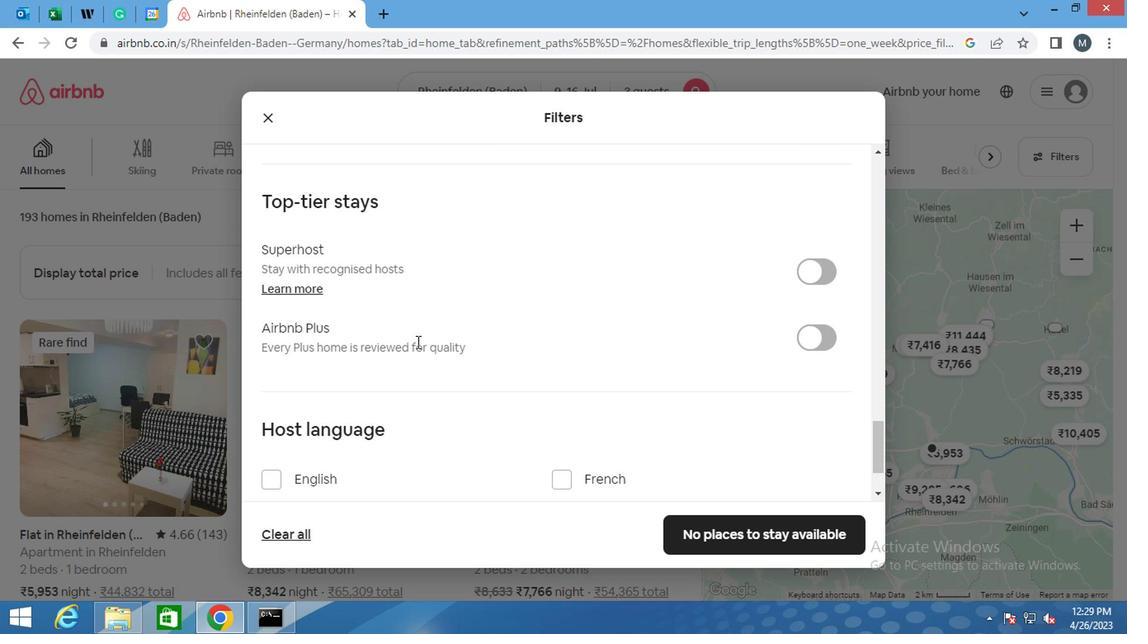 
Action: Mouse moved to (425, 382)
Screenshot: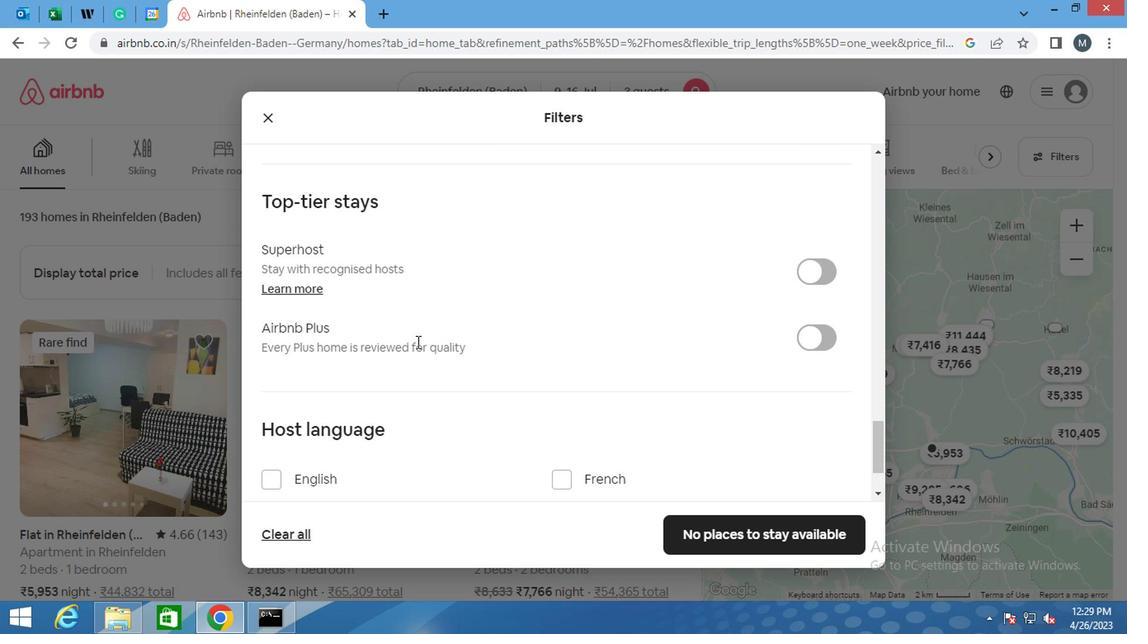 
Action: Mouse scrolled (425, 381) with delta (0, -1)
Screenshot: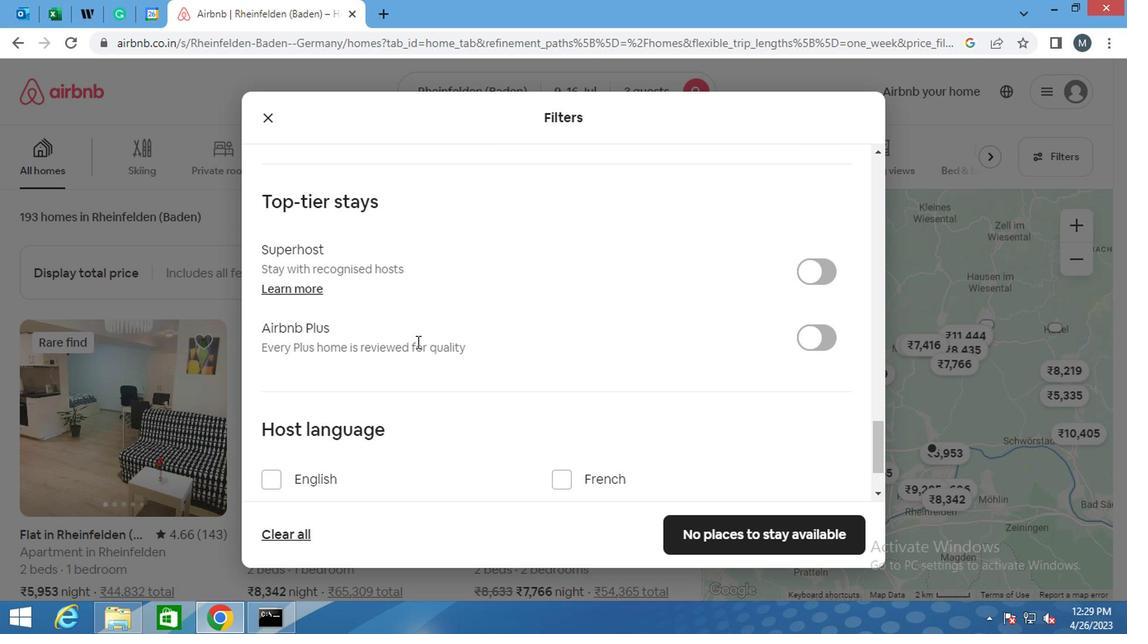 
Action: Mouse moved to (267, 378)
Screenshot: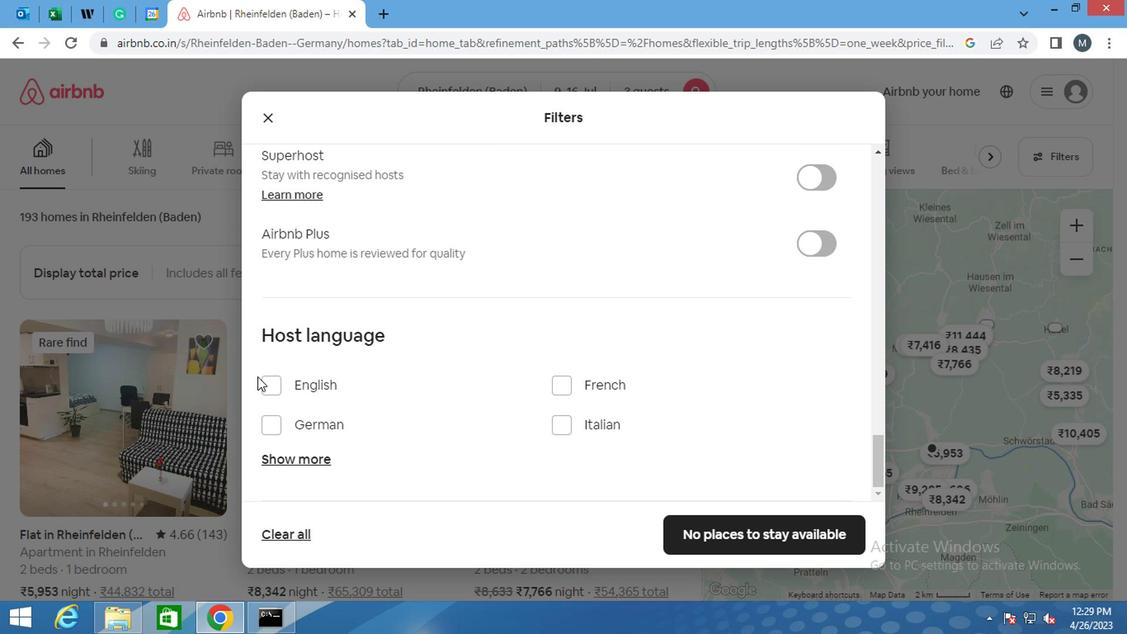 
Action: Mouse pressed left at (267, 378)
Screenshot: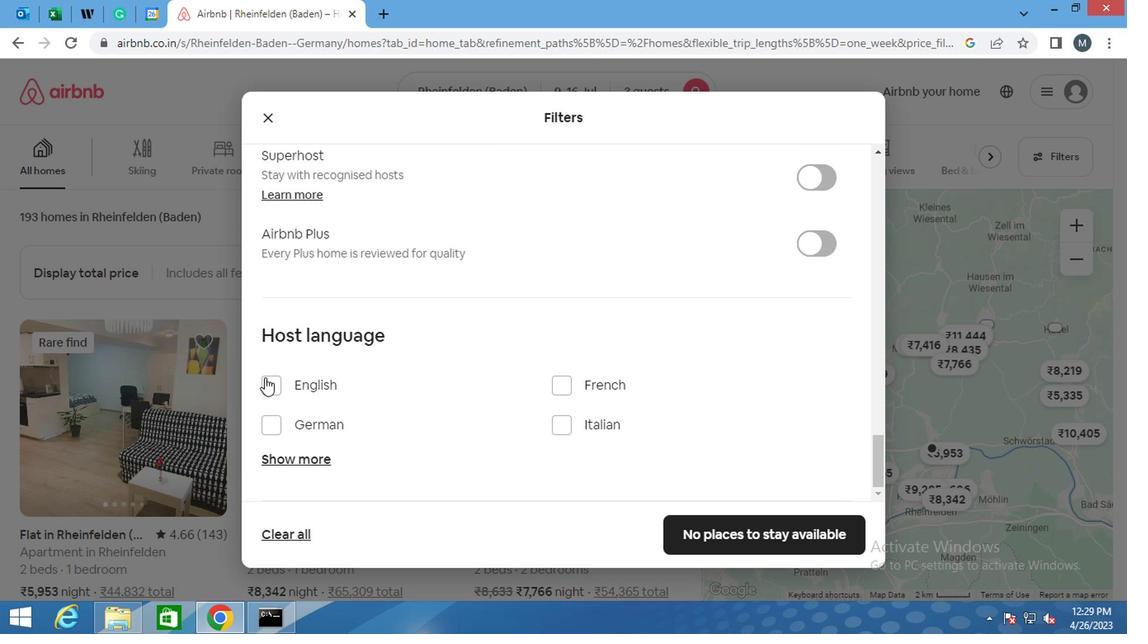
Action: Mouse moved to (432, 364)
Screenshot: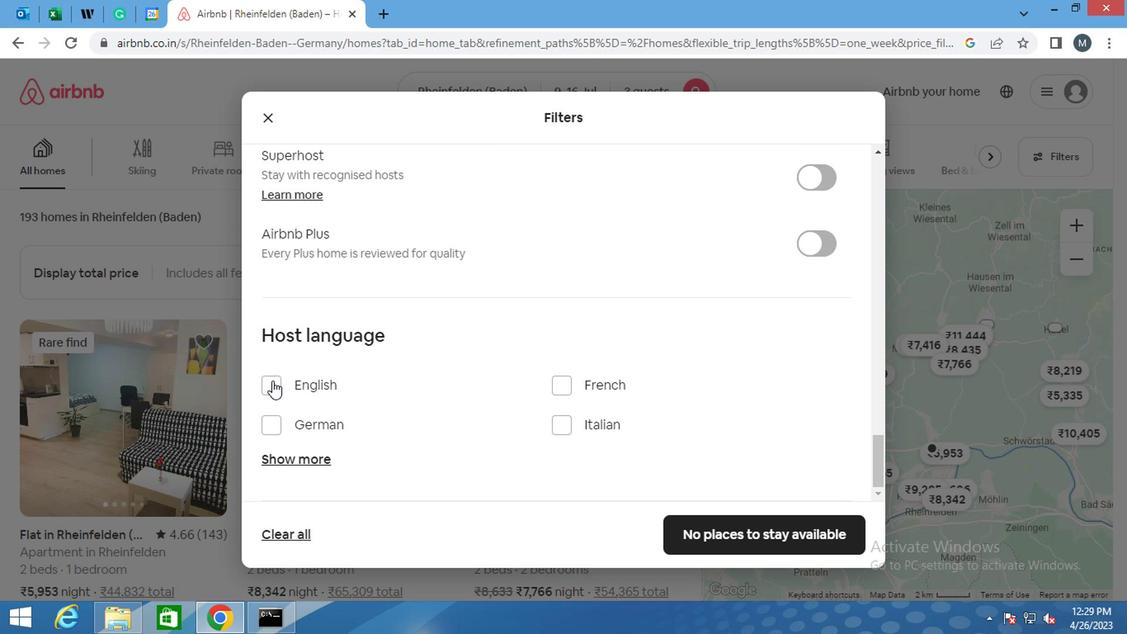 
Action: Mouse scrolled (432, 362) with delta (0, -1)
Screenshot: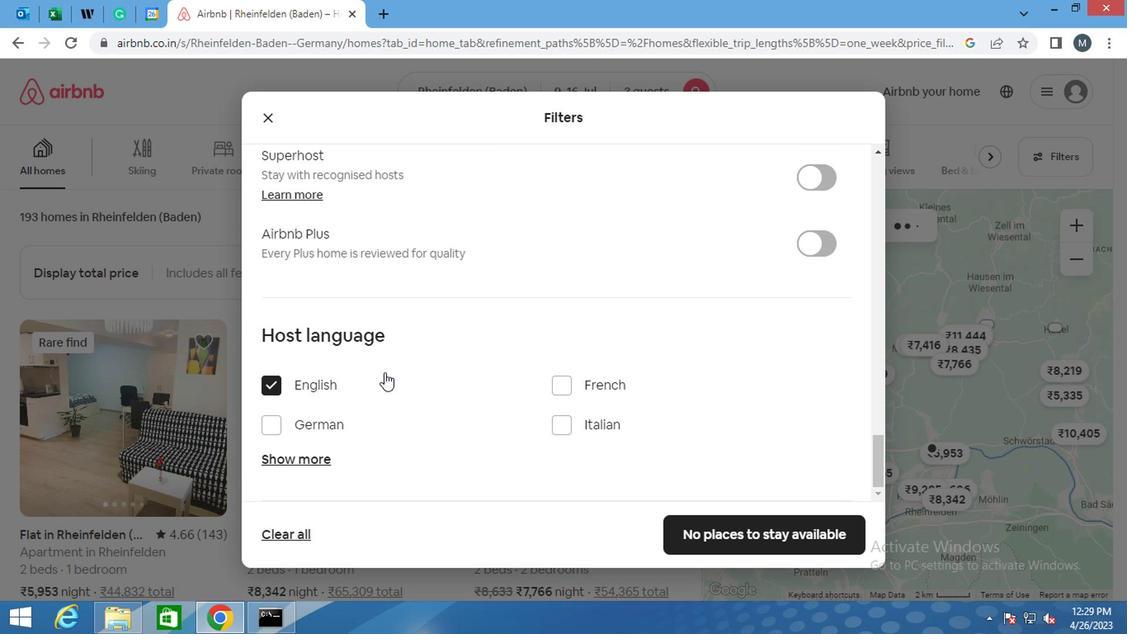 
Action: Mouse moved to (433, 364)
Screenshot: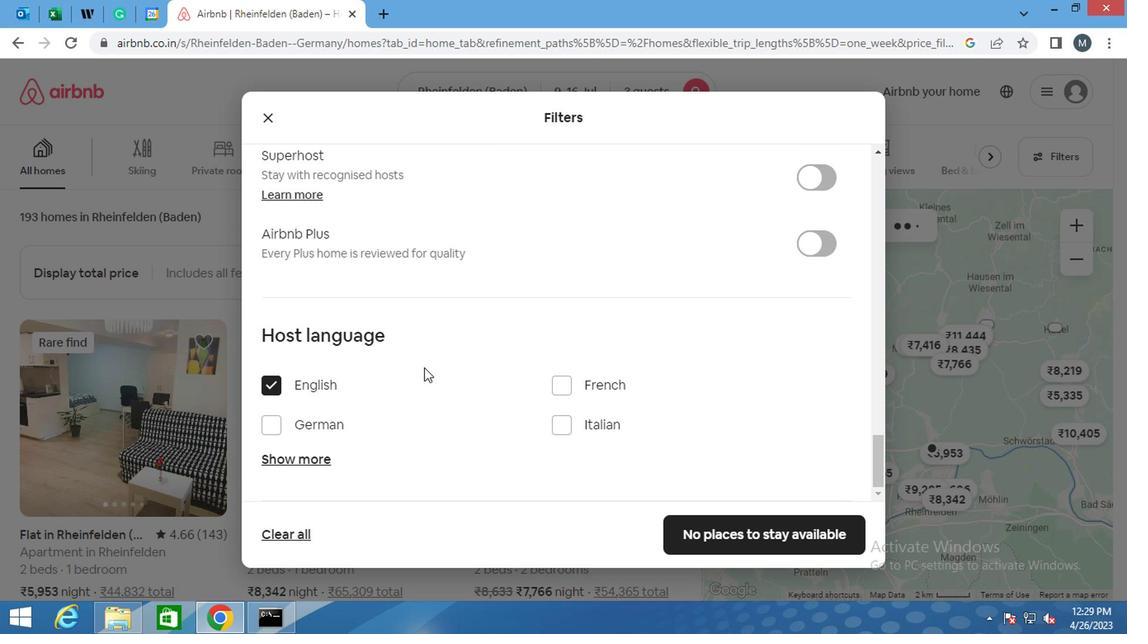 
Action: Mouse scrolled (433, 362) with delta (0, -1)
Screenshot: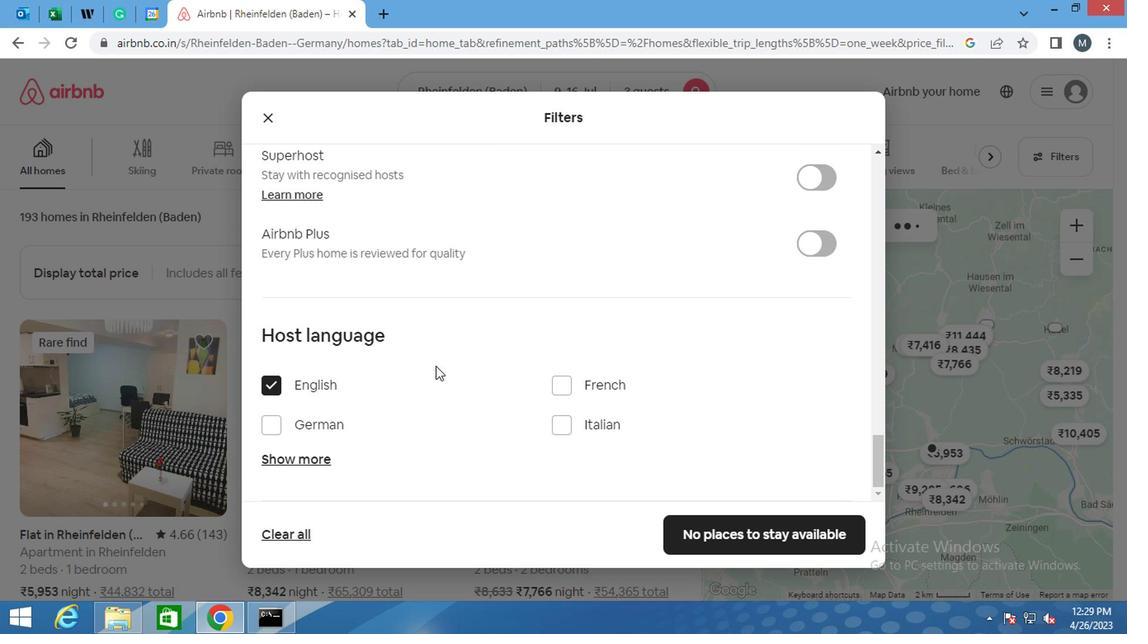 
Action: Mouse moved to (434, 365)
Screenshot: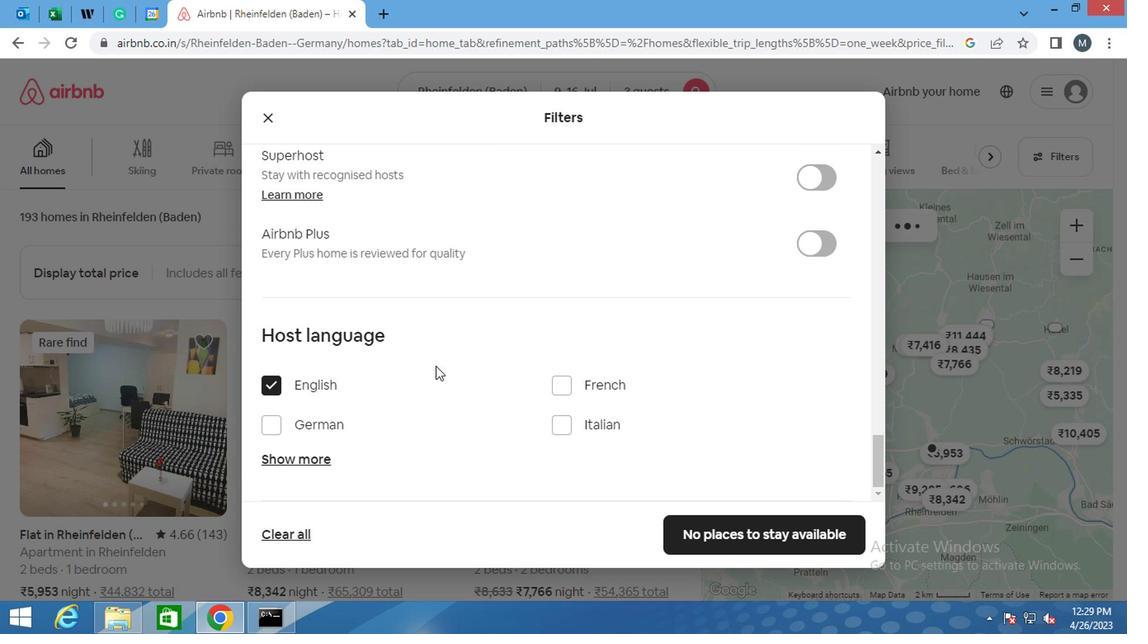 
Action: Mouse scrolled (434, 364) with delta (0, -1)
Screenshot: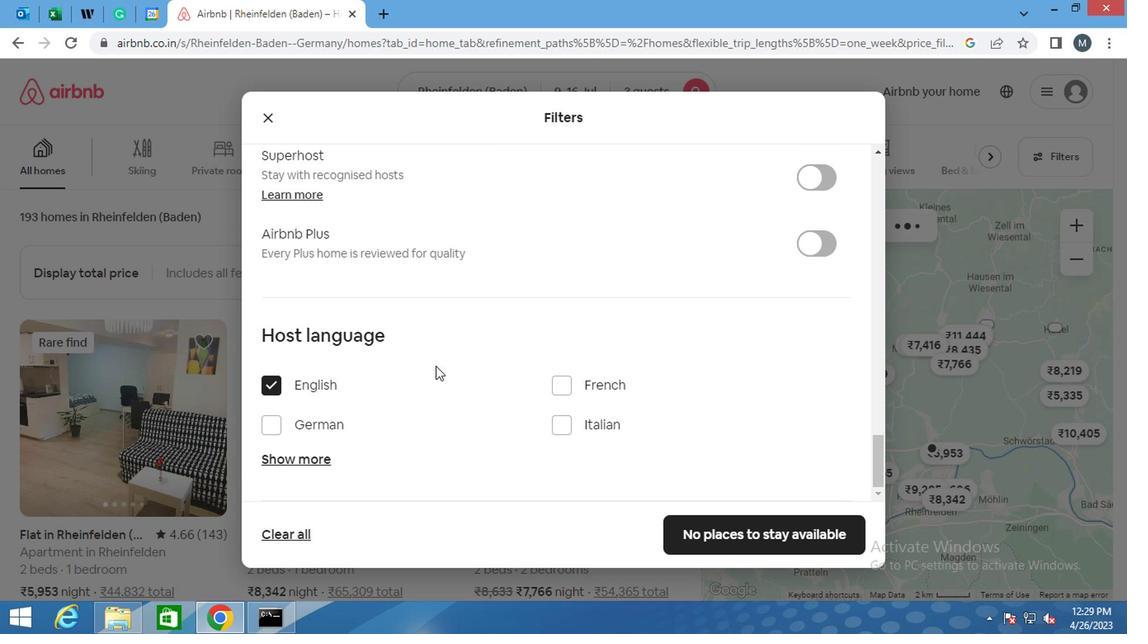 
Action: Mouse moved to (482, 398)
Screenshot: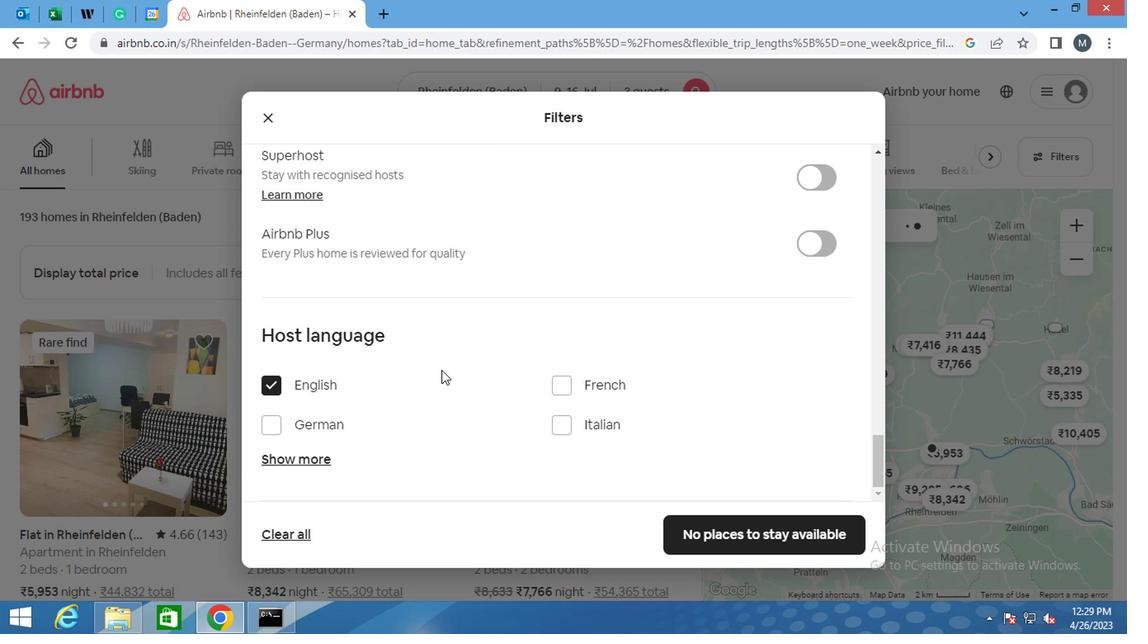 
Action: Mouse scrolled (482, 398) with delta (0, 0)
Screenshot: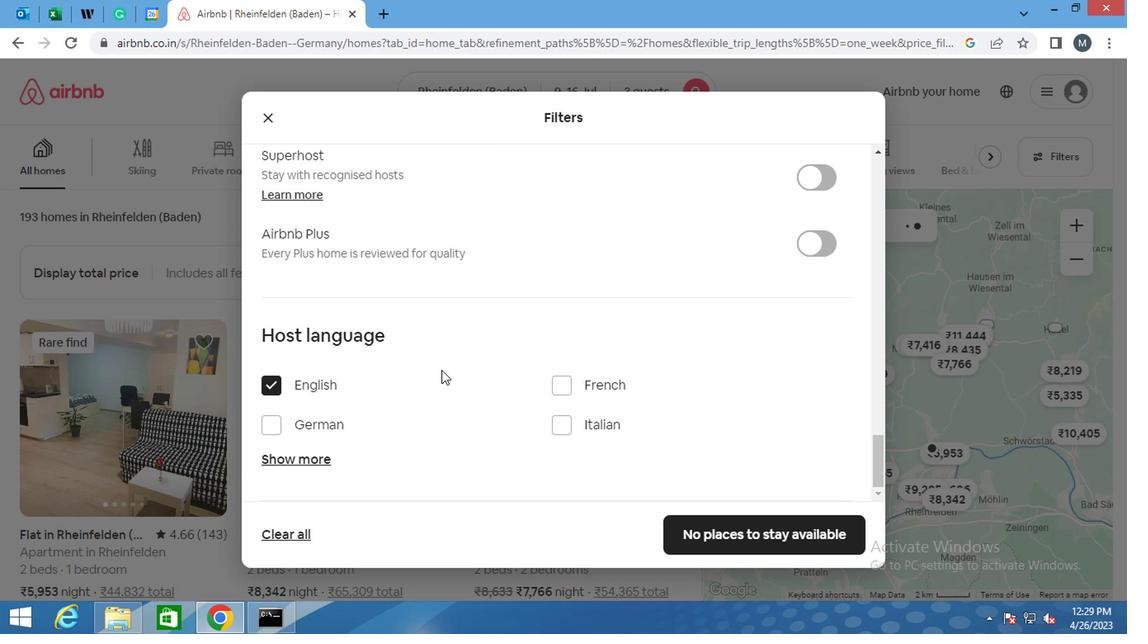 
Action: Mouse moved to (532, 434)
Screenshot: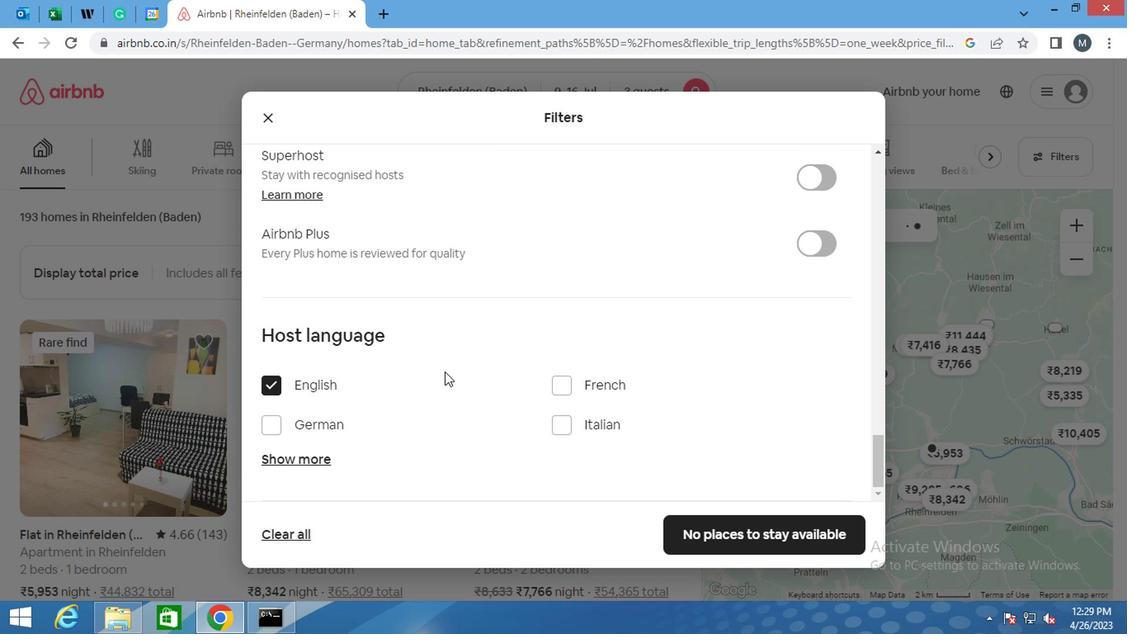 
Action: Mouse scrolled (532, 433) with delta (0, 0)
Screenshot: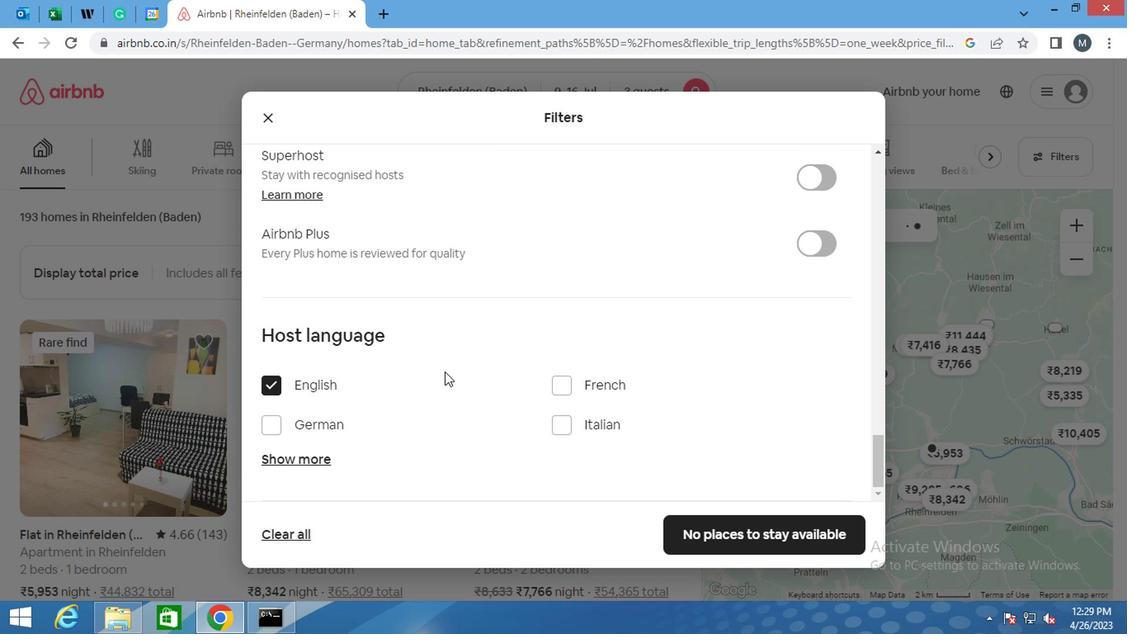 
Action: Mouse moved to (685, 536)
Screenshot: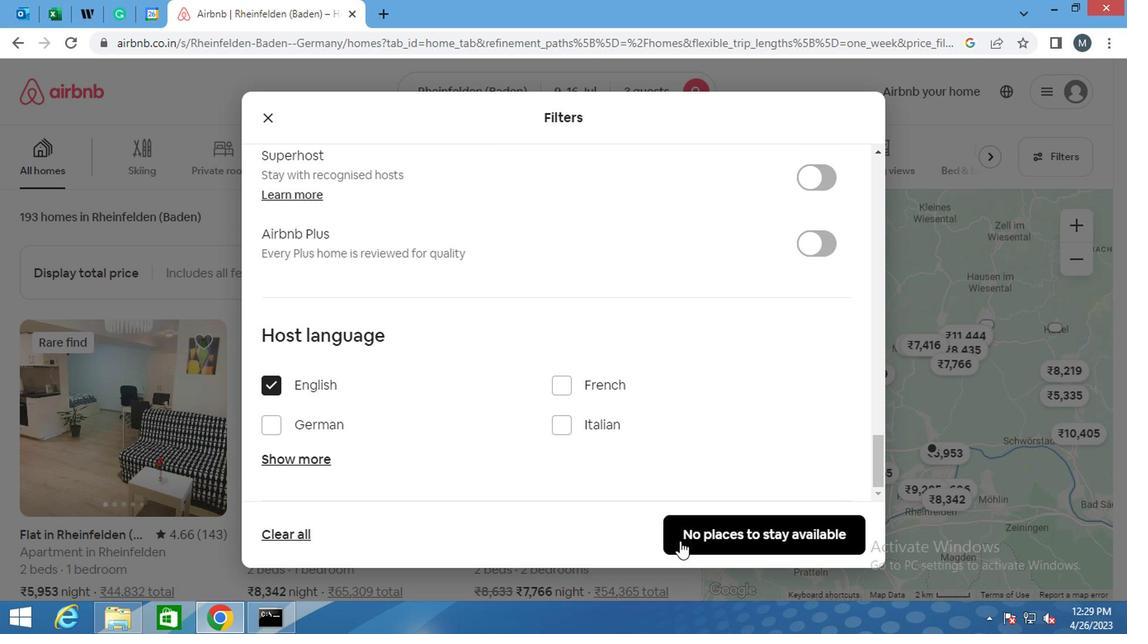 
Action: Mouse pressed left at (685, 536)
Screenshot: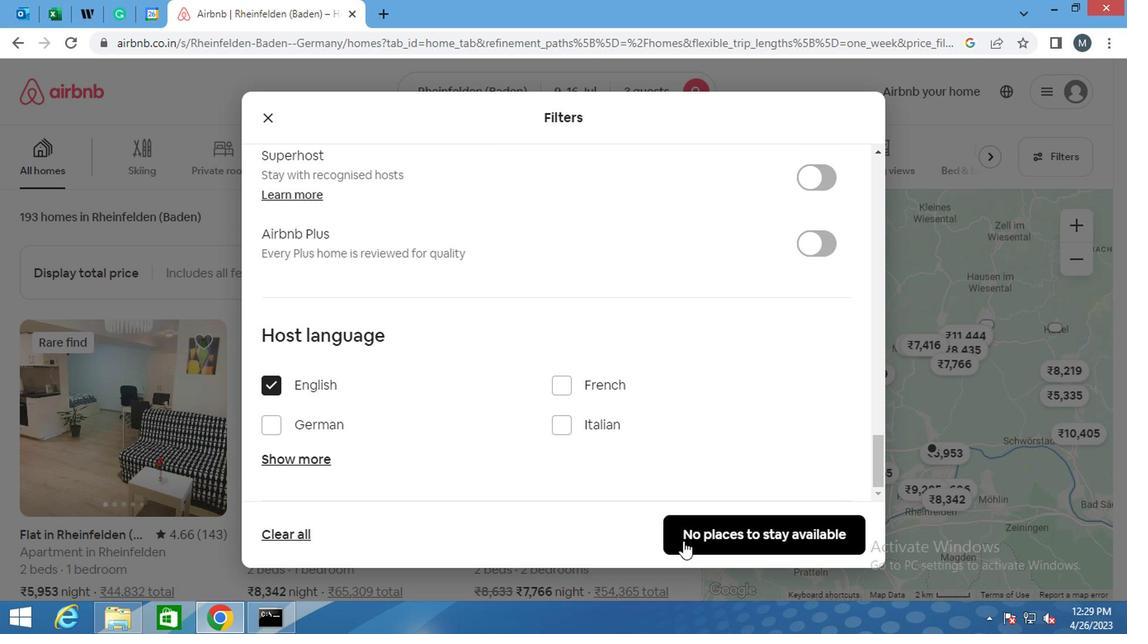 
Action: Mouse moved to (685, 536)
Screenshot: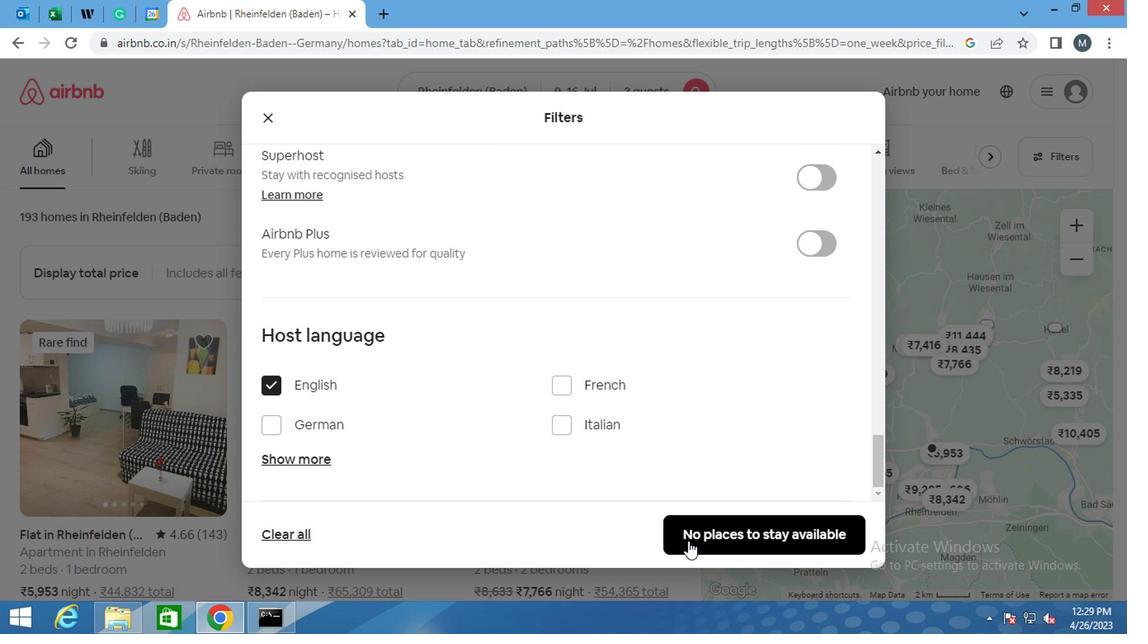 
